 Task: Look for space in Oak Ridge, United States from 10th July, 2023 to 15th July, 2023 for 7 adults in price range Rs.10000 to Rs.15000. Place can be entire place or shared room with 4 bedrooms having 7 beds and 4 bathrooms. Property type can be house, flat, guest house. Amenities needed are: wifi, TV, free parkinig on premises, gym, breakfast. Booking option can be shelf check-in. Required host language is English.
Action: Mouse moved to (568, 114)
Screenshot: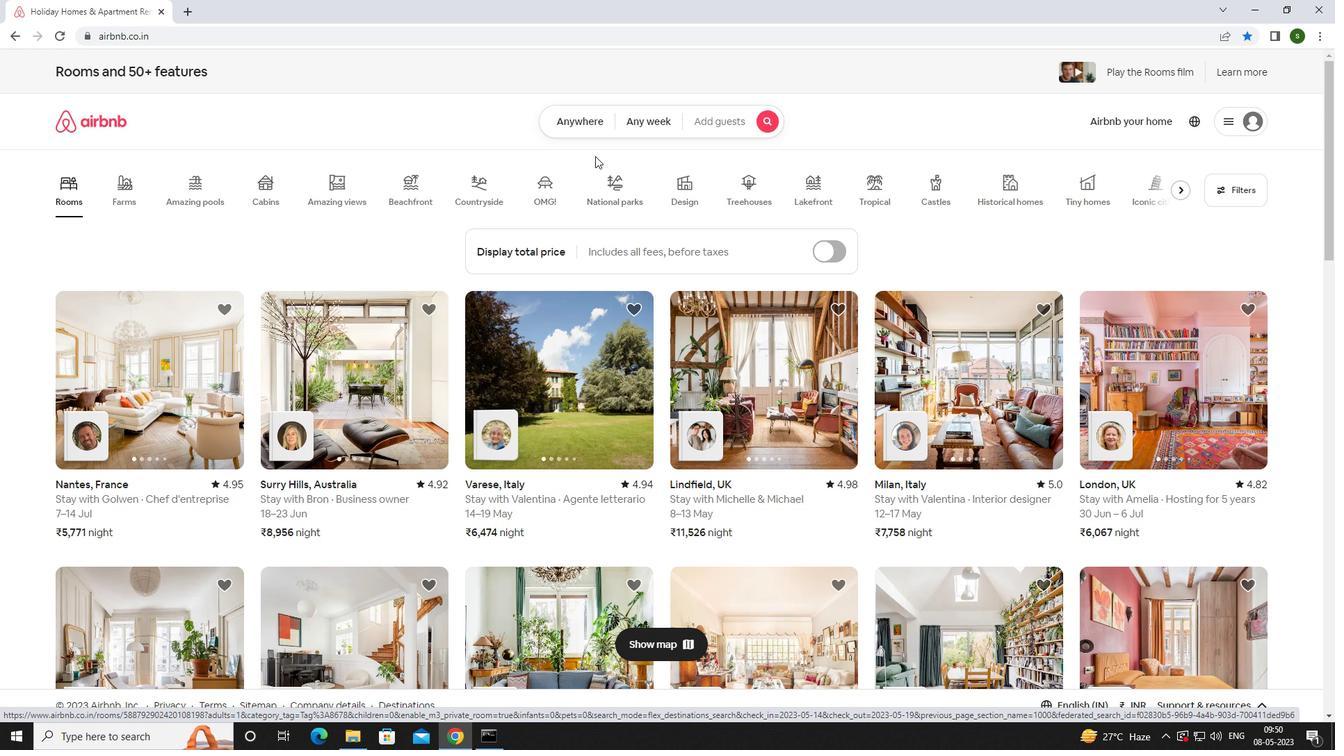 
Action: Mouse pressed left at (568, 114)
Screenshot: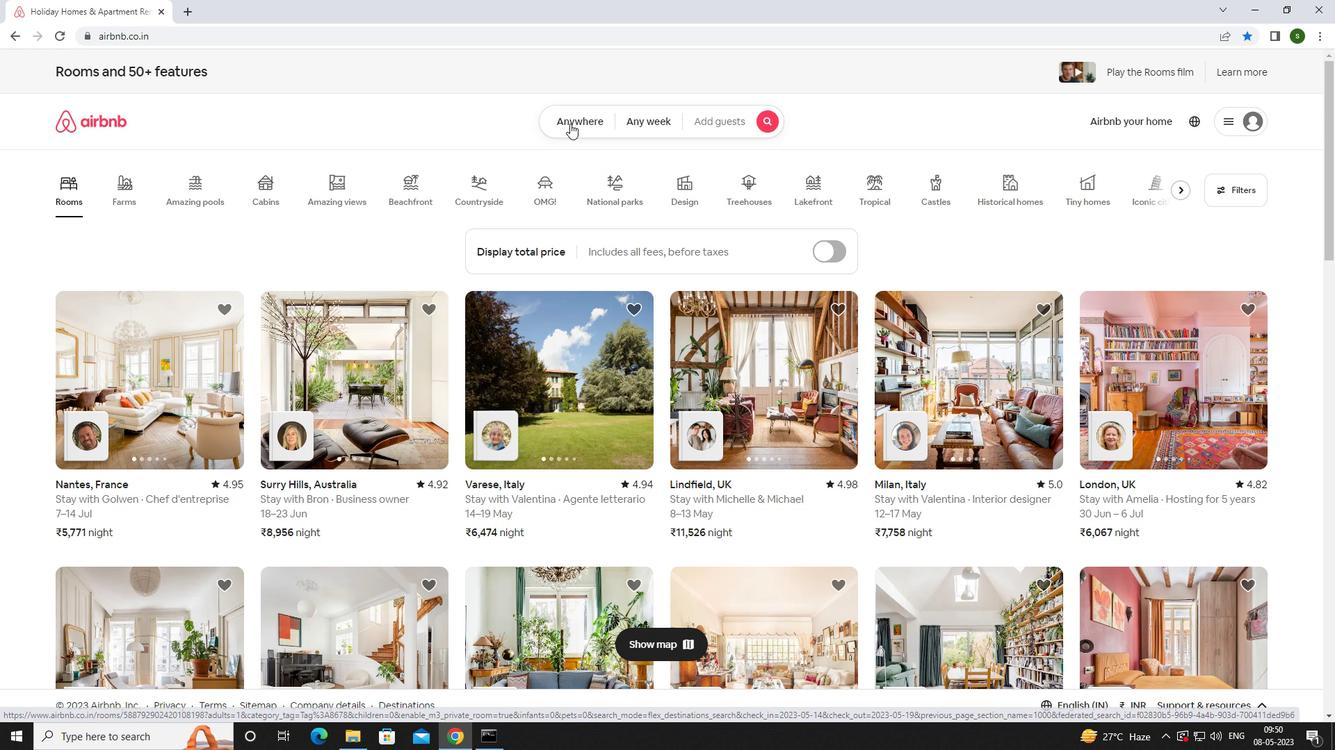 
Action: Mouse moved to (534, 168)
Screenshot: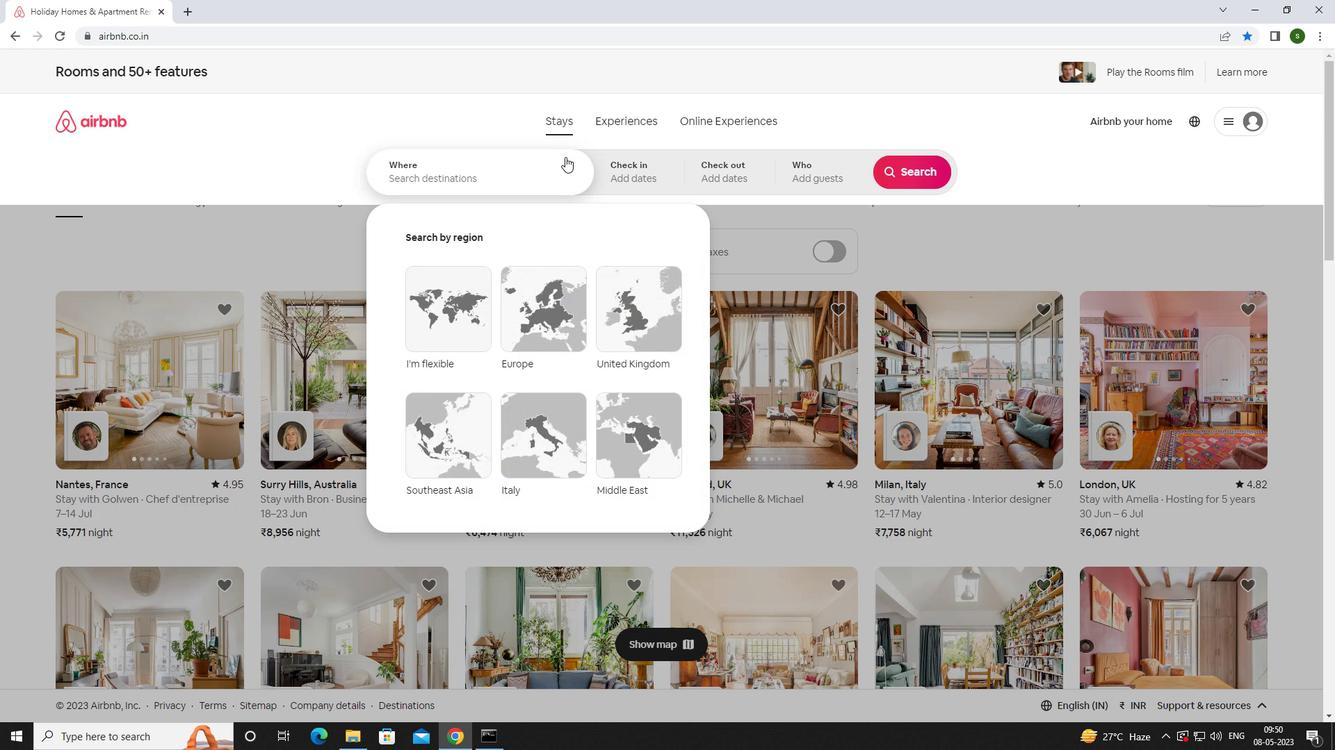 
Action: Mouse pressed left at (534, 168)
Screenshot: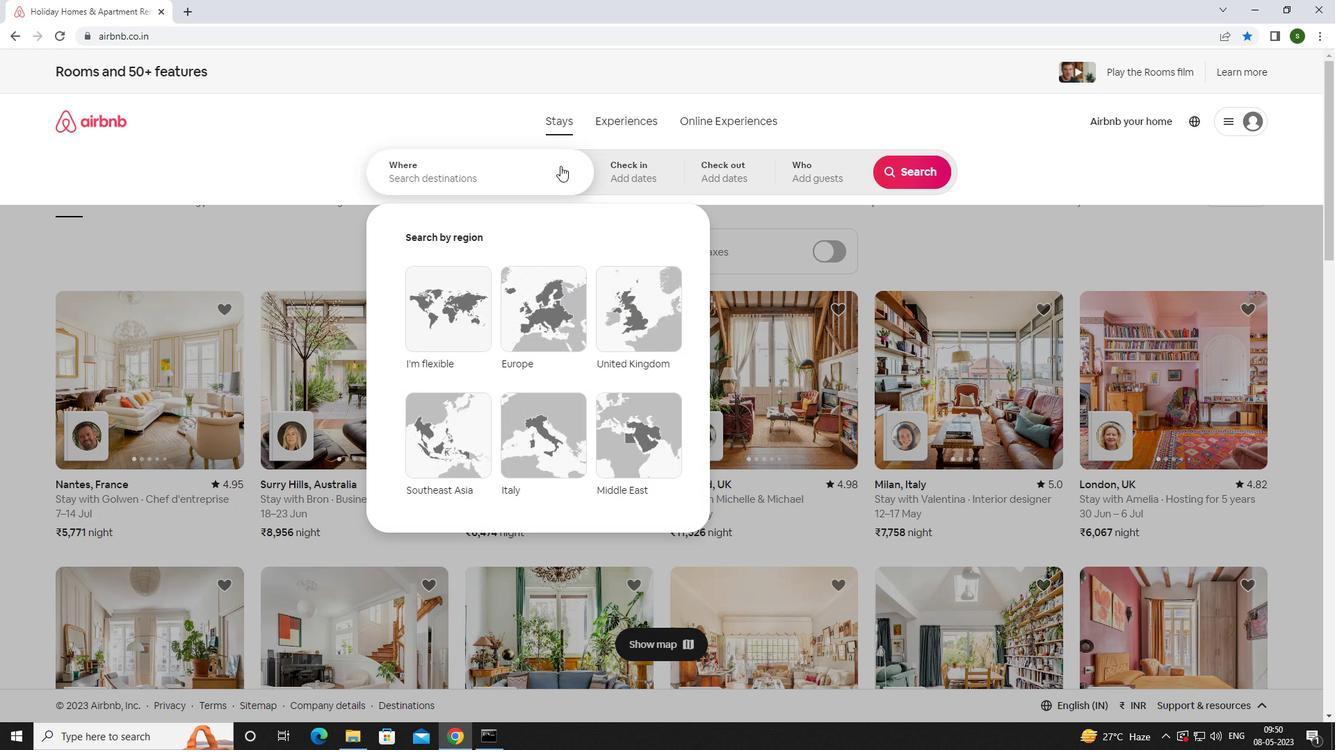 
Action: Mouse moved to (527, 171)
Screenshot: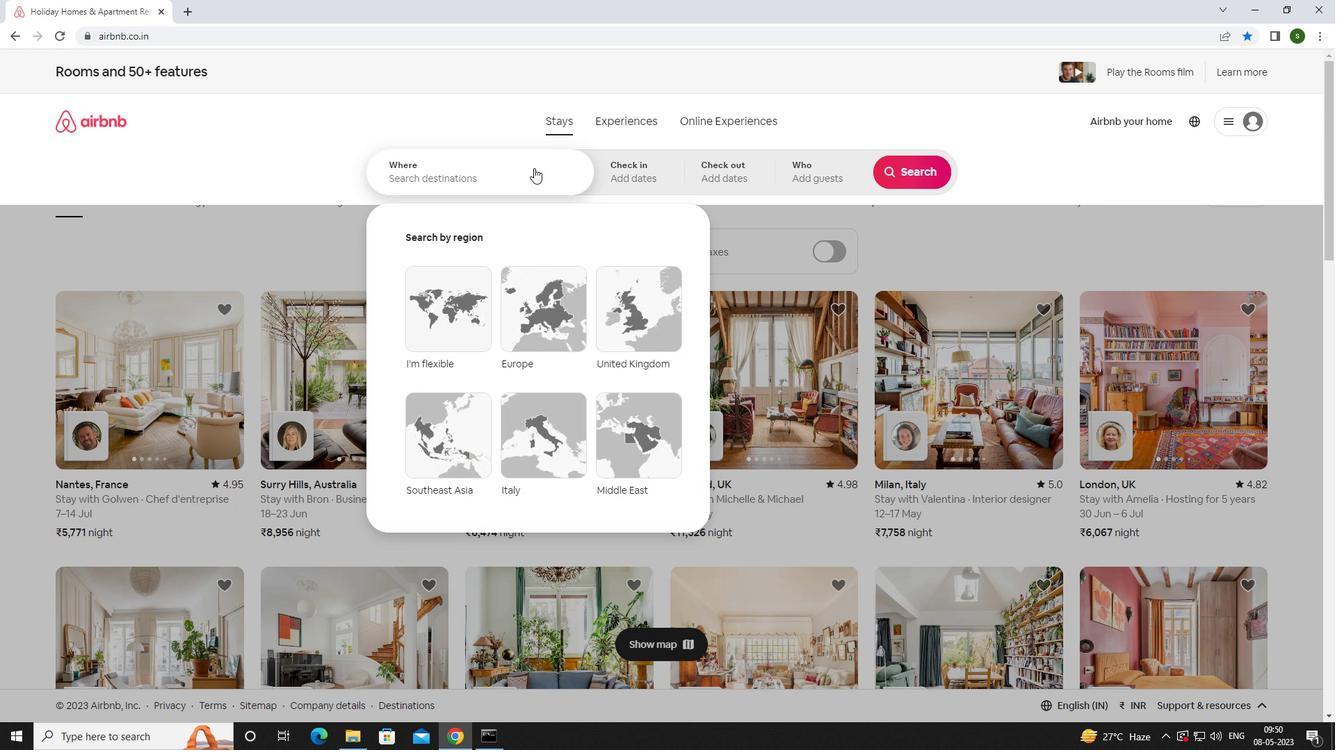 
Action: Key pressed <Key.caps_lock>o<Key.caps_lock>ak<Key.space><Key.caps_lock>r<Key.caps_lock>idge,<Key.space><Key.caps_lock>u<Key.caps_lock>nited<Key.space><Key.caps_lock>s<Key.caps_lock>tates<Key.enter>
Screenshot: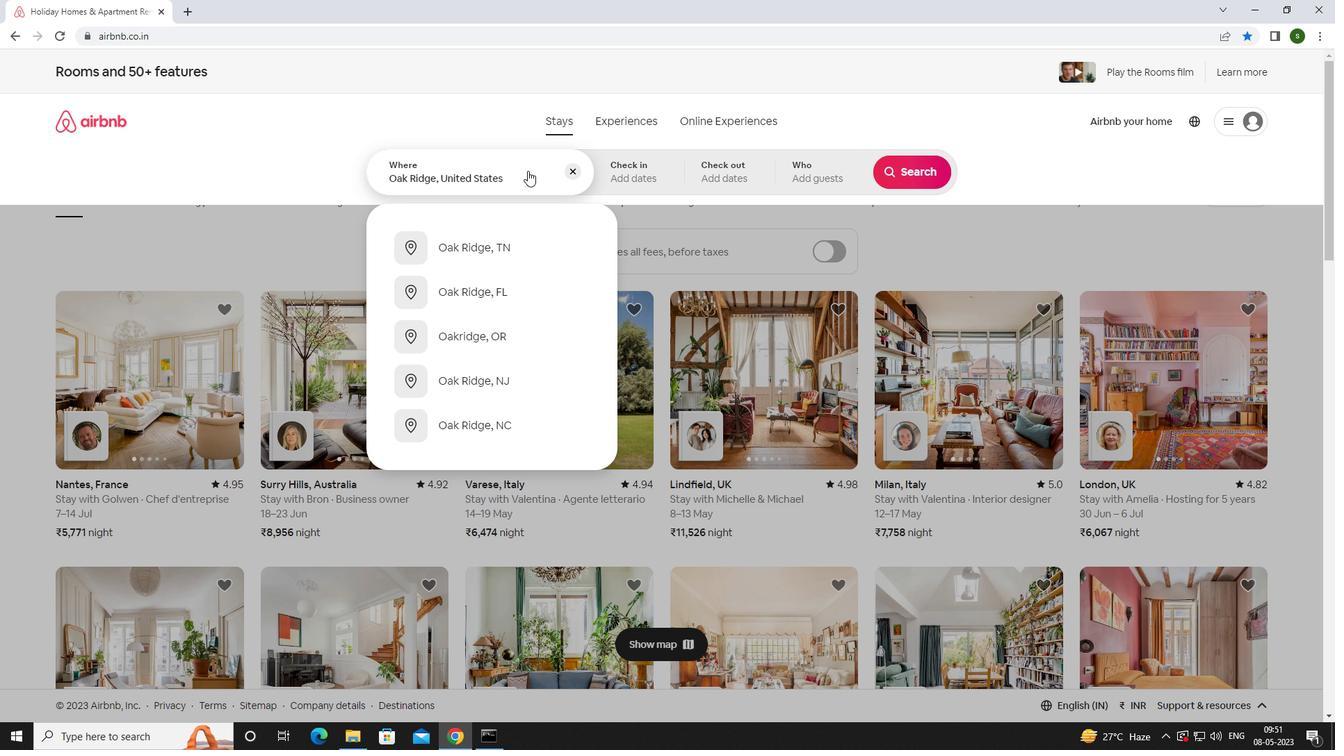
Action: Mouse moved to (906, 281)
Screenshot: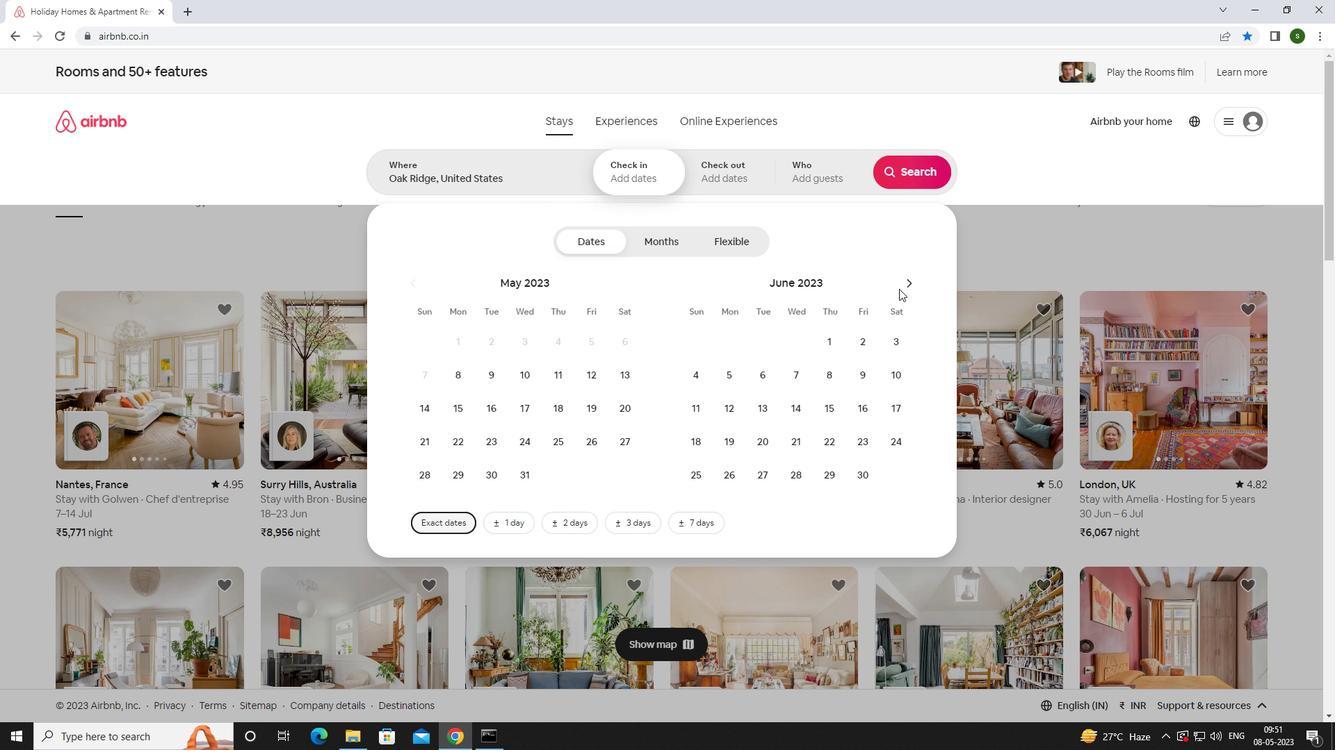 
Action: Mouse pressed left at (906, 281)
Screenshot: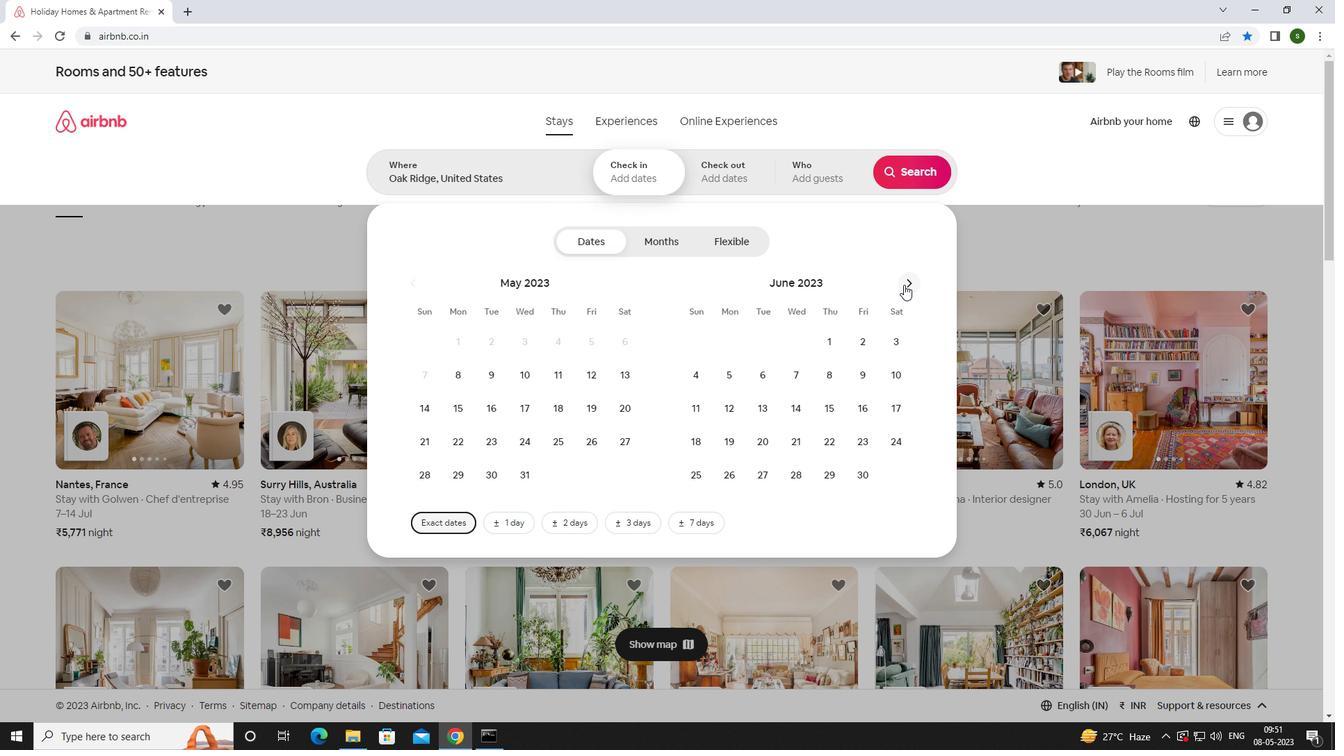
Action: Mouse moved to (732, 422)
Screenshot: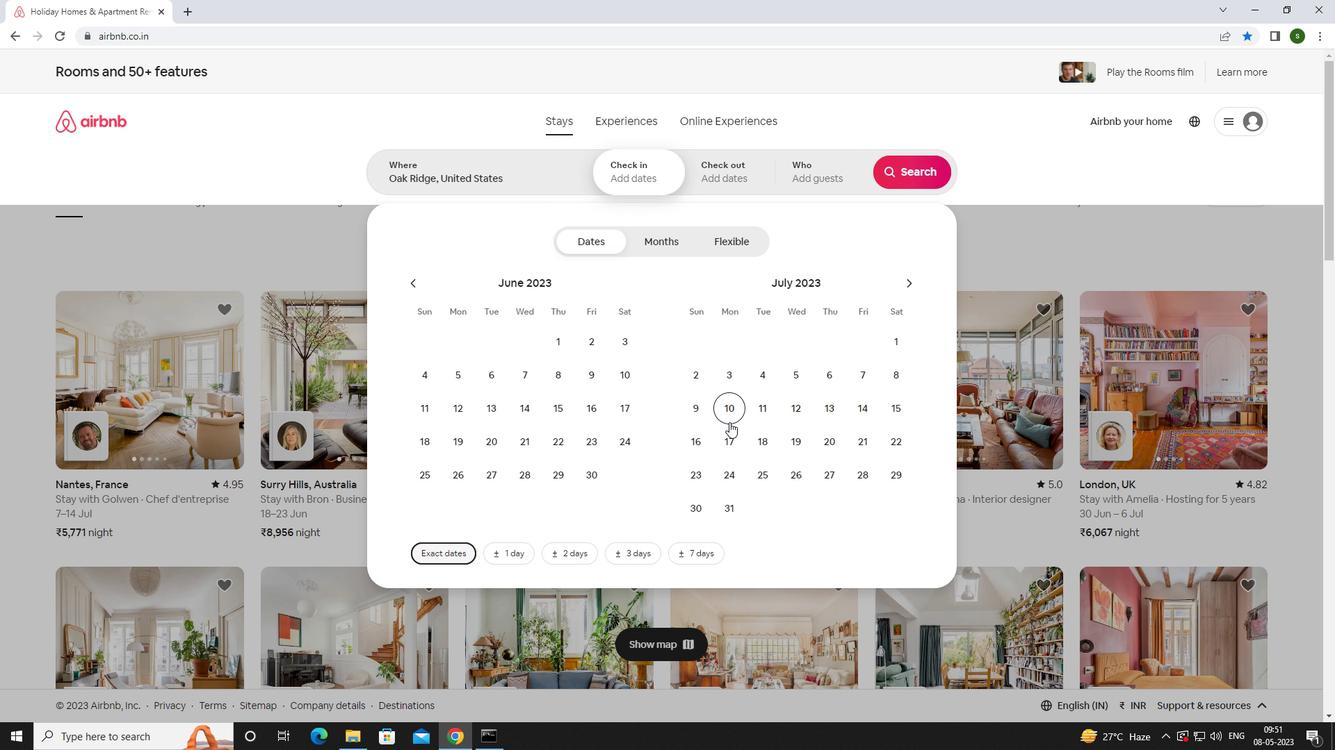 
Action: Mouse pressed left at (732, 422)
Screenshot: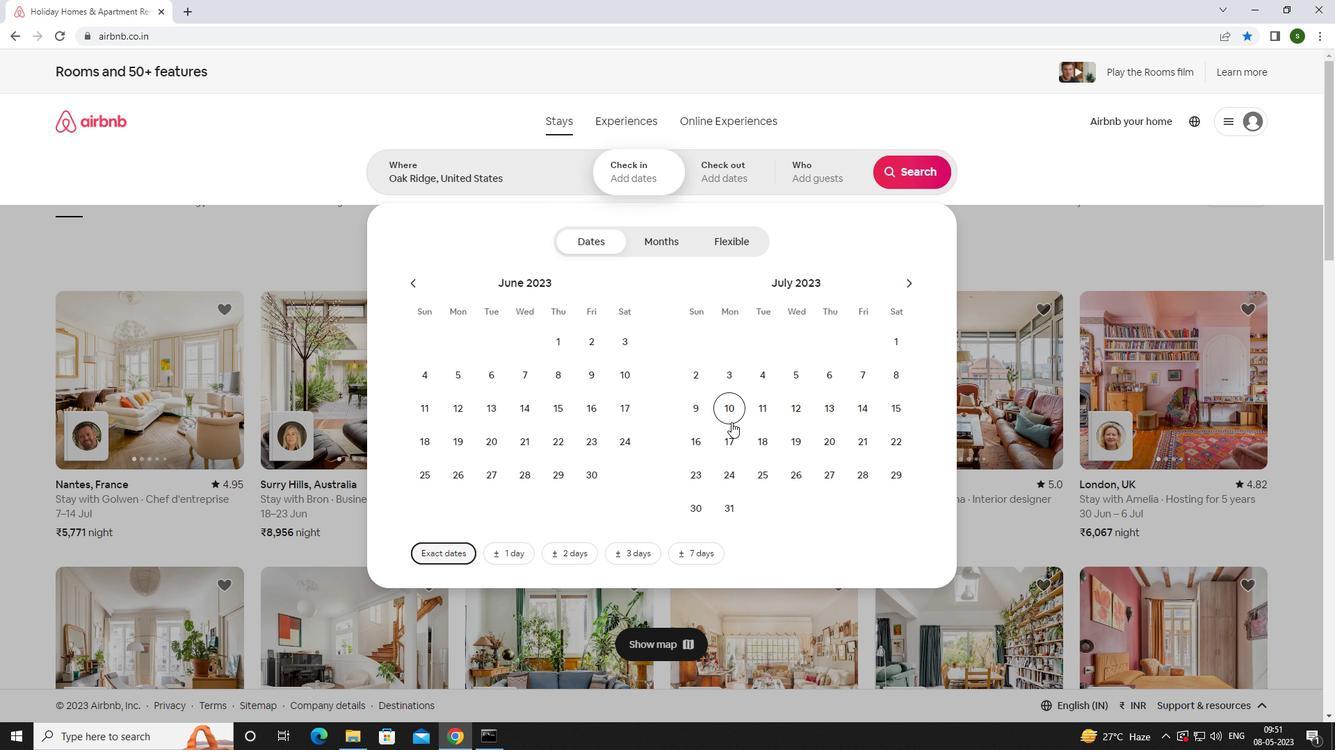 
Action: Mouse moved to (899, 414)
Screenshot: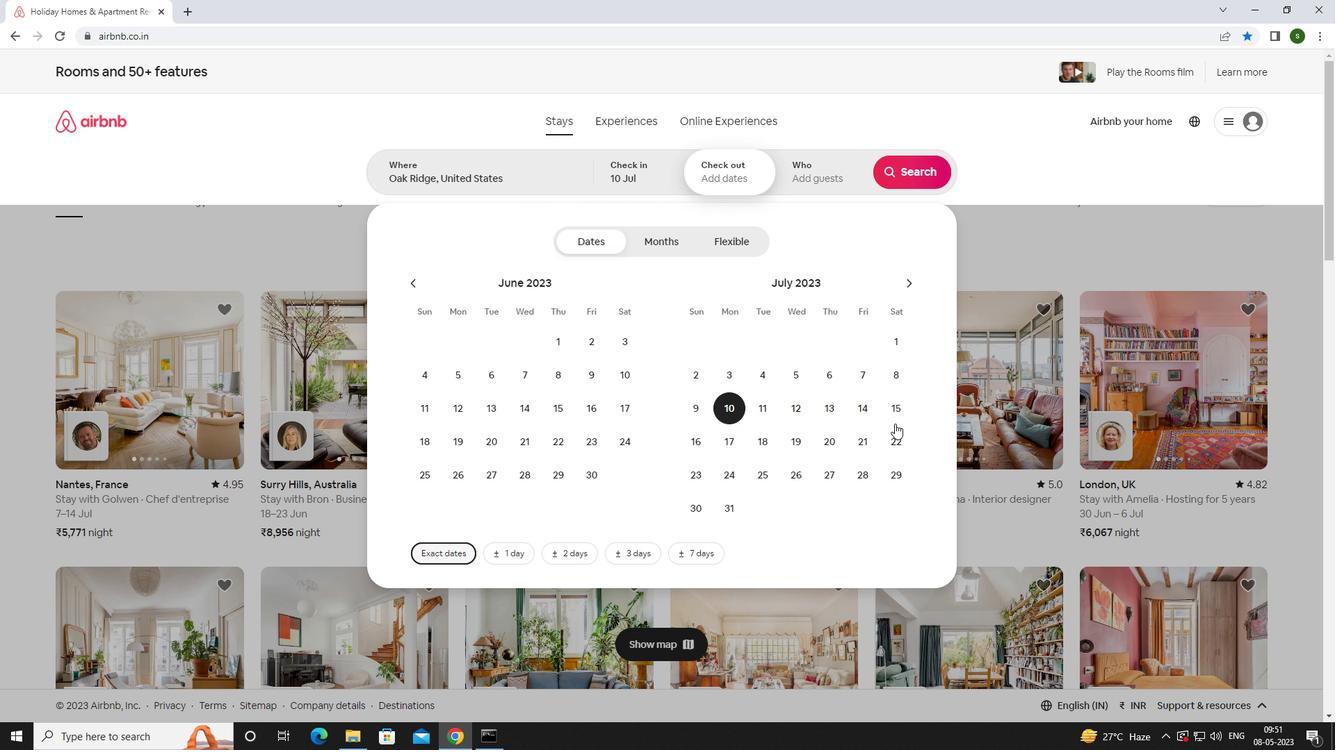 
Action: Mouse pressed left at (899, 414)
Screenshot: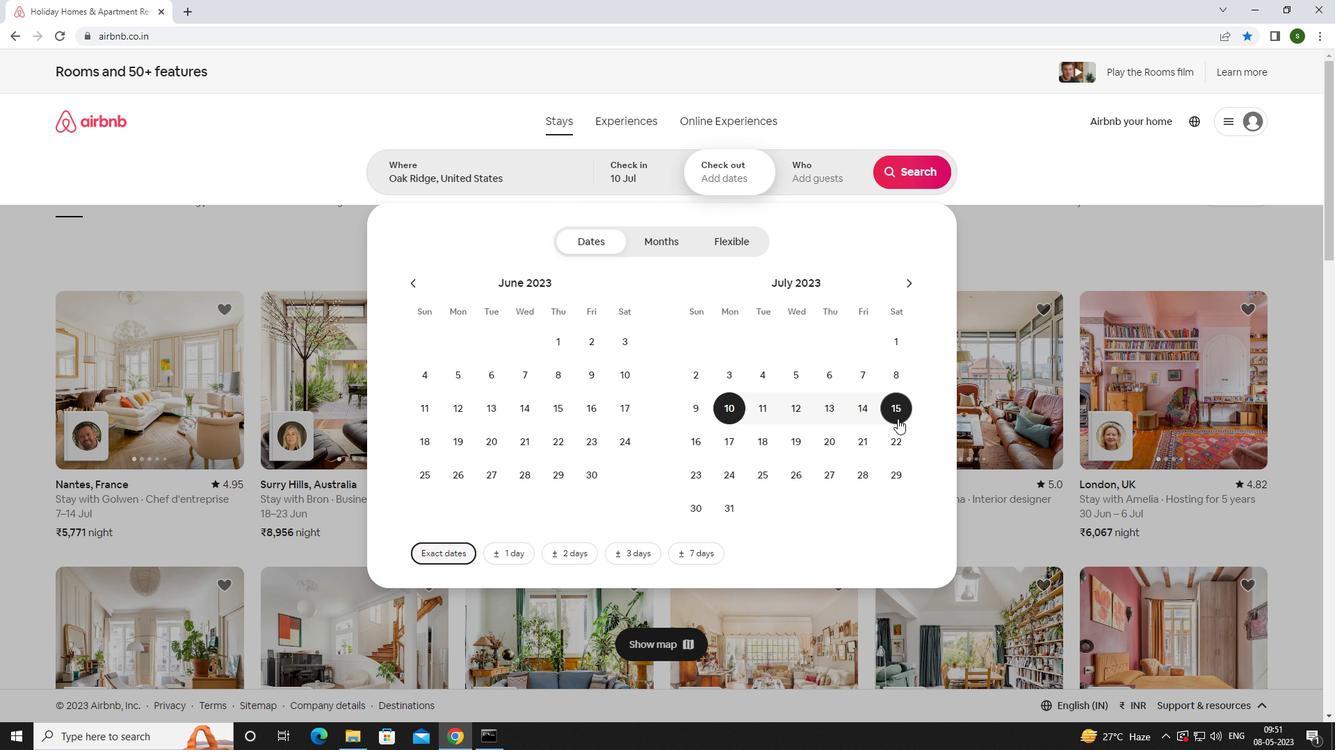 
Action: Mouse moved to (828, 174)
Screenshot: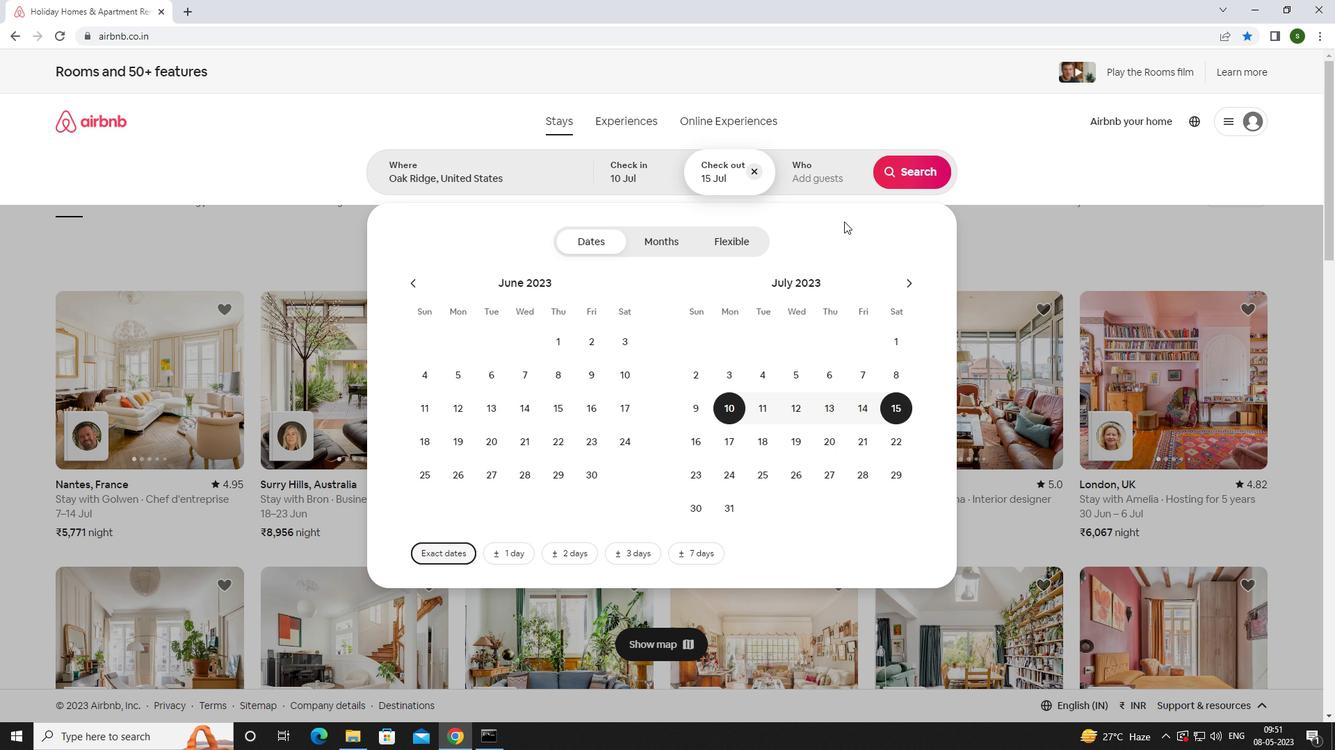 
Action: Mouse pressed left at (828, 174)
Screenshot: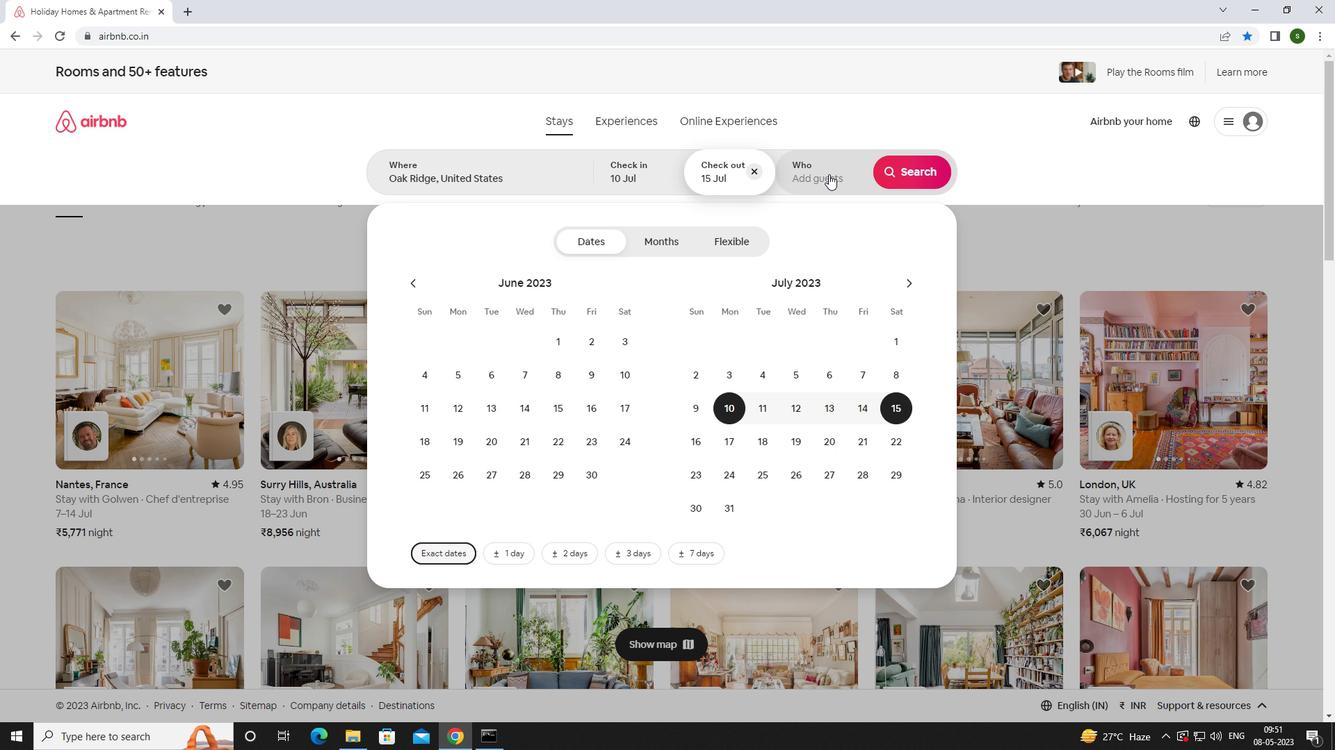 
Action: Mouse moved to (919, 245)
Screenshot: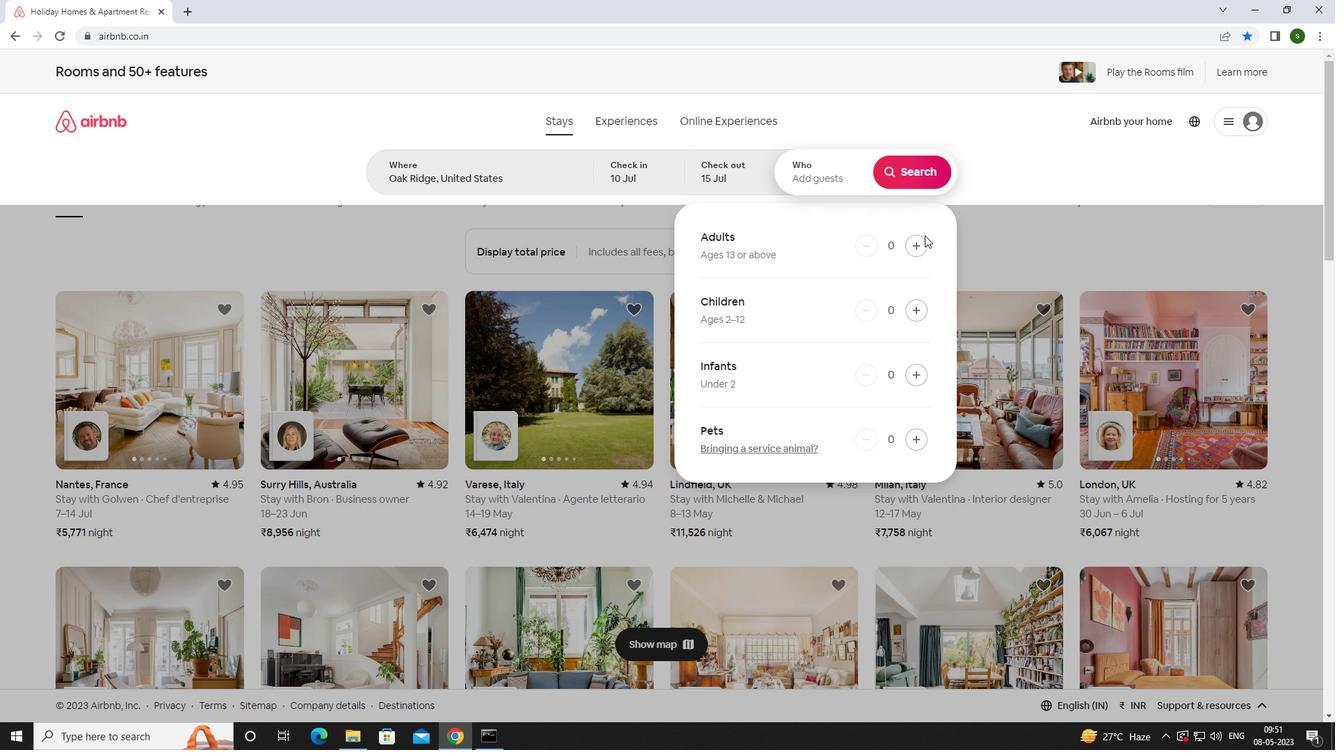 
Action: Mouse pressed left at (919, 245)
Screenshot: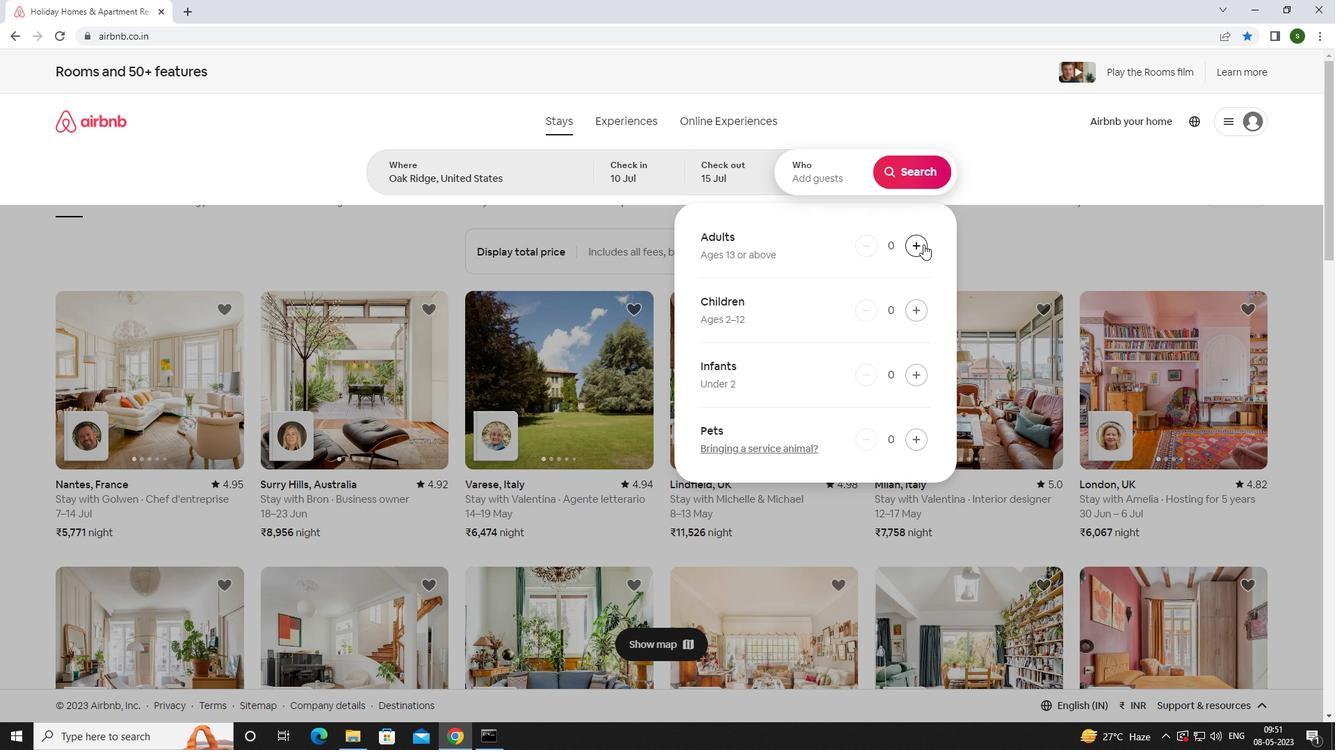 
Action: Mouse pressed left at (919, 245)
Screenshot: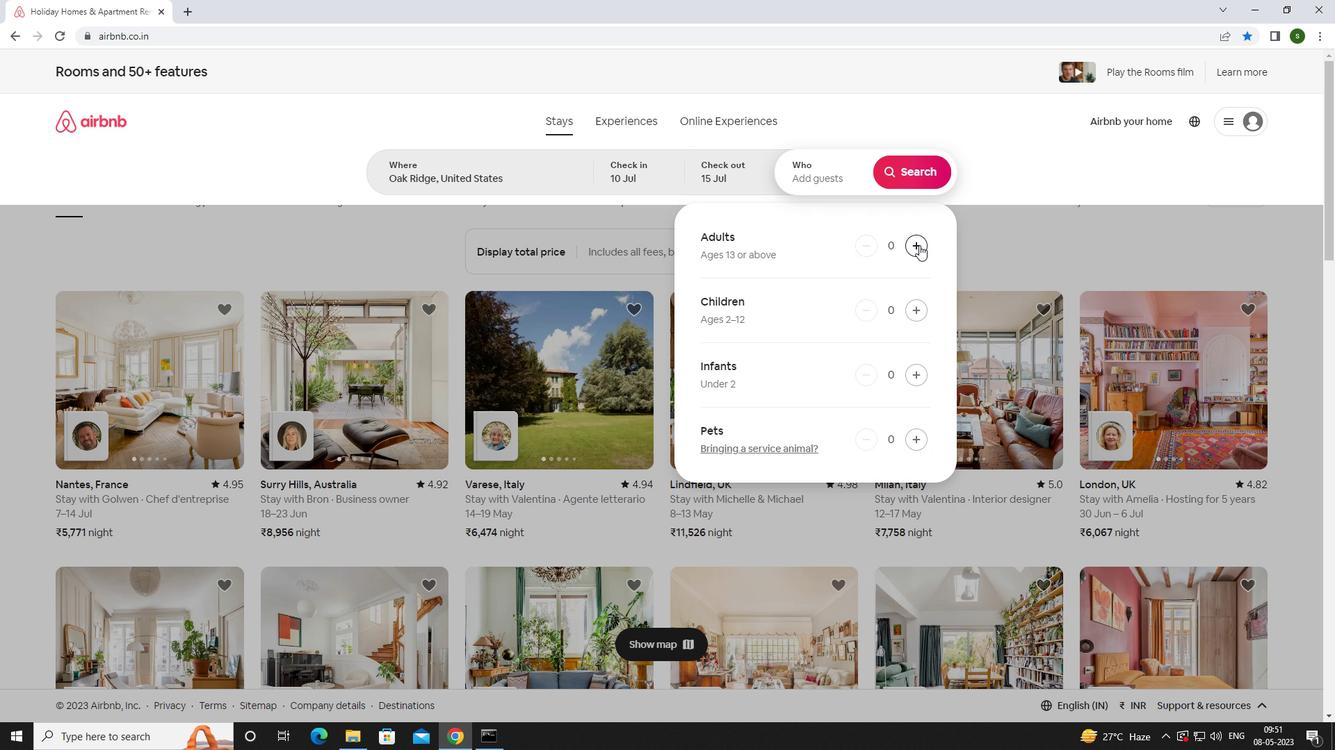 
Action: Mouse pressed left at (919, 245)
Screenshot: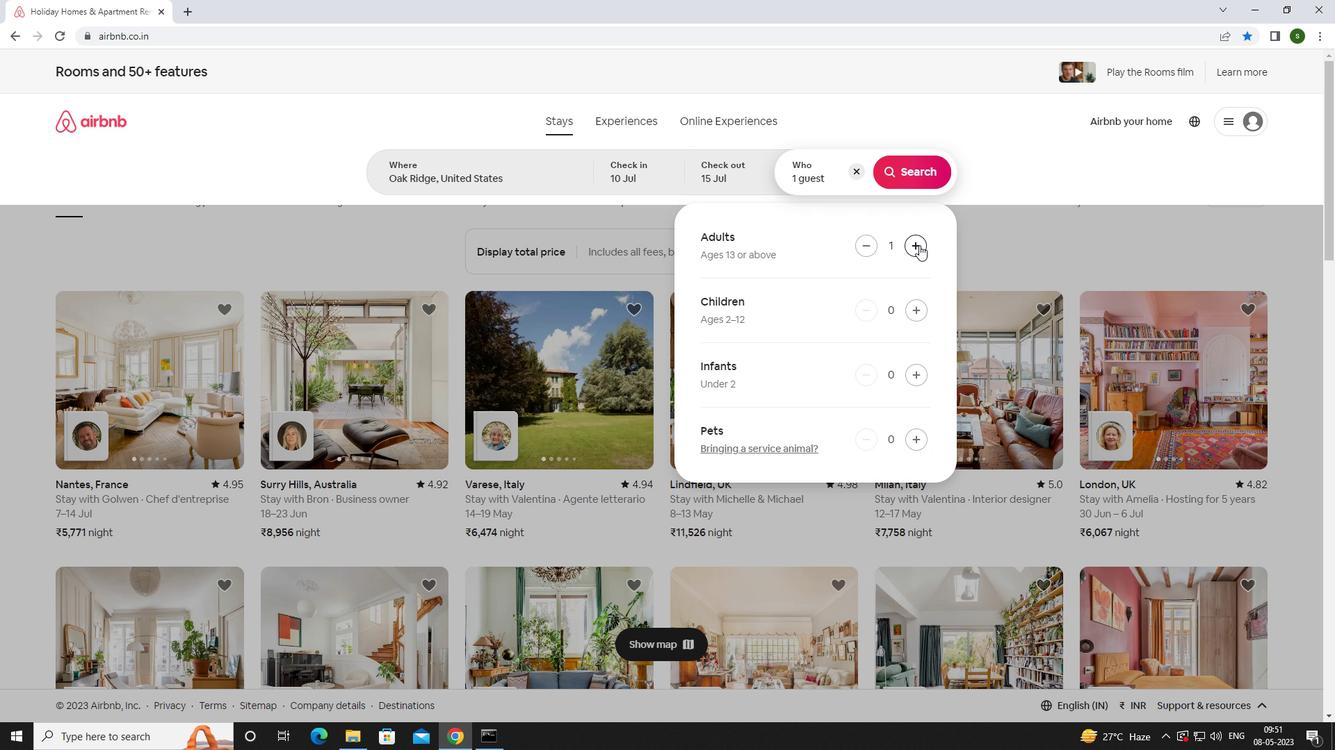
Action: Mouse pressed left at (919, 245)
Screenshot: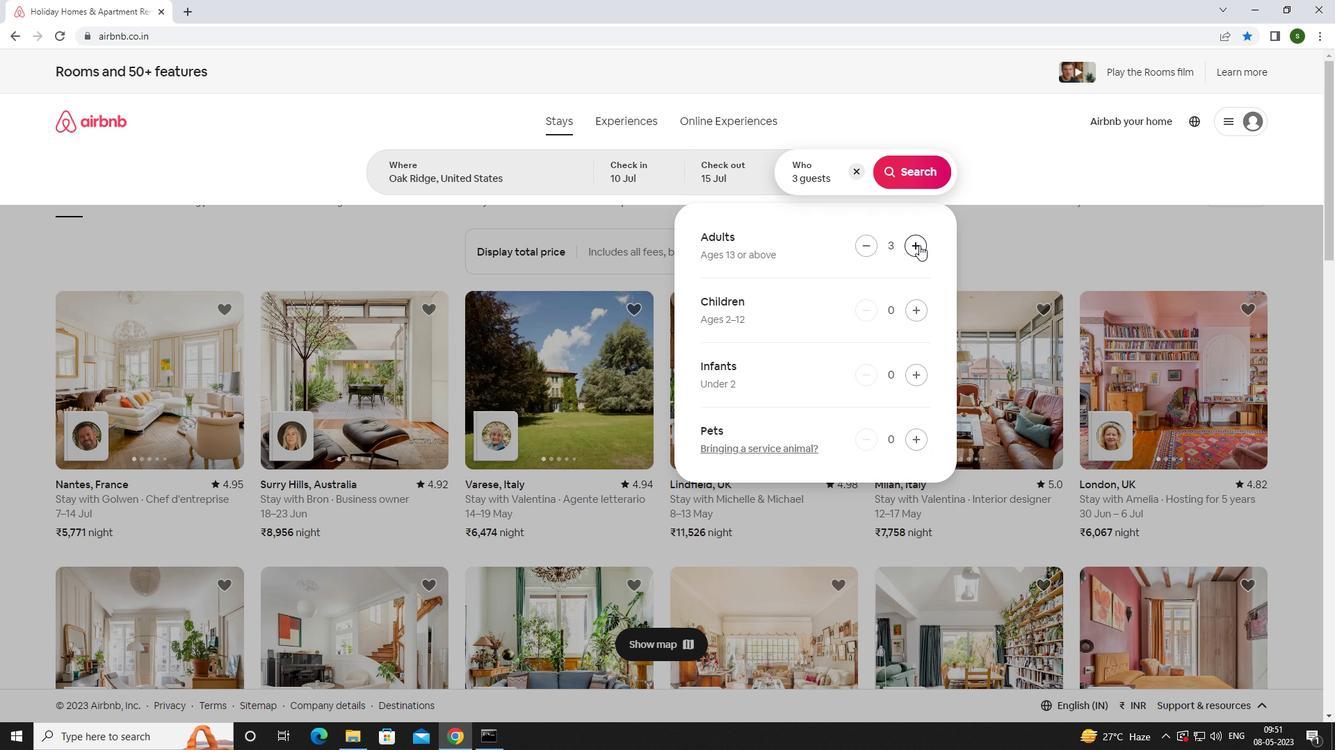 
Action: Mouse pressed left at (919, 245)
Screenshot: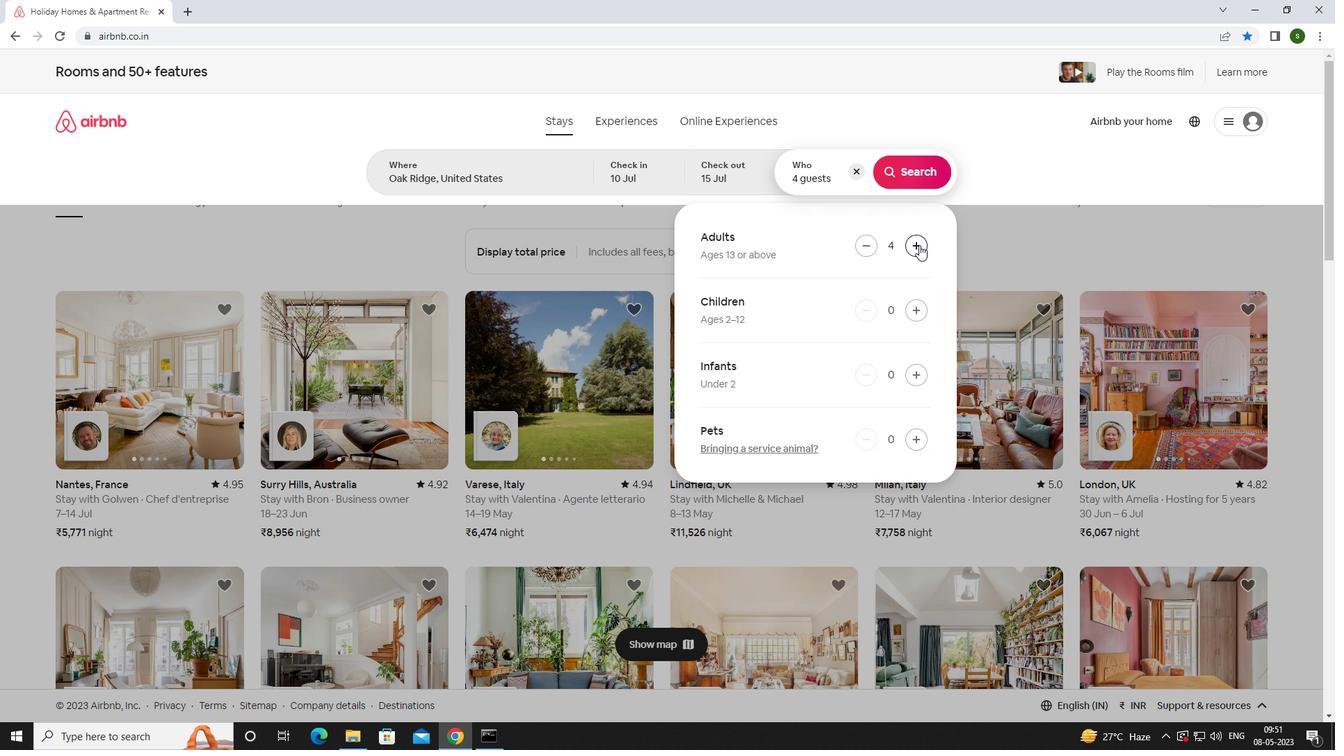 
Action: Mouse pressed left at (919, 245)
Screenshot: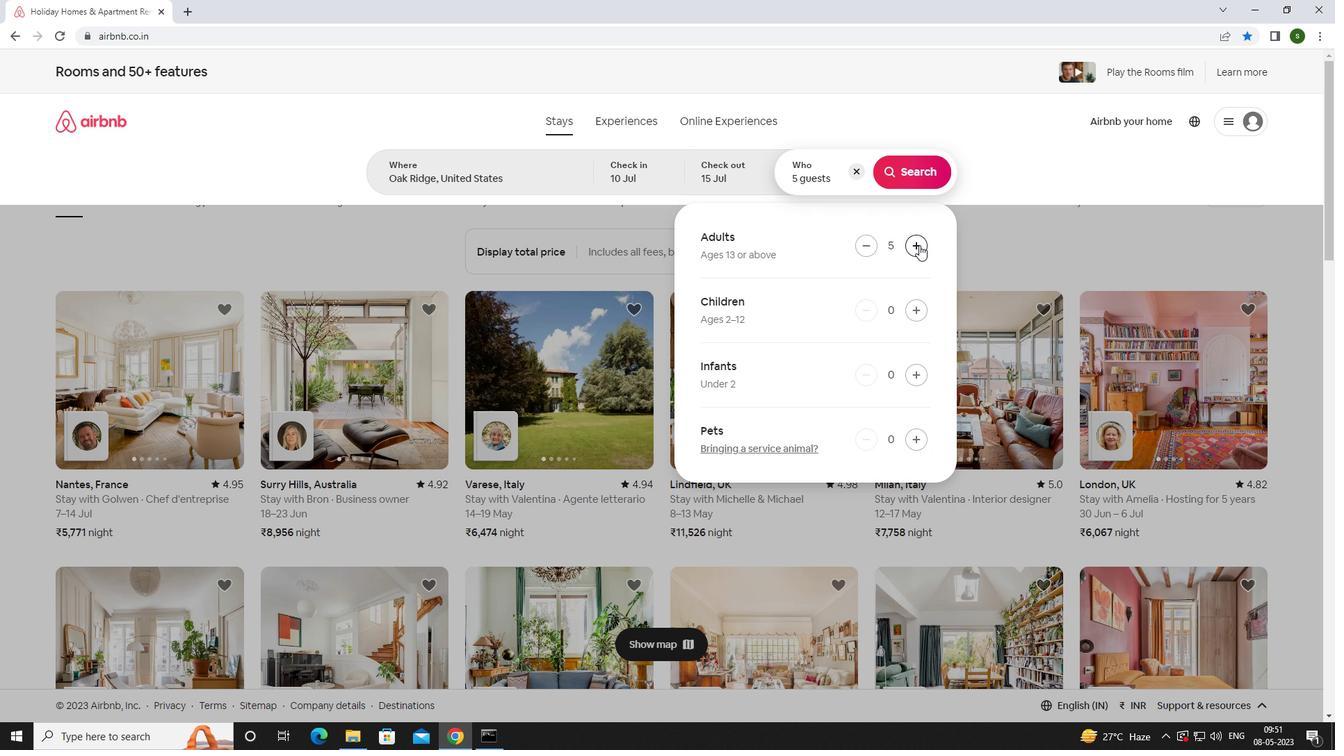 
Action: Mouse pressed left at (919, 245)
Screenshot: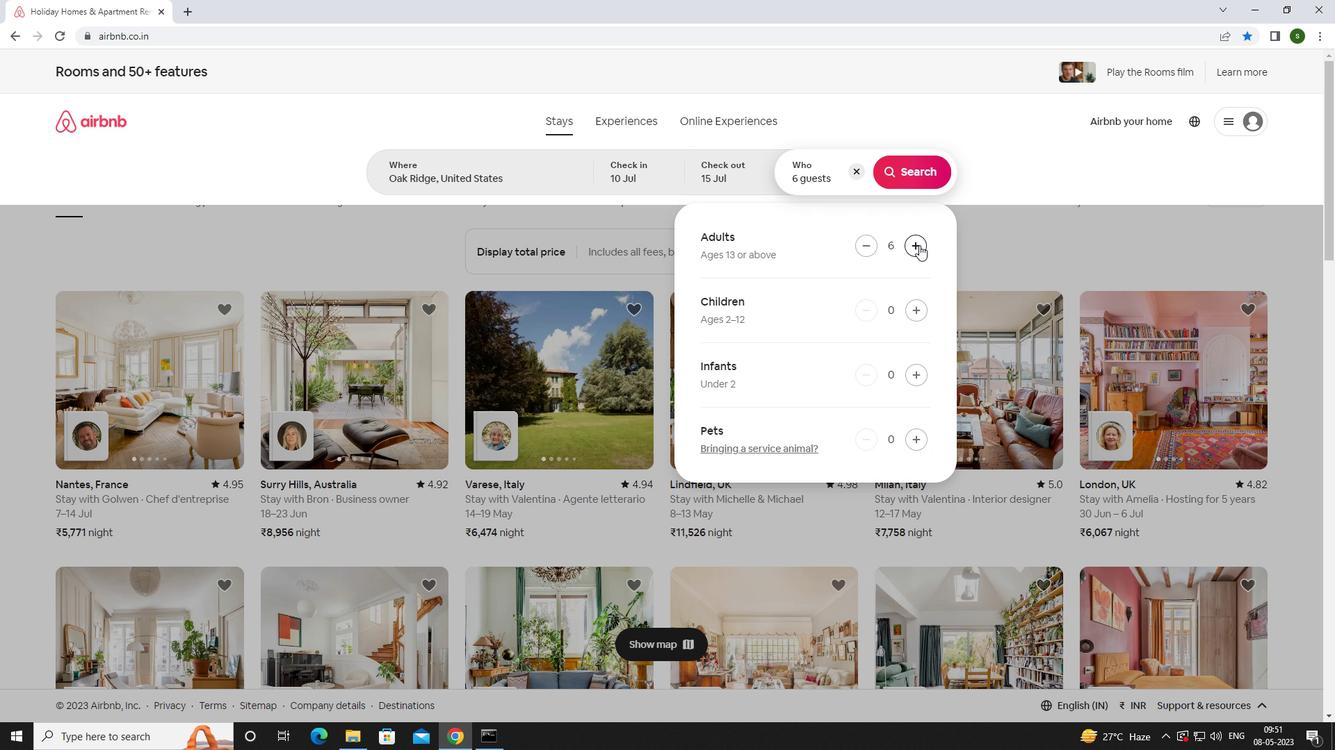 
Action: Mouse moved to (910, 176)
Screenshot: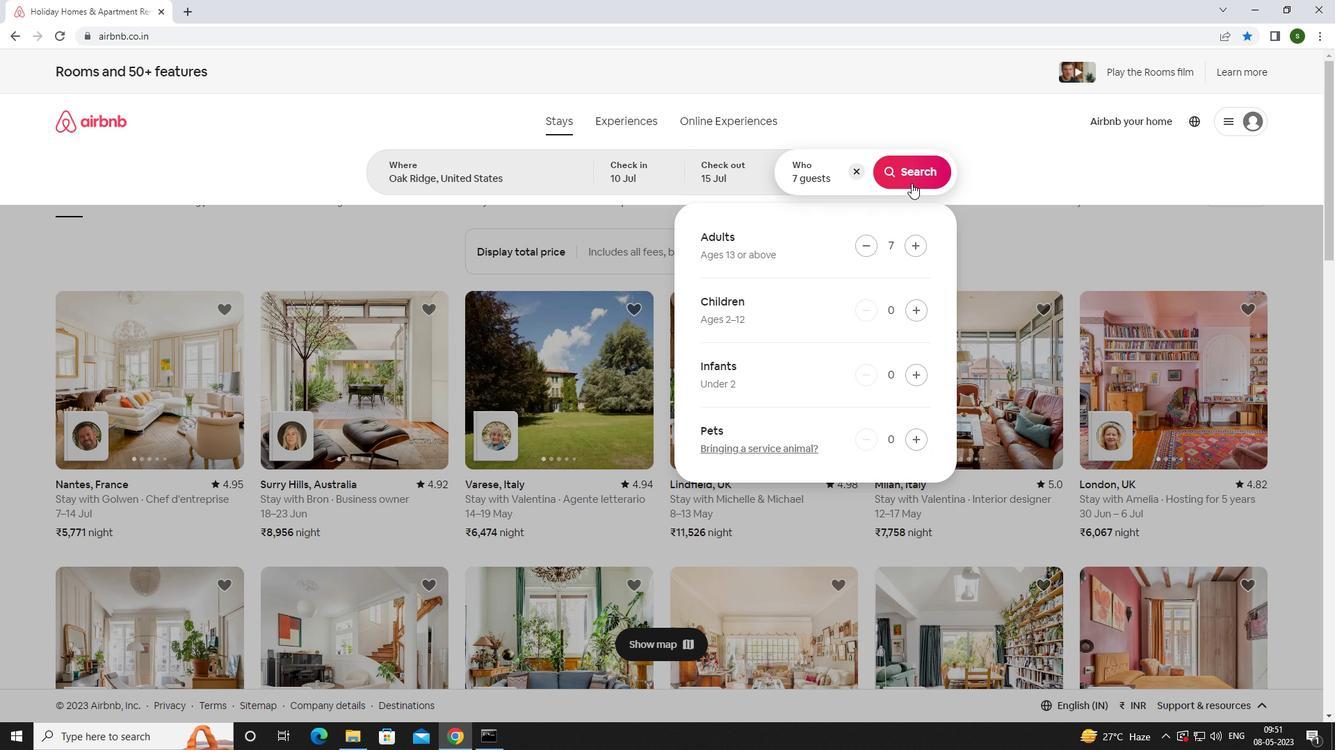 
Action: Mouse pressed left at (910, 176)
Screenshot: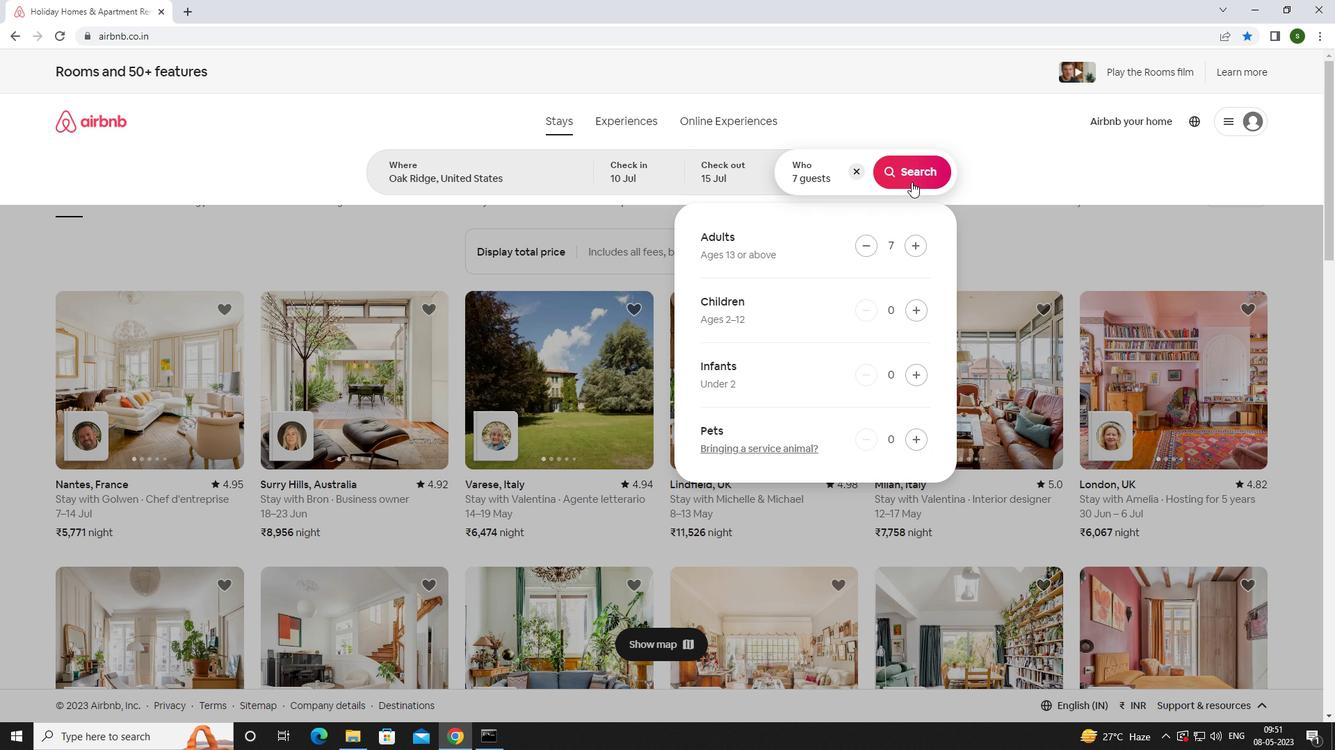 
Action: Mouse moved to (1253, 130)
Screenshot: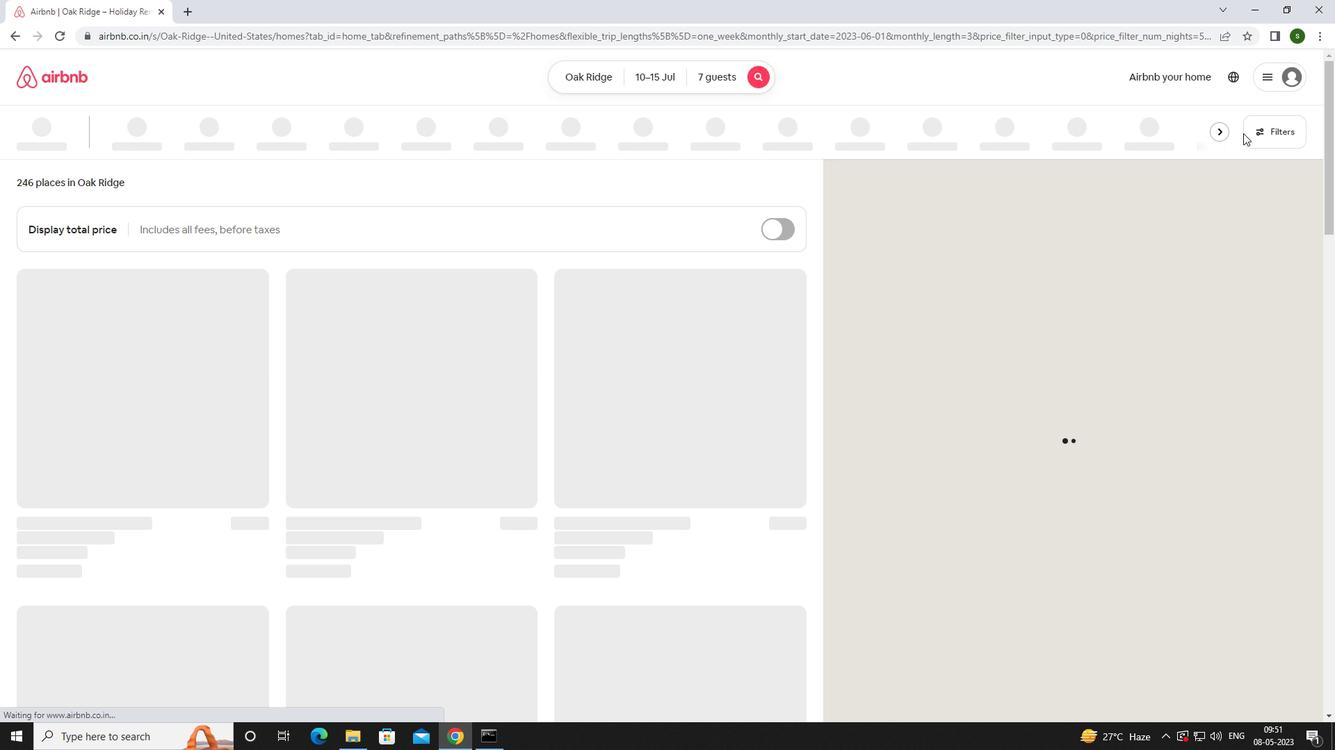 
Action: Mouse pressed left at (1253, 130)
Screenshot: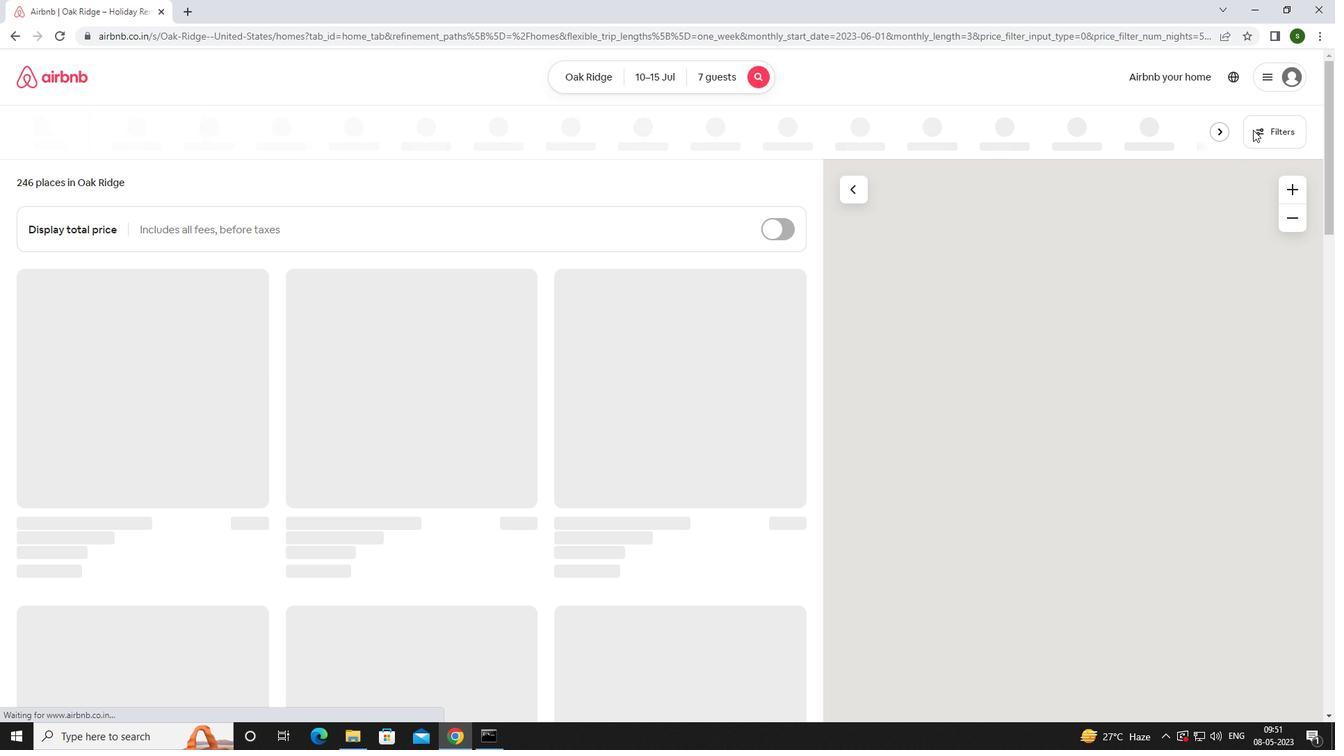 
Action: Mouse moved to (547, 477)
Screenshot: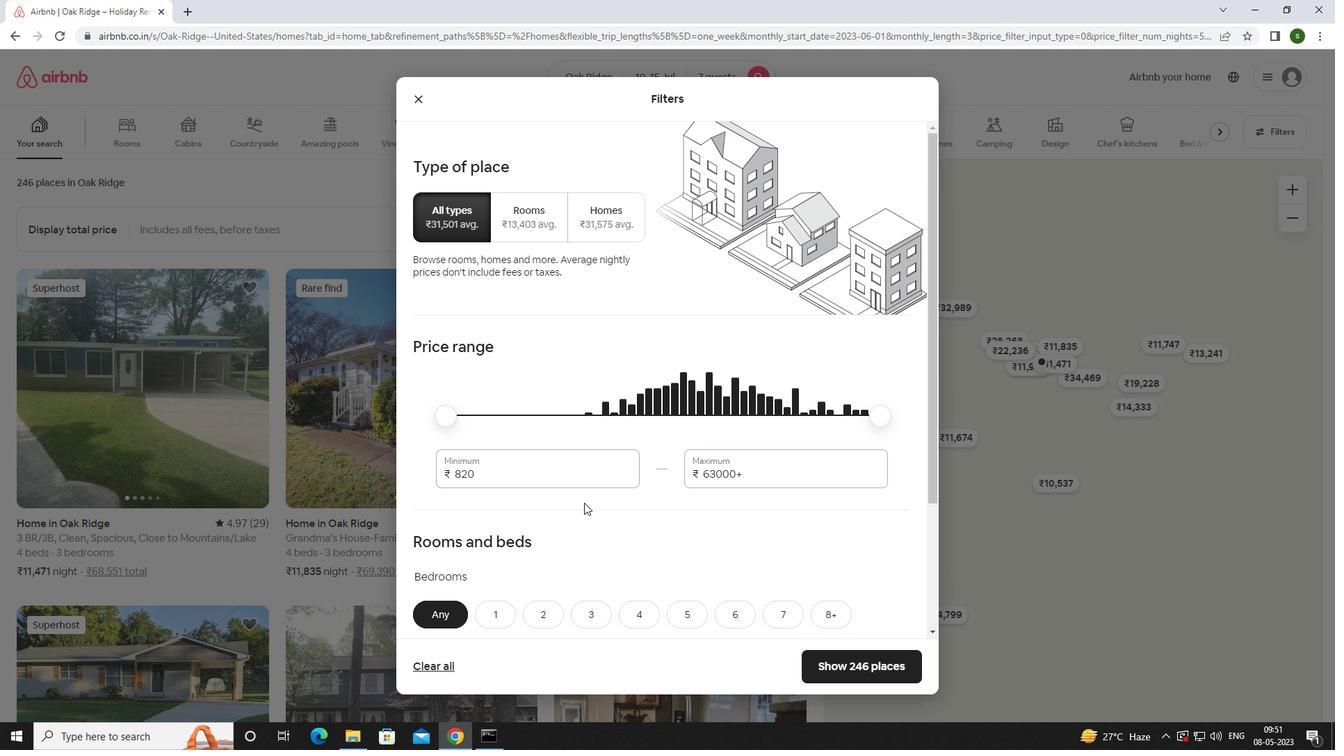 
Action: Mouse pressed left at (547, 477)
Screenshot: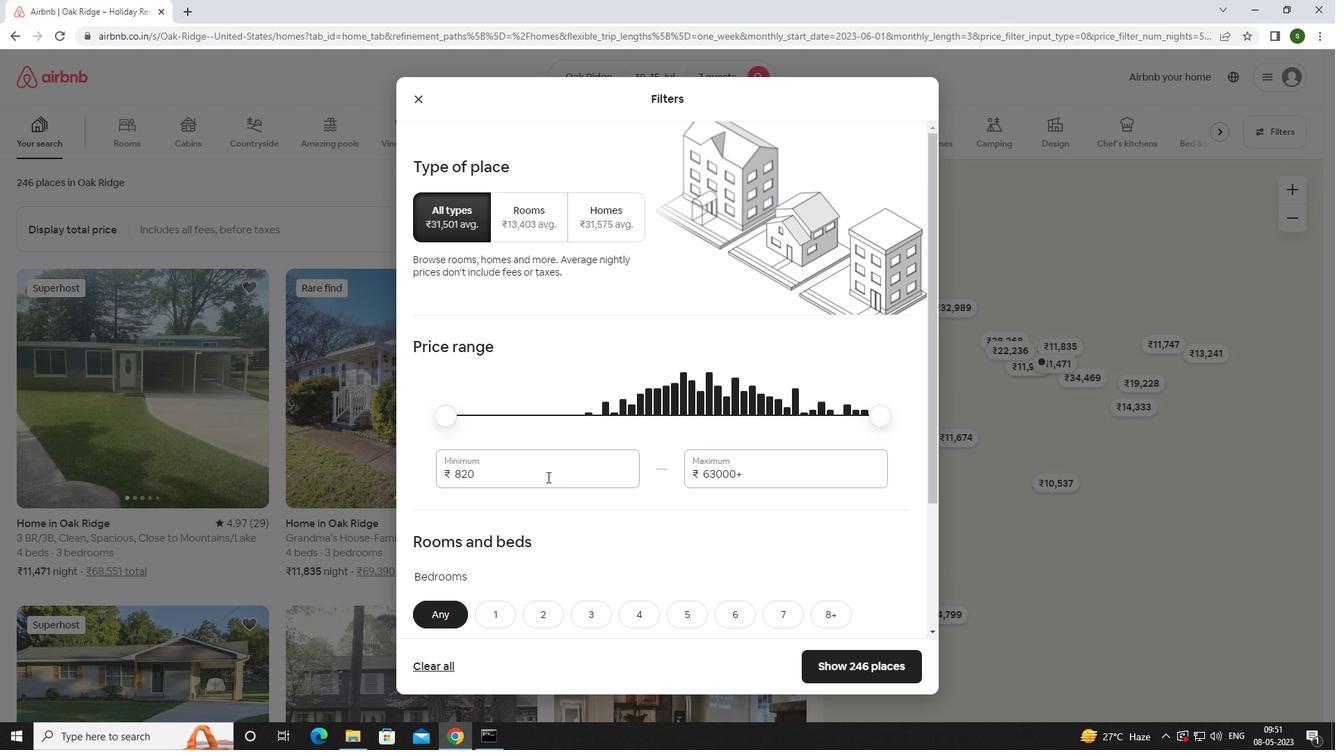
Action: Key pressed <Key.backspace><Key.backspace><Key.backspace><Key.backspace><Key.backspace>10000
Screenshot: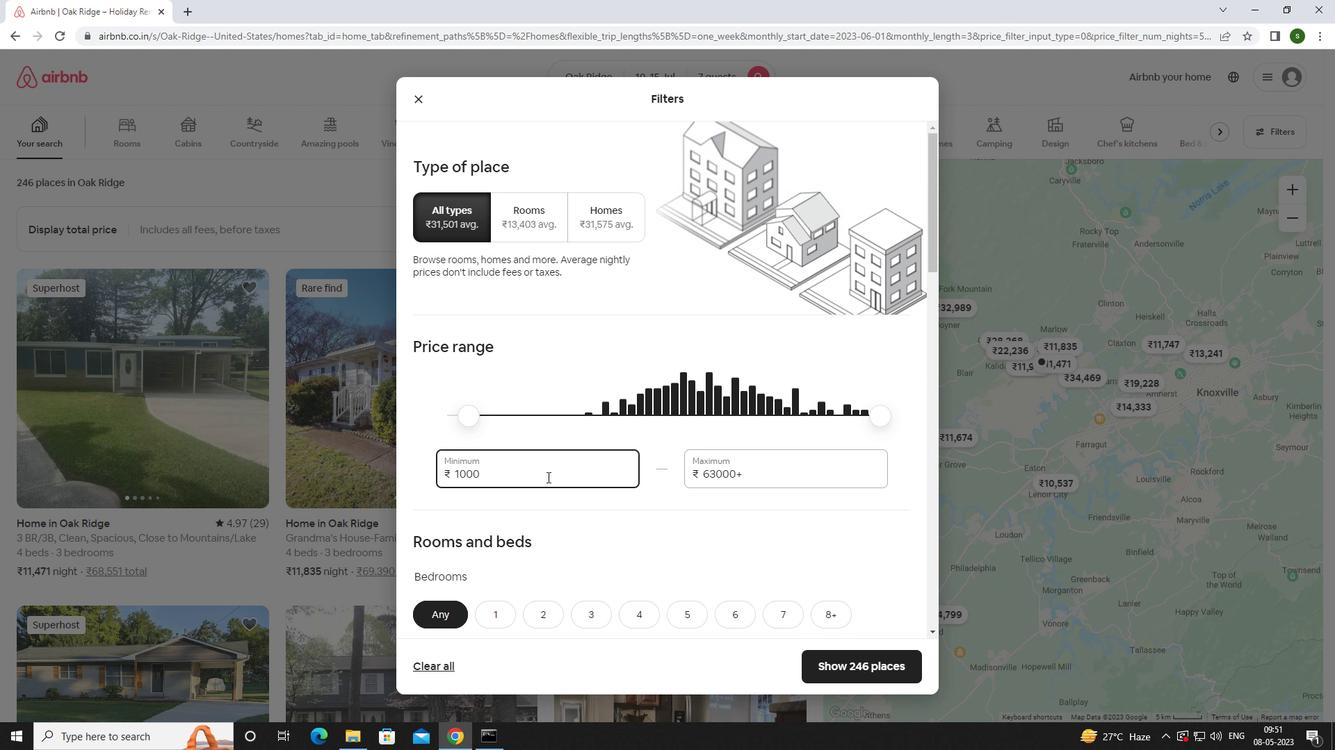 
Action: Mouse moved to (799, 478)
Screenshot: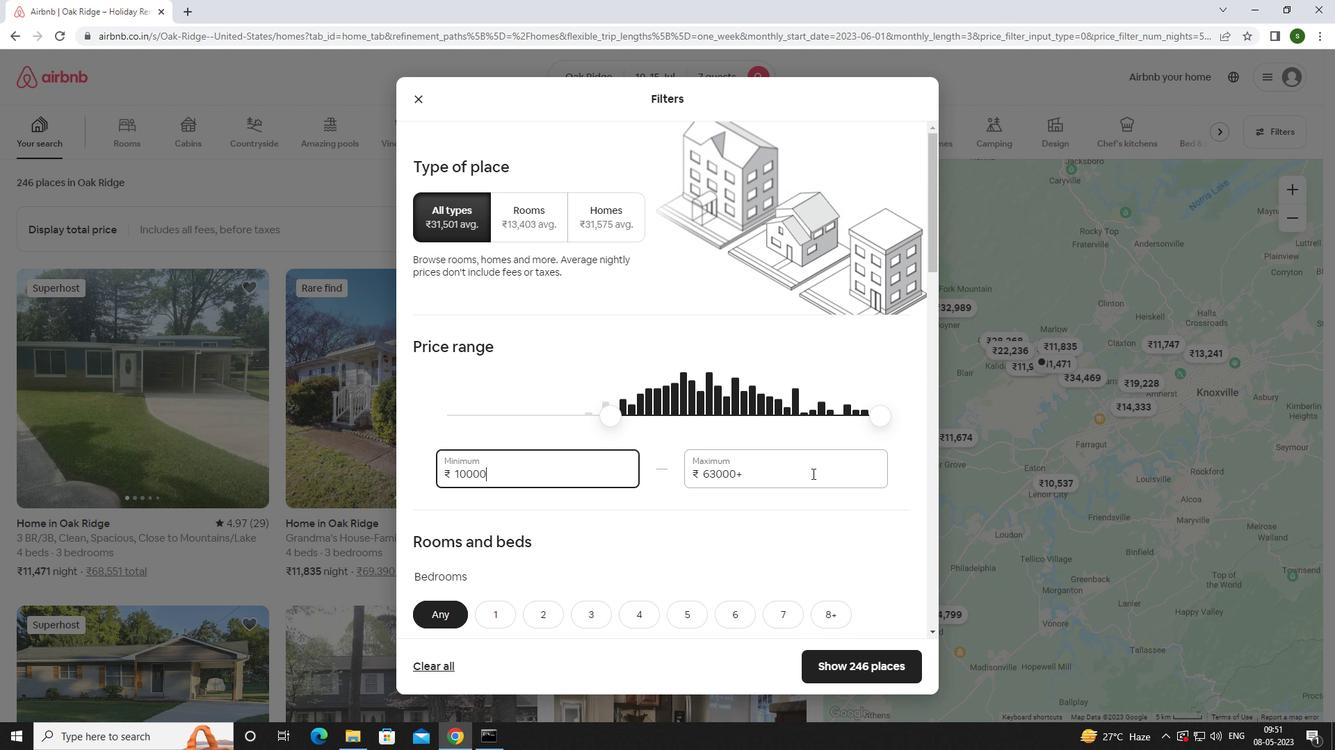 
Action: Mouse pressed left at (799, 478)
Screenshot: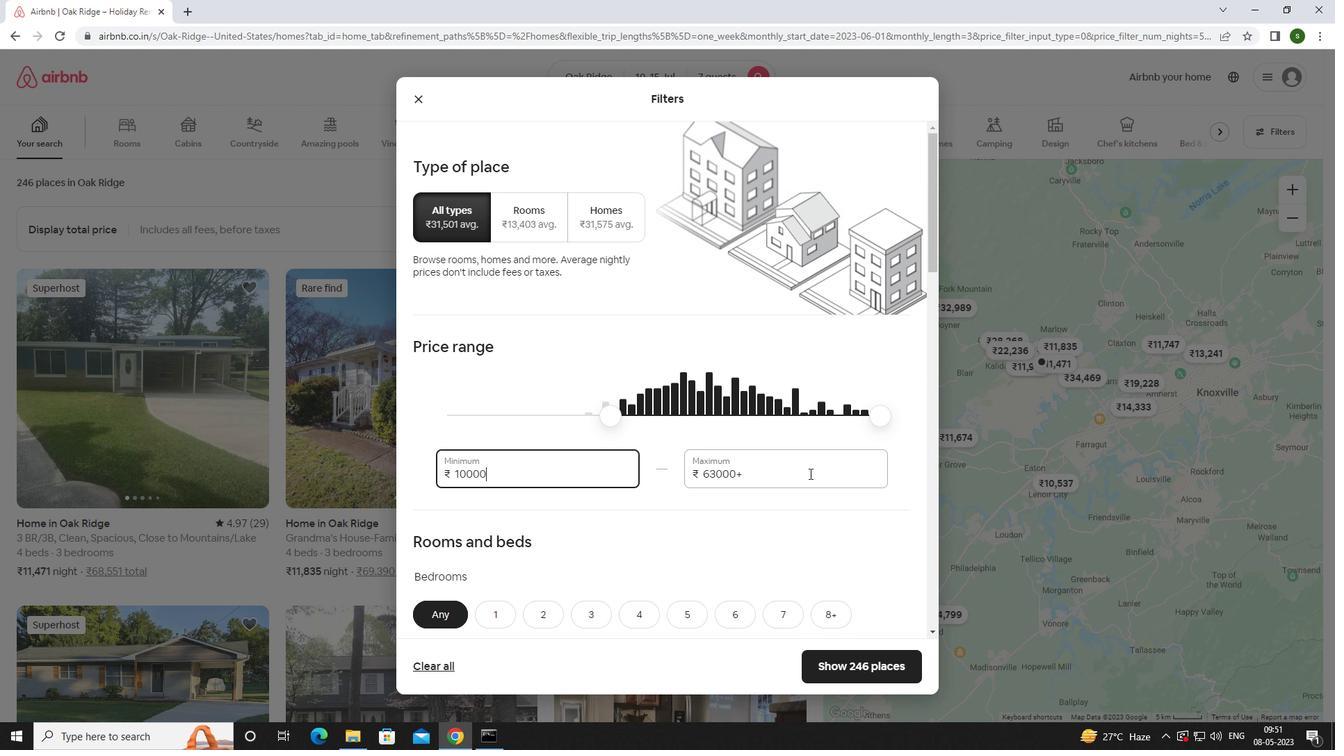 
Action: Key pressed <Key.backspace><Key.backspace><Key.backspace><Key.backspace><Key.backspace><Key.backspace><Key.backspace><Key.backspace><Key.backspace><Key.backspace>15000
Screenshot: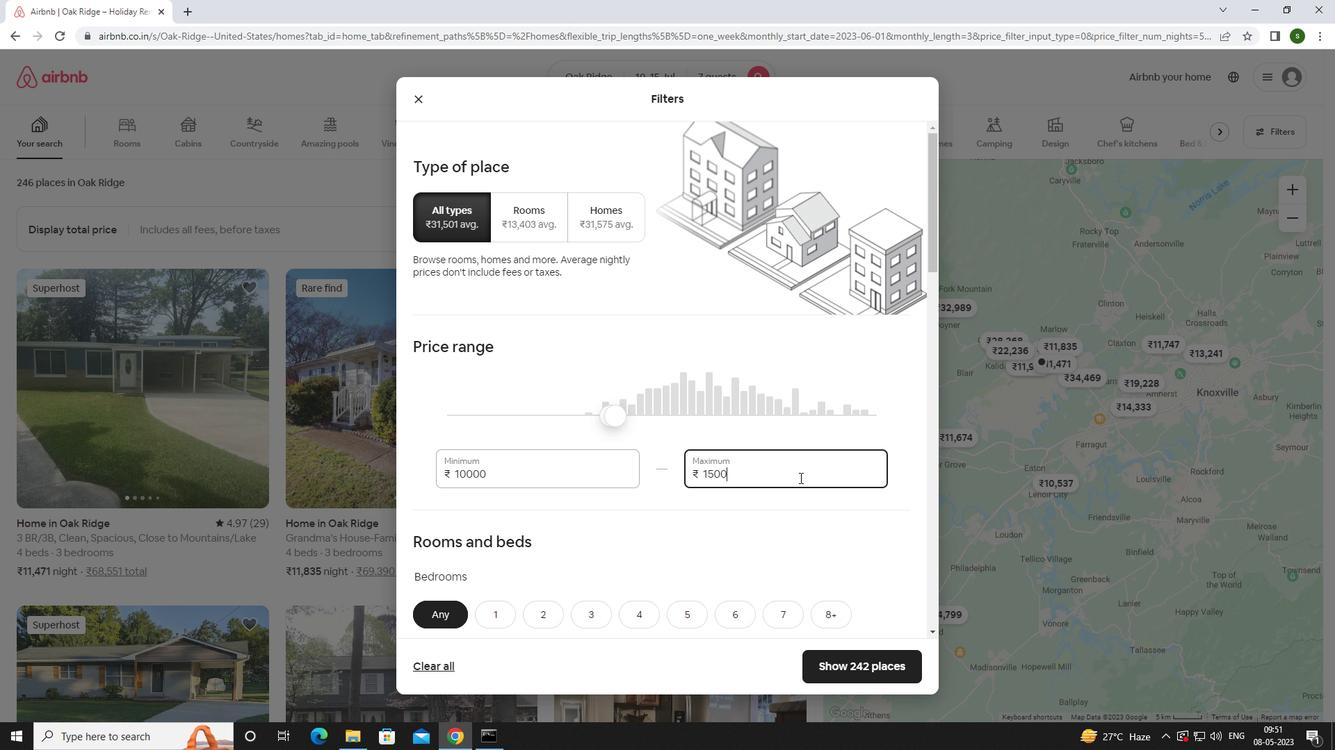 
Action: Mouse moved to (736, 461)
Screenshot: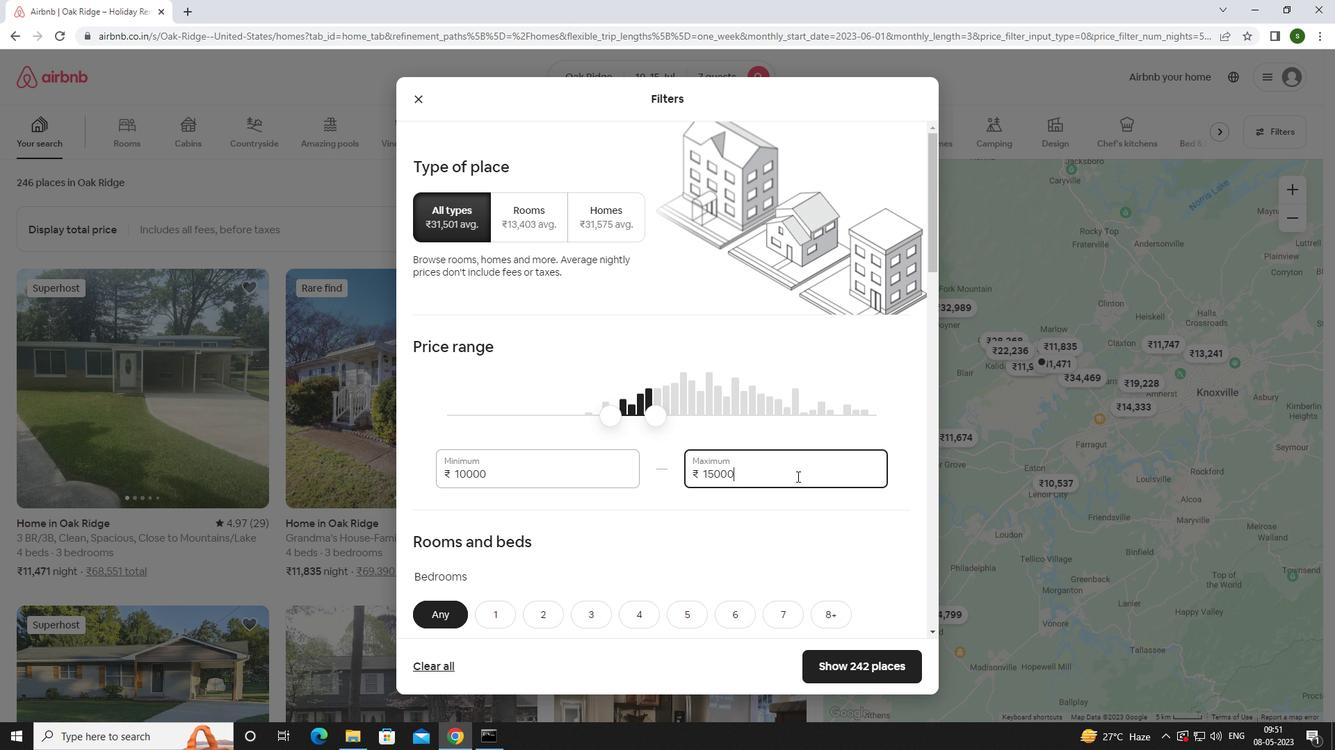 
Action: Mouse scrolled (736, 460) with delta (0, 0)
Screenshot: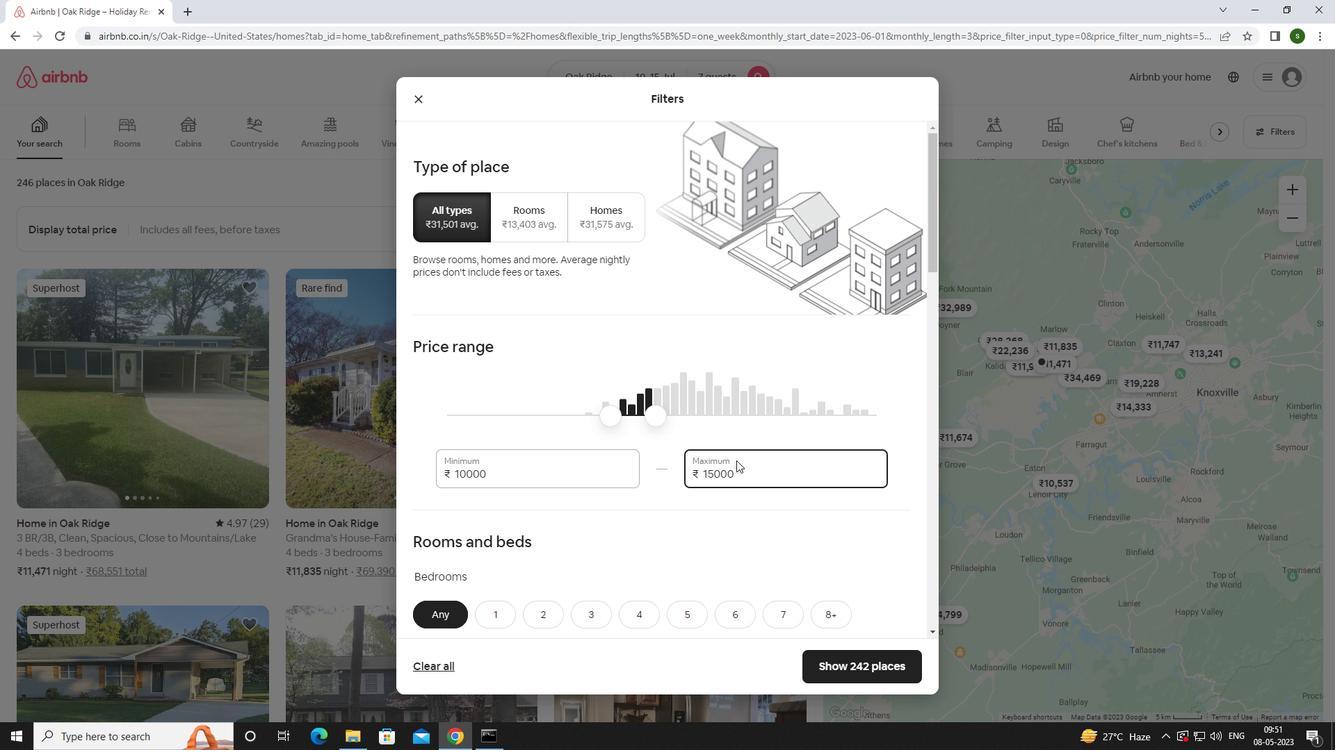 
Action: Mouse scrolled (736, 460) with delta (0, 0)
Screenshot: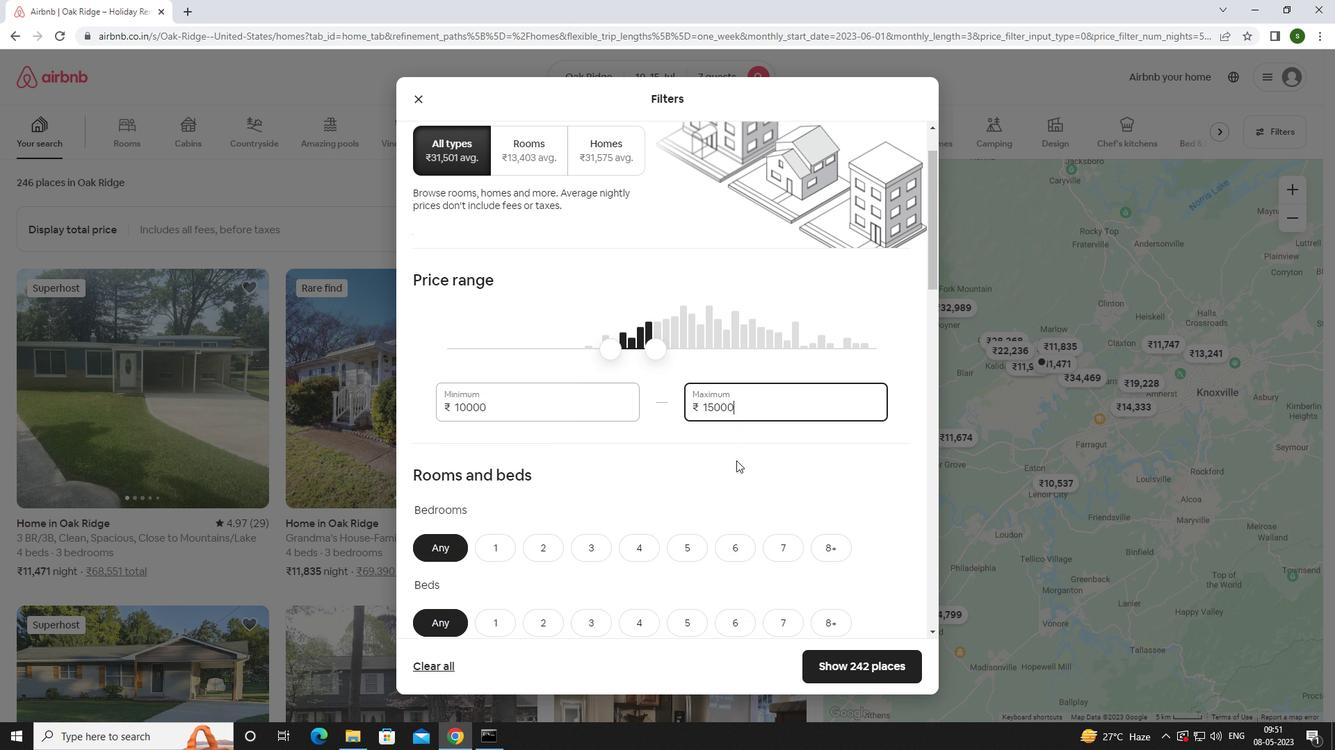 
Action: Mouse moved to (636, 472)
Screenshot: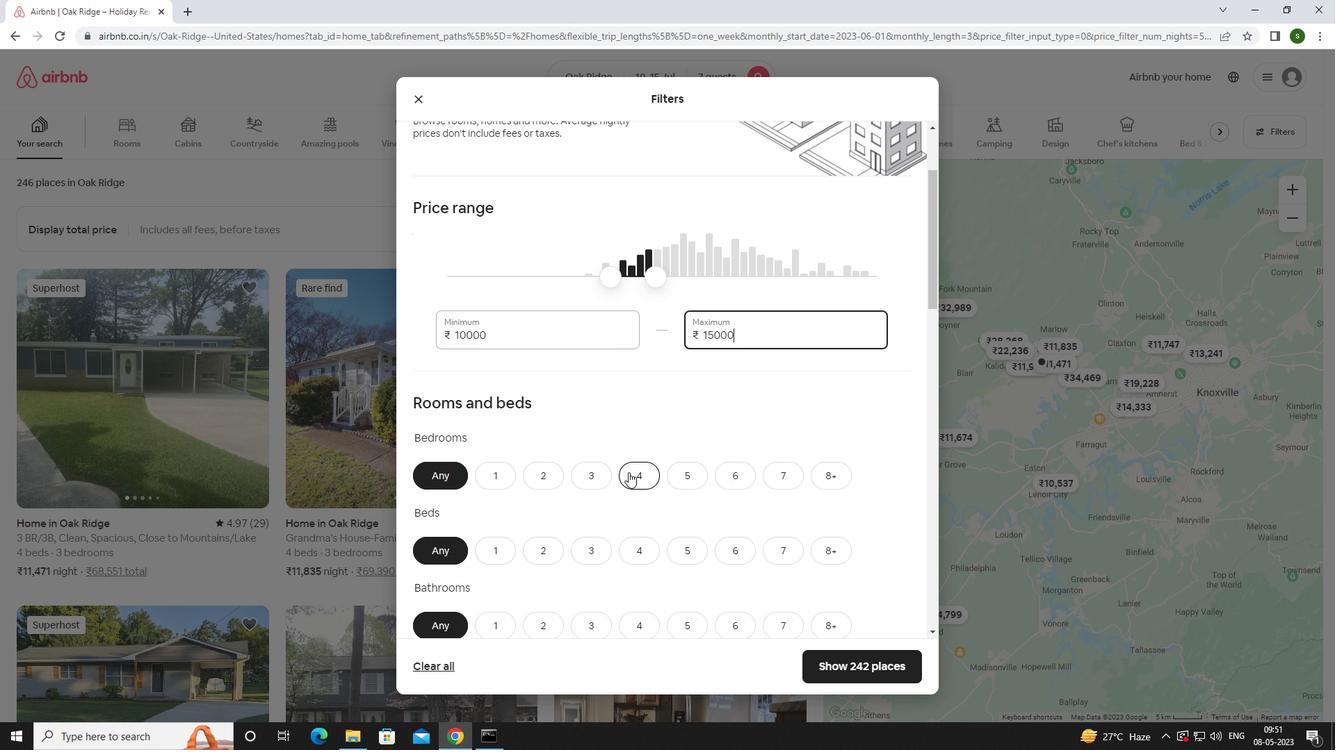 
Action: Mouse pressed left at (636, 472)
Screenshot: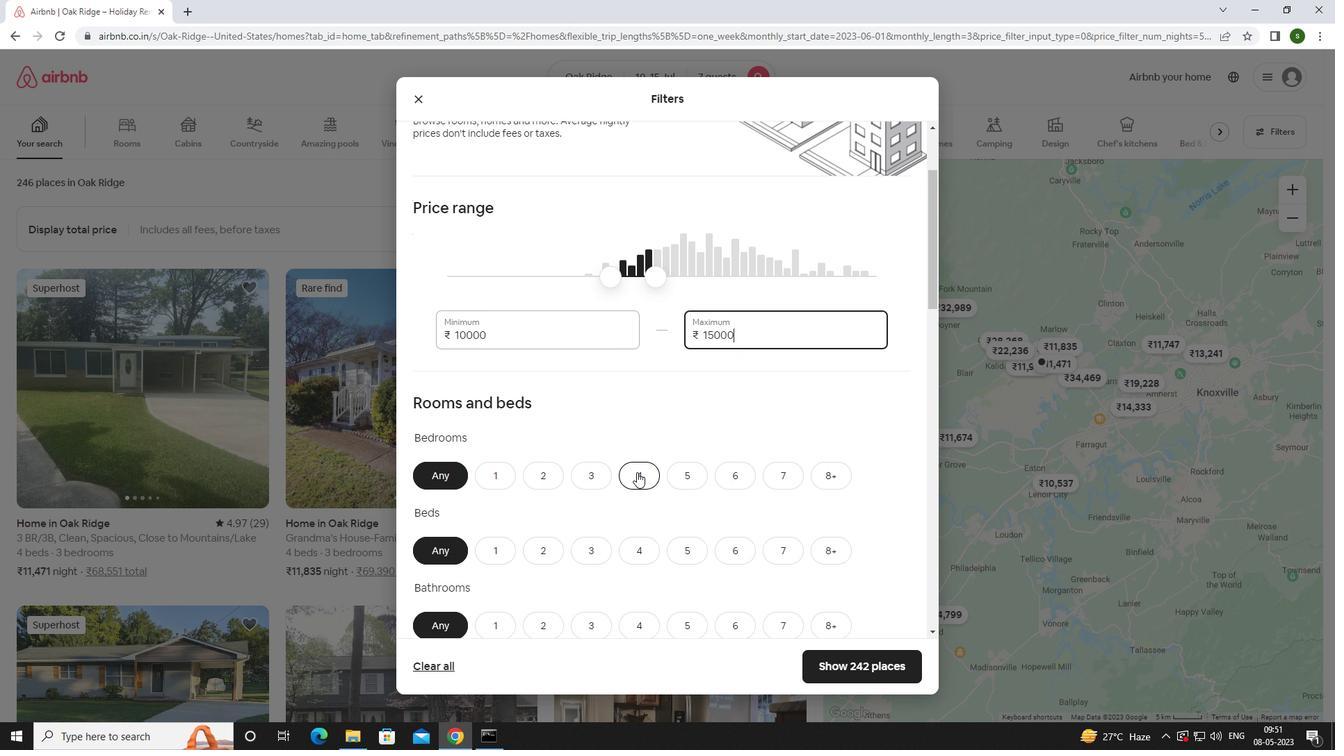 
Action: Mouse moved to (774, 548)
Screenshot: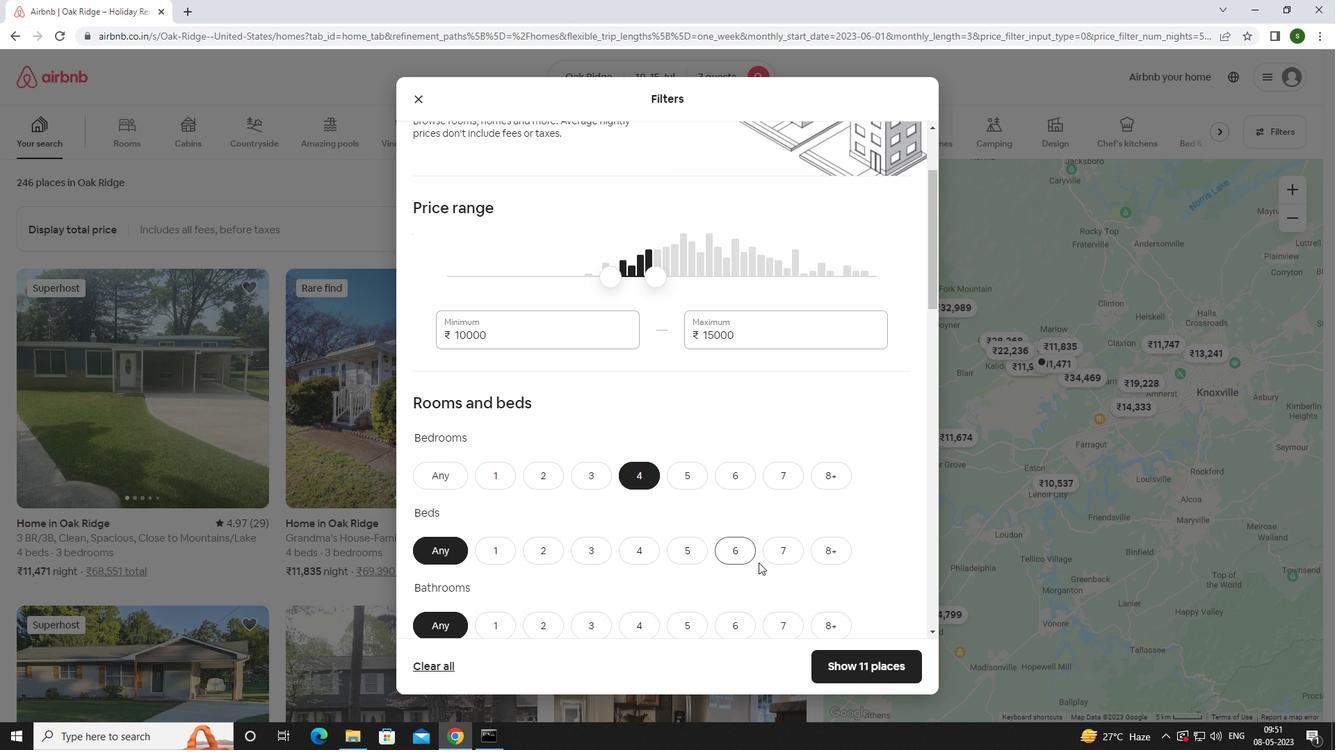
Action: Mouse pressed left at (774, 548)
Screenshot: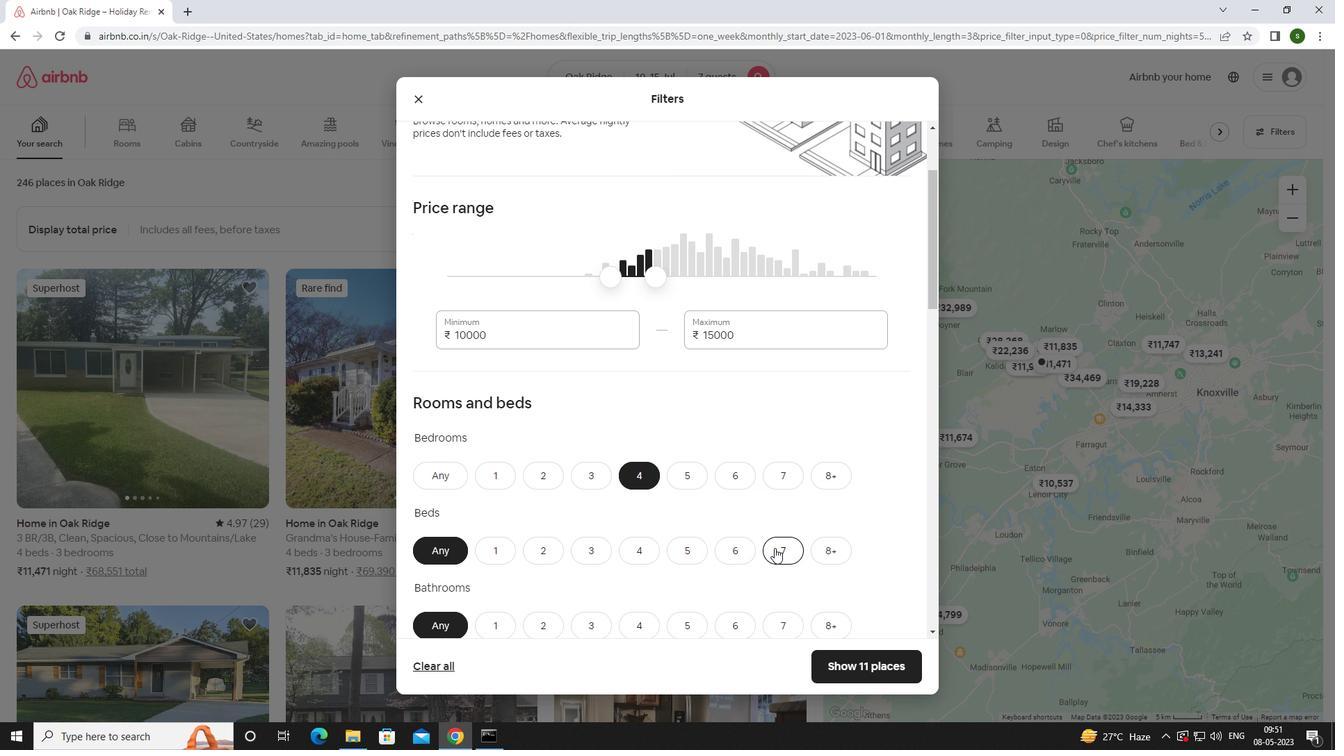 
Action: Mouse scrolled (774, 547) with delta (0, 0)
Screenshot: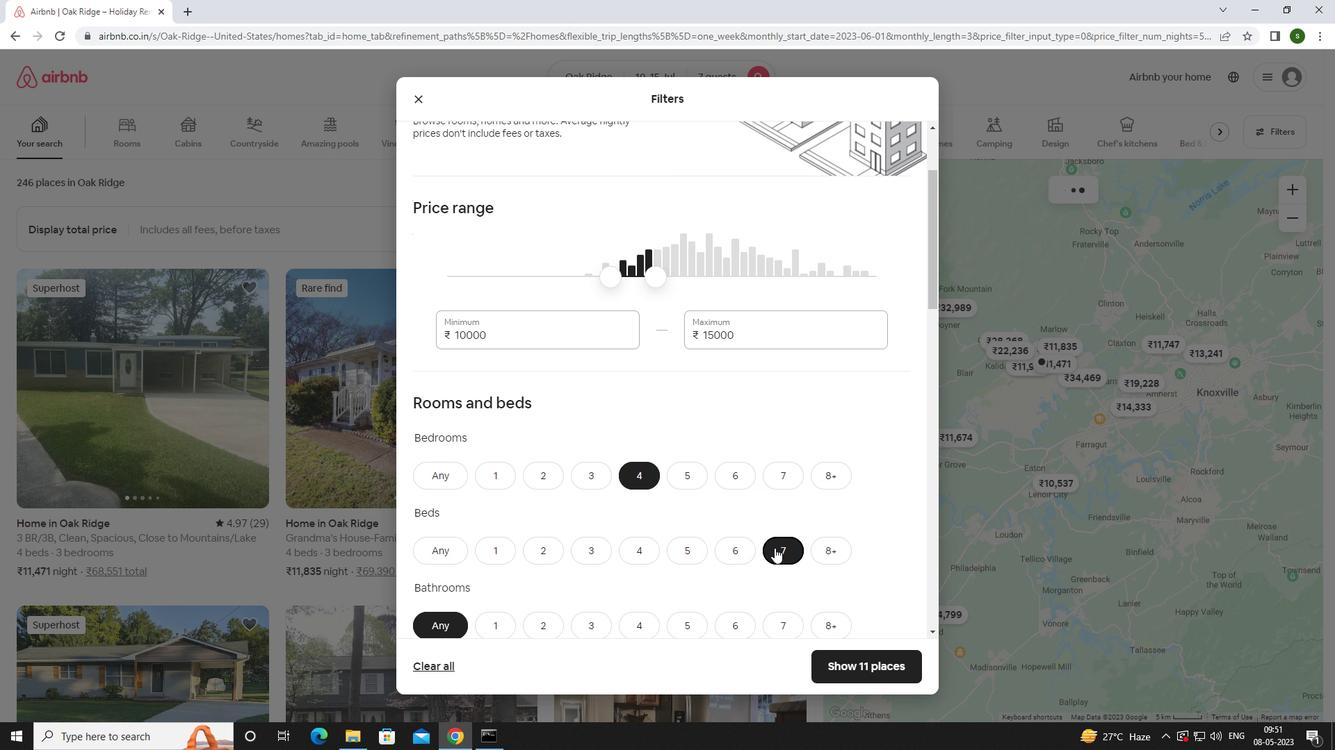 
Action: Mouse scrolled (774, 547) with delta (0, 0)
Screenshot: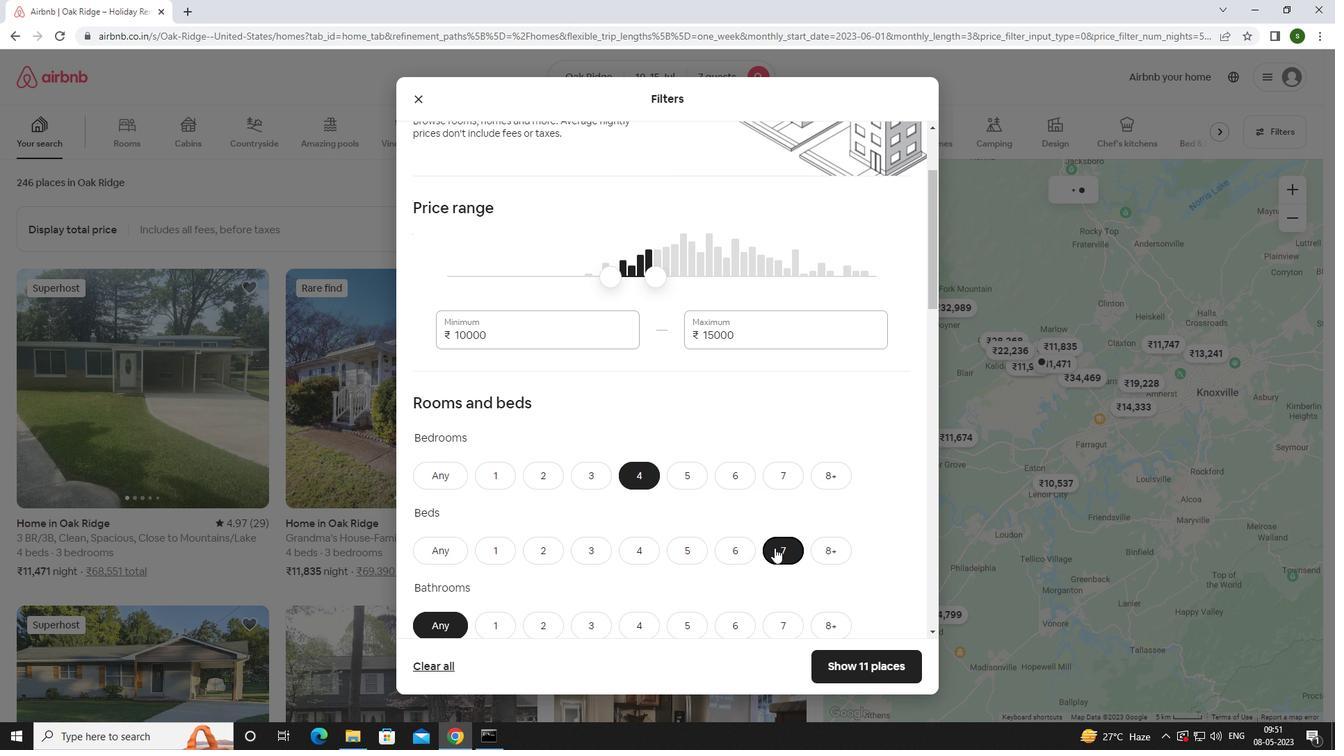 
Action: Mouse moved to (643, 489)
Screenshot: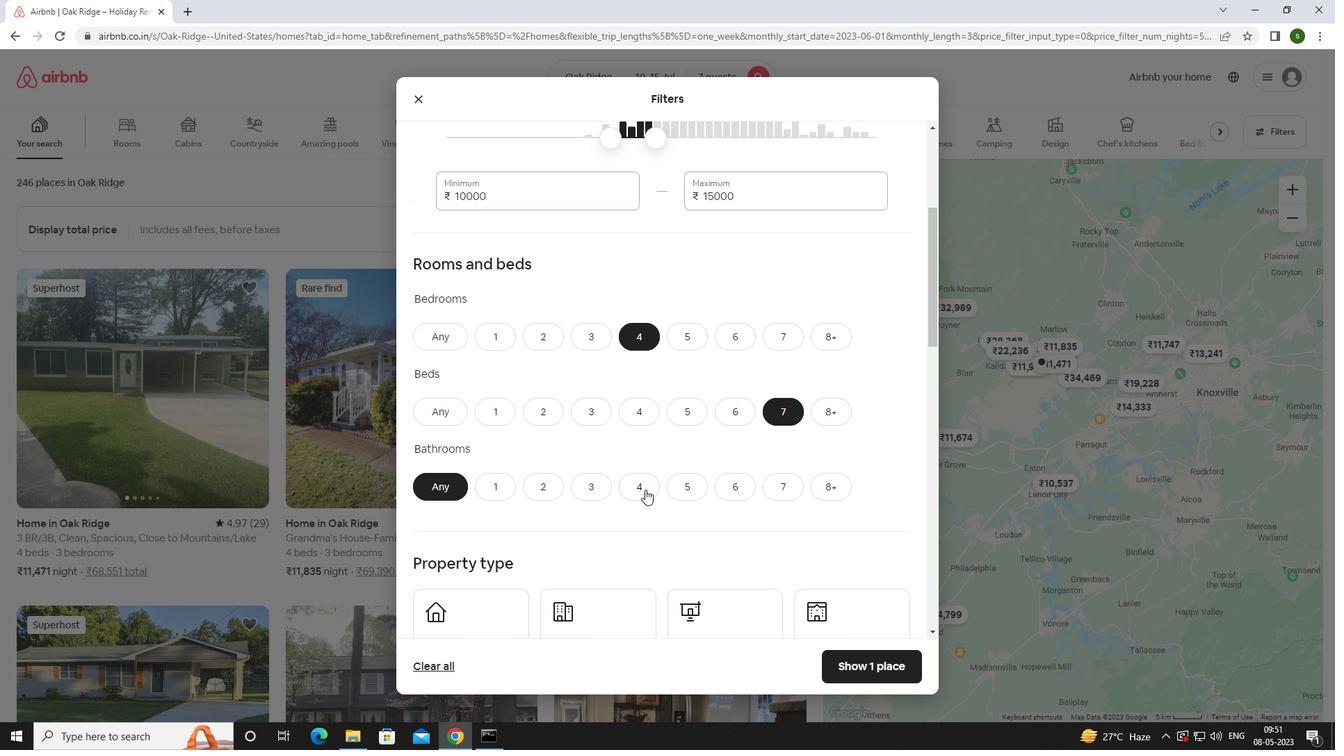 
Action: Mouse pressed left at (643, 489)
Screenshot: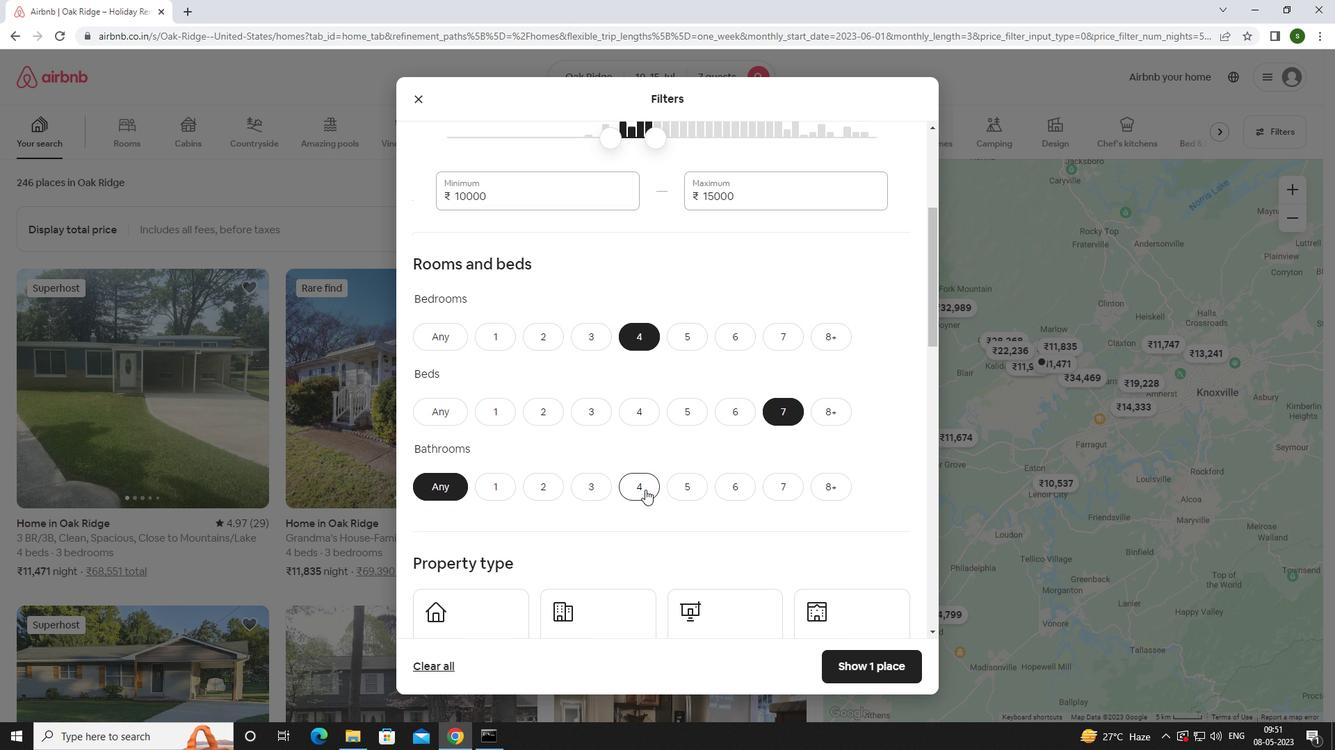 
Action: Mouse scrolled (643, 488) with delta (0, 0)
Screenshot: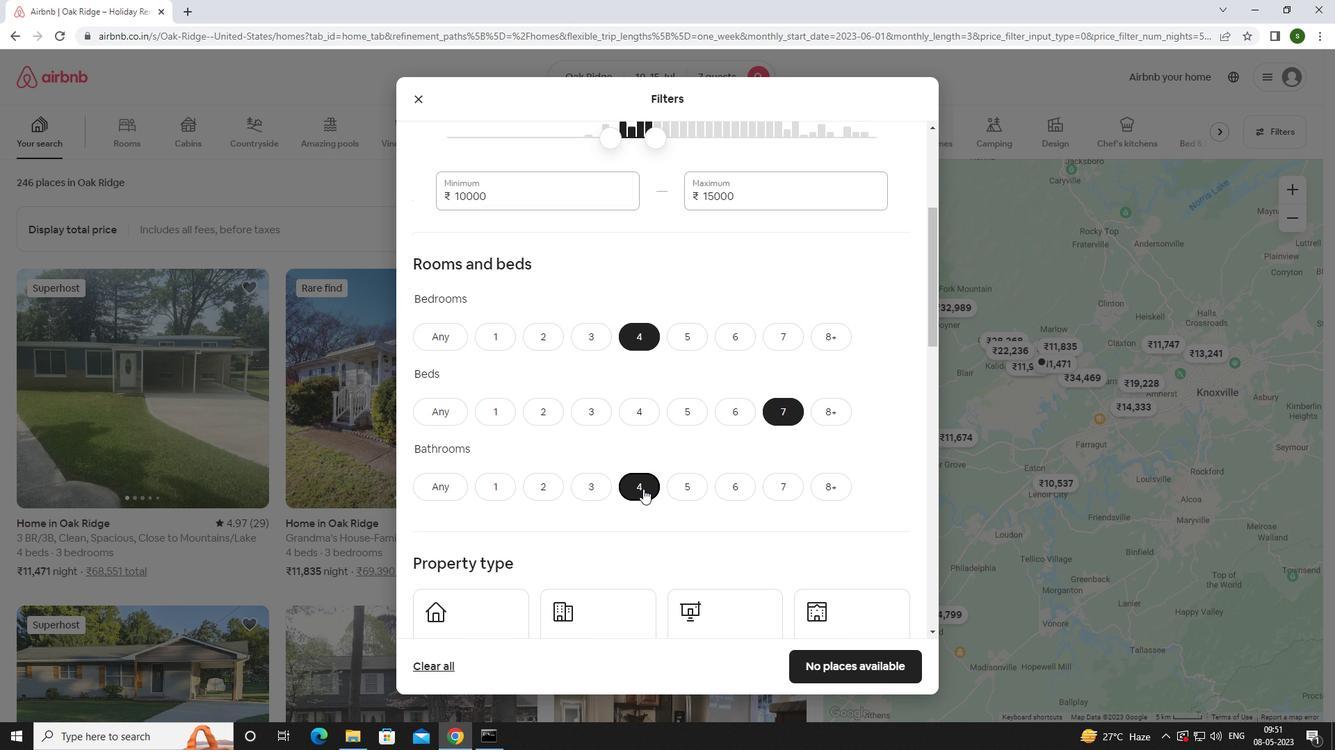 
Action: Mouse scrolled (643, 488) with delta (0, 0)
Screenshot: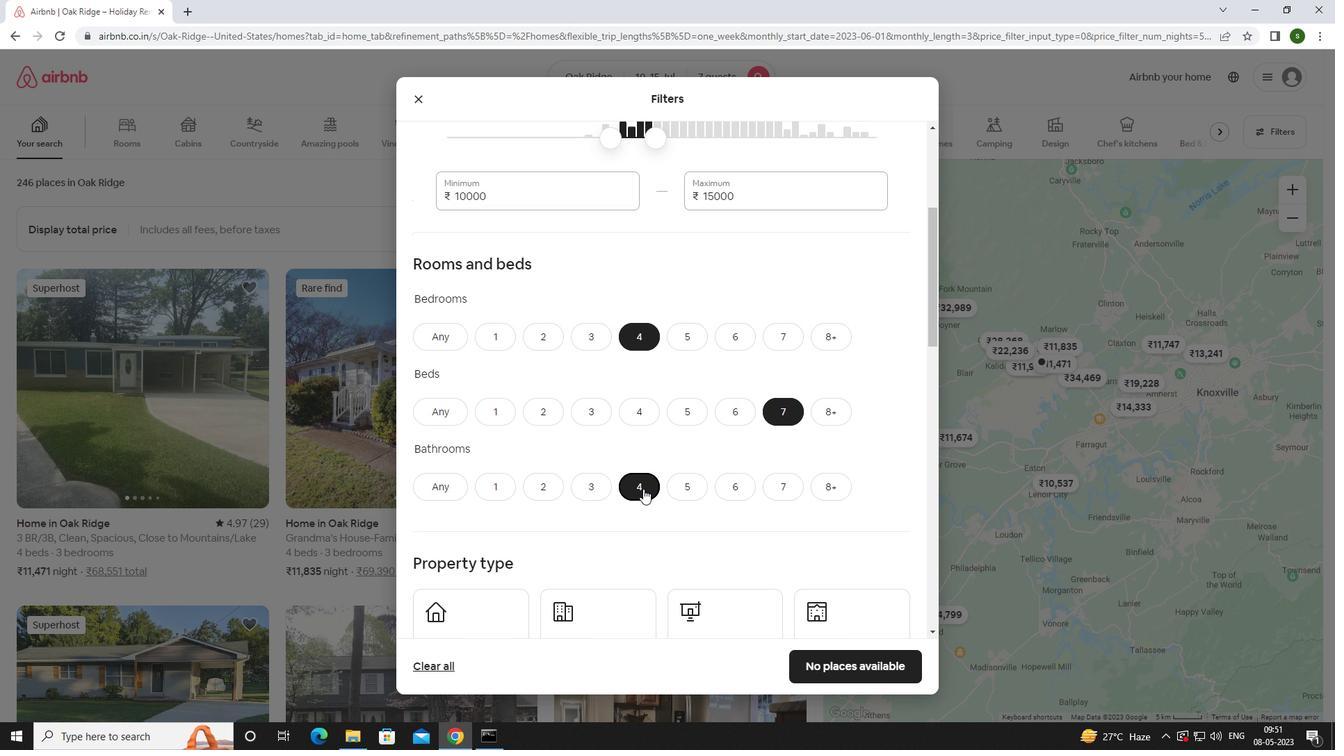 
Action: Mouse moved to (501, 487)
Screenshot: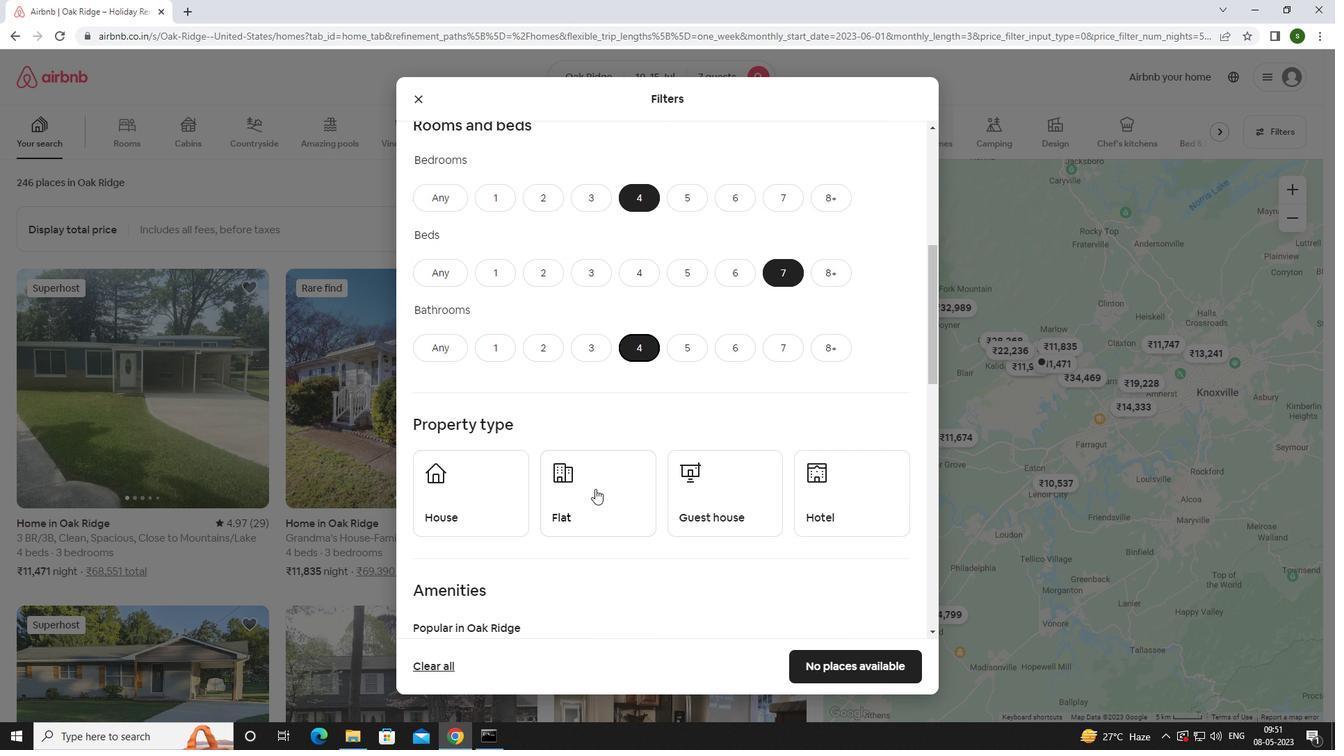 
Action: Mouse pressed left at (501, 487)
Screenshot: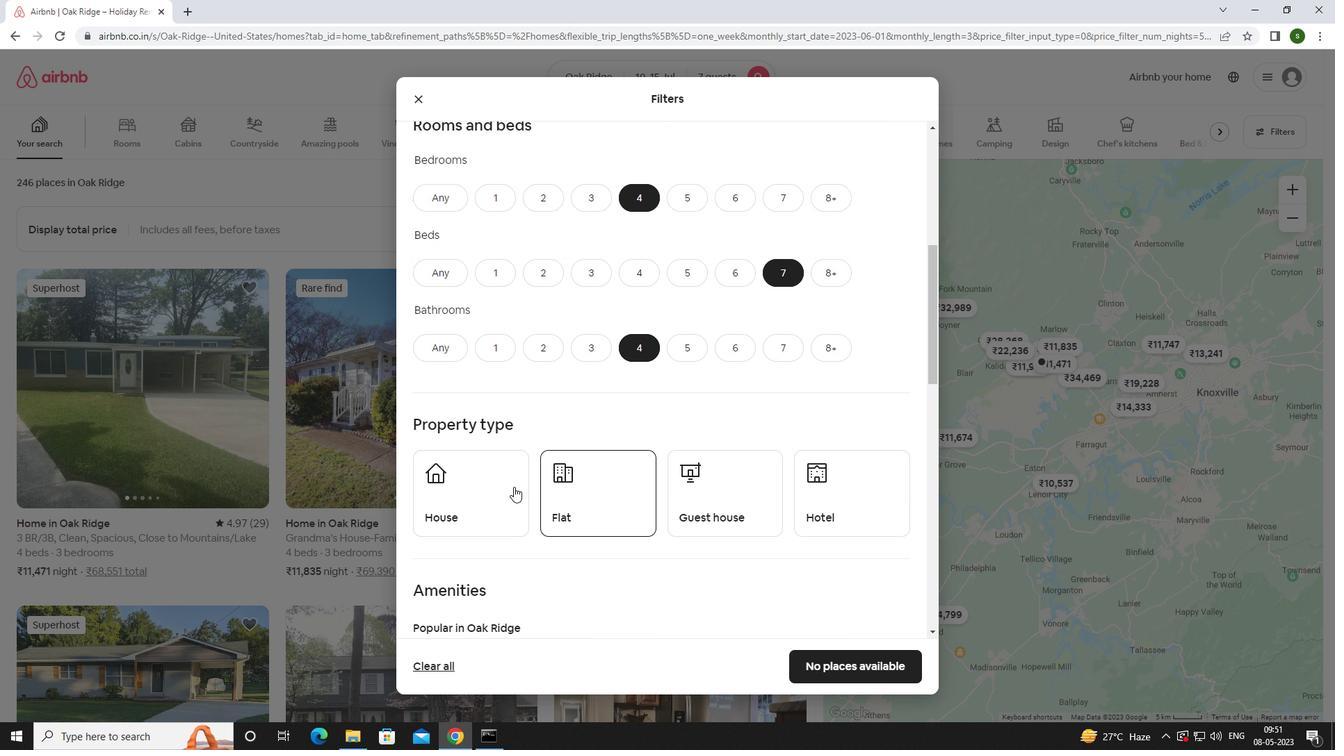 
Action: Mouse moved to (571, 480)
Screenshot: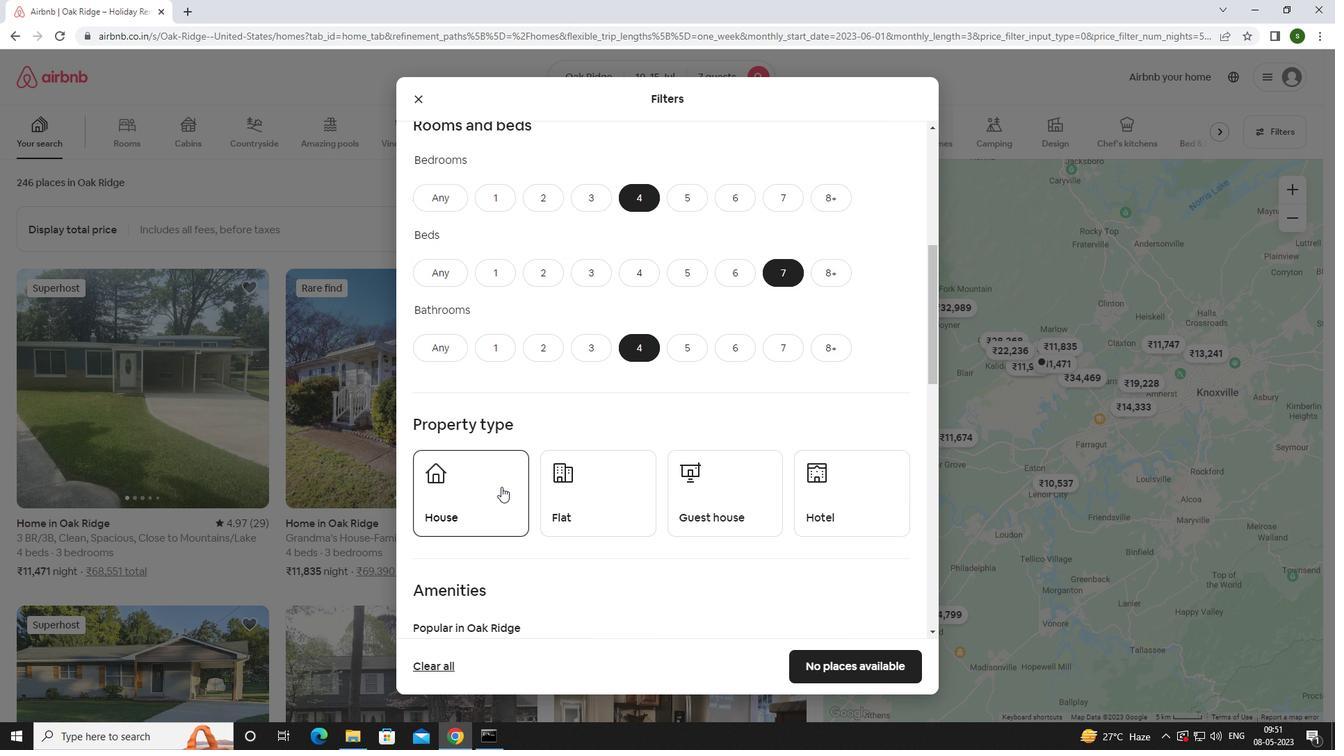 
Action: Mouse pressed left at (571, 480)
Screenshot: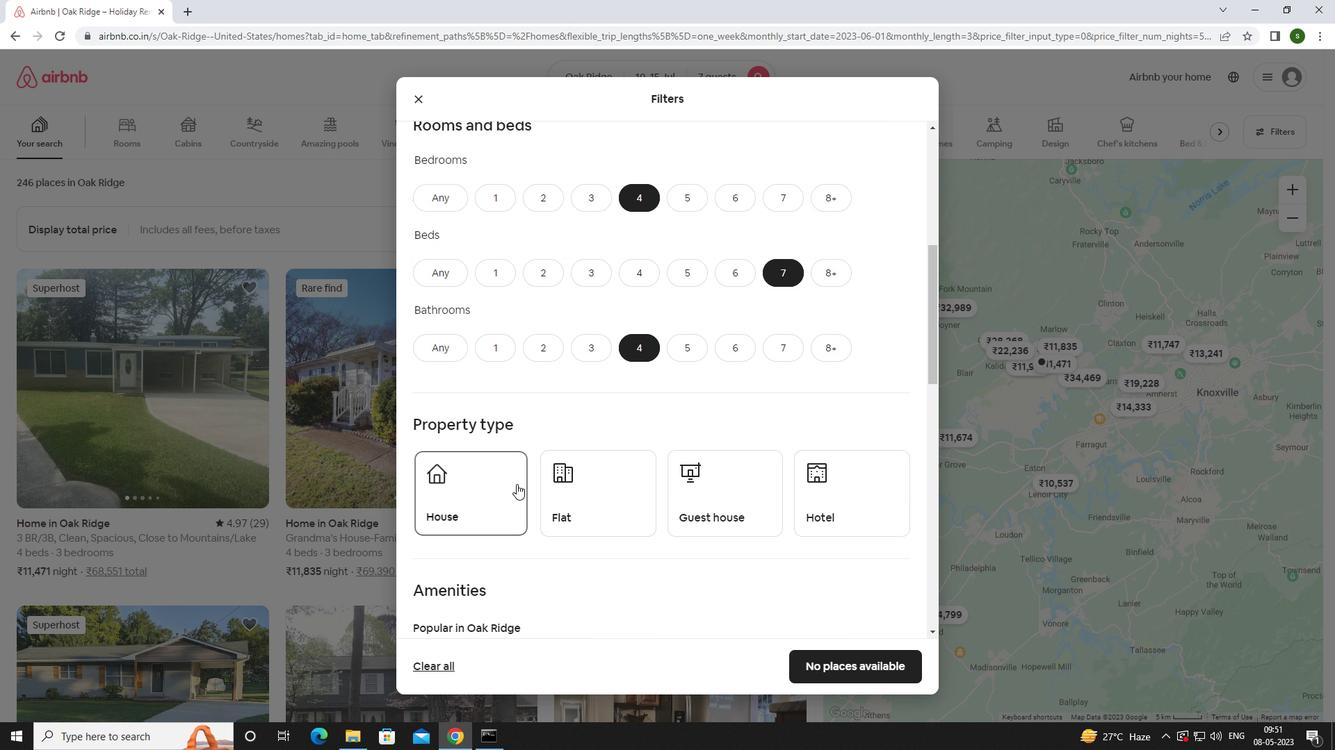 
Action: Mouse moved to (683, 483)
Screenshot: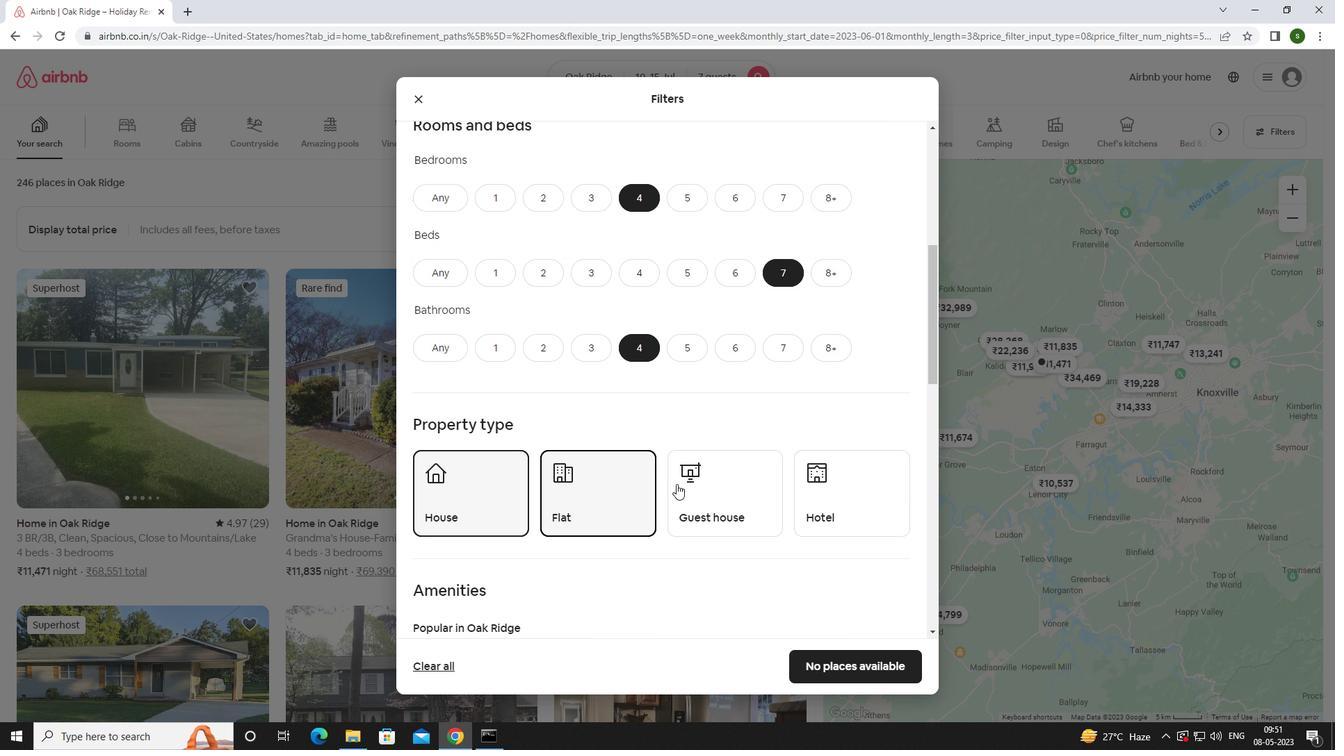 
Action: Mouse pressed left at (683, 483)
Screenshot: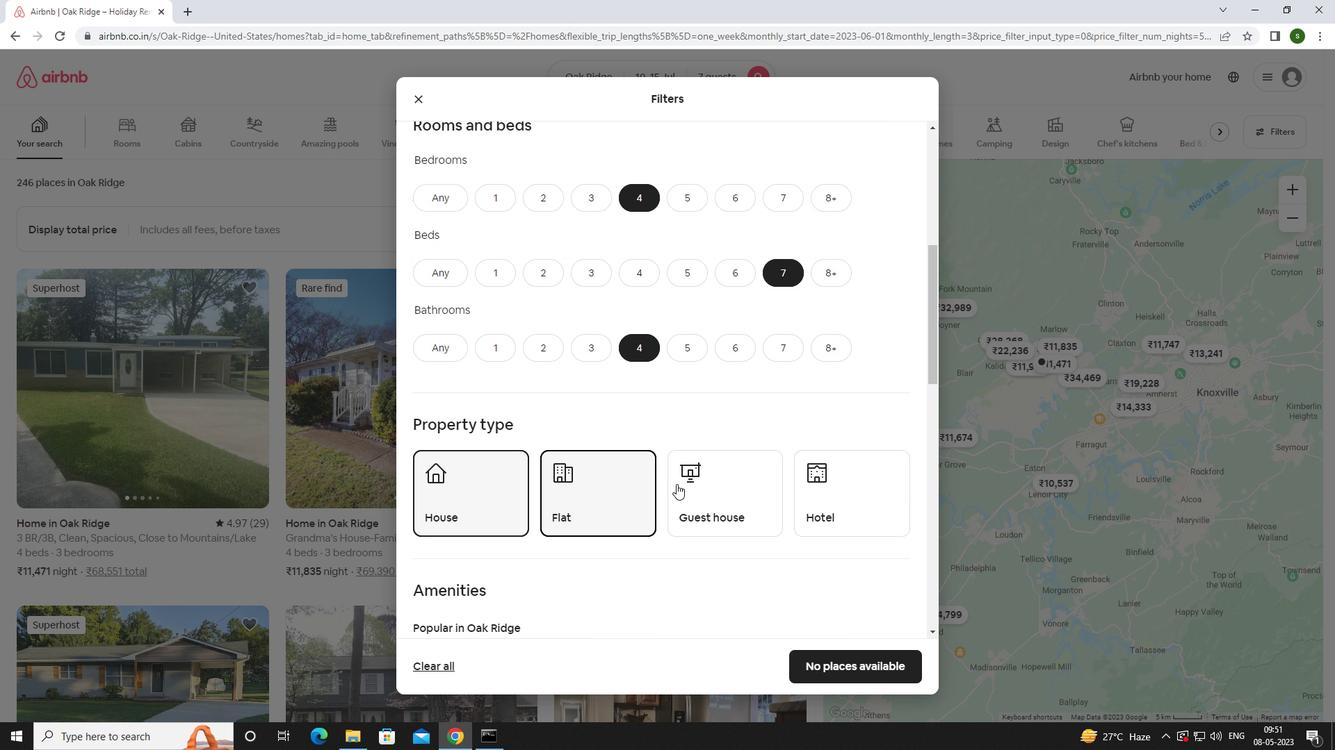 
Action: Mouse scrolled (683, 482) with delta (0, 0)
Screenshot: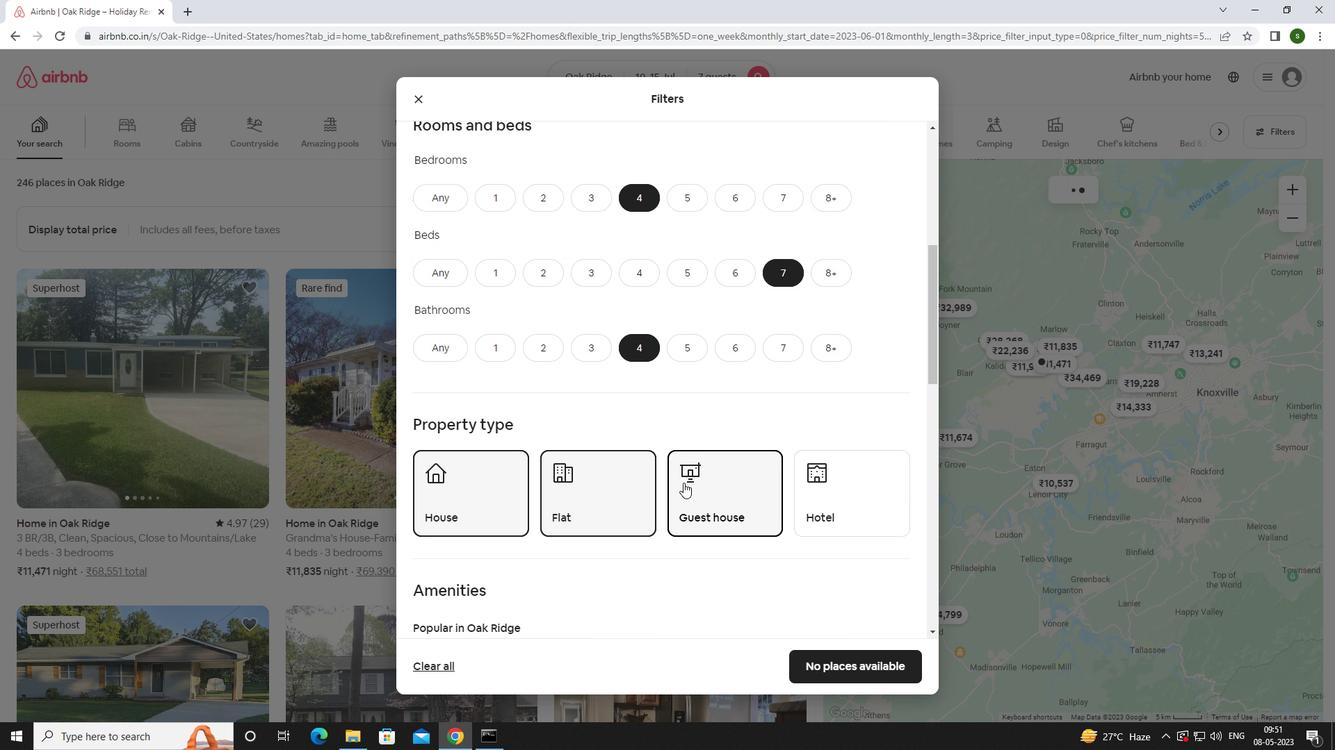 
Action: Mouse scrolled (683, 482) with delta (0, 0)
Screenshot: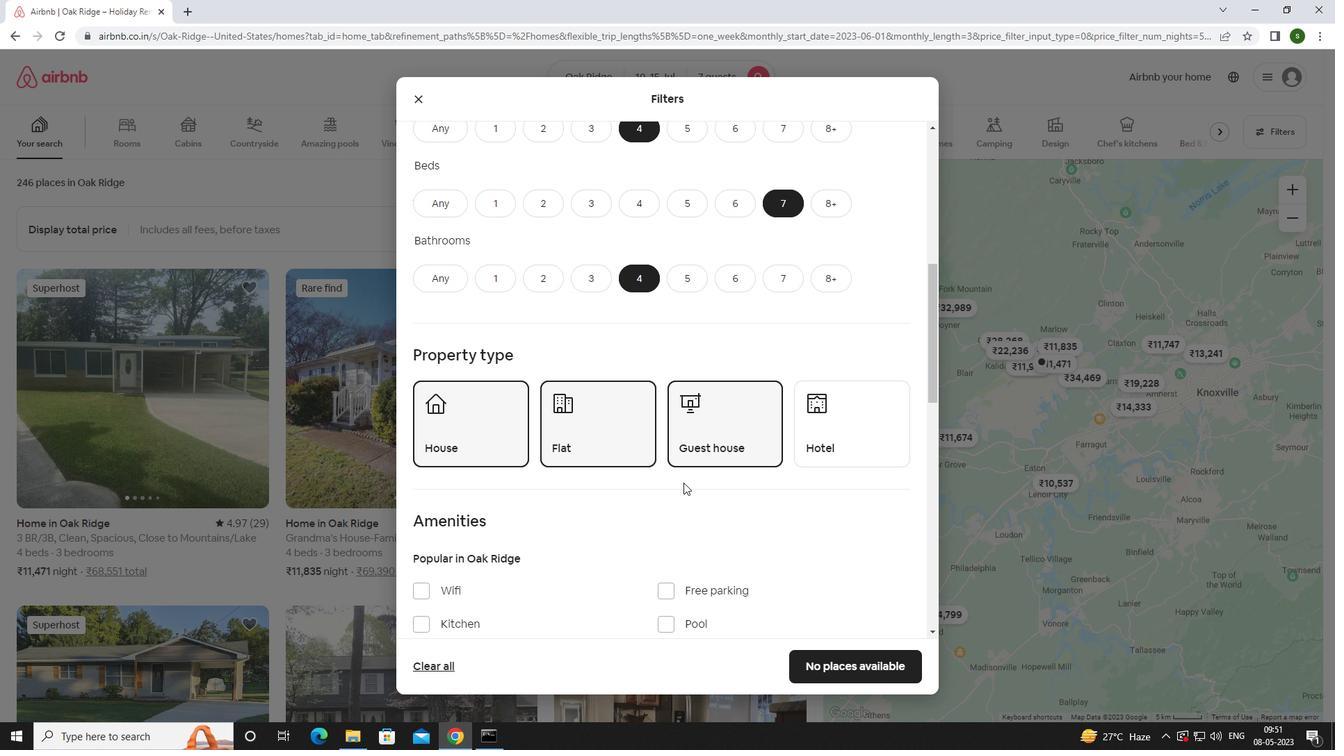 
Action: Mouse scrolled (683, 482) with delta (0, 0)
Screenshot: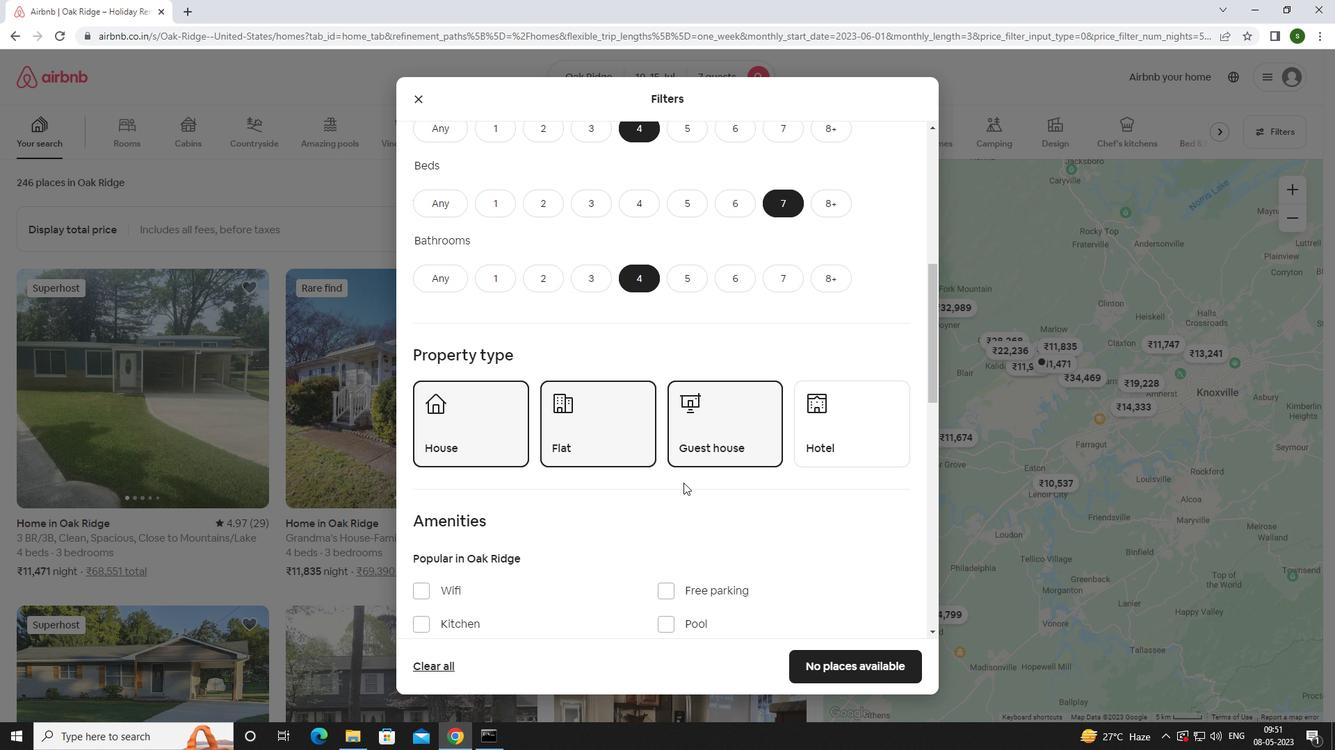 
Action: Mouse moved to (442, 451)
Screenshot: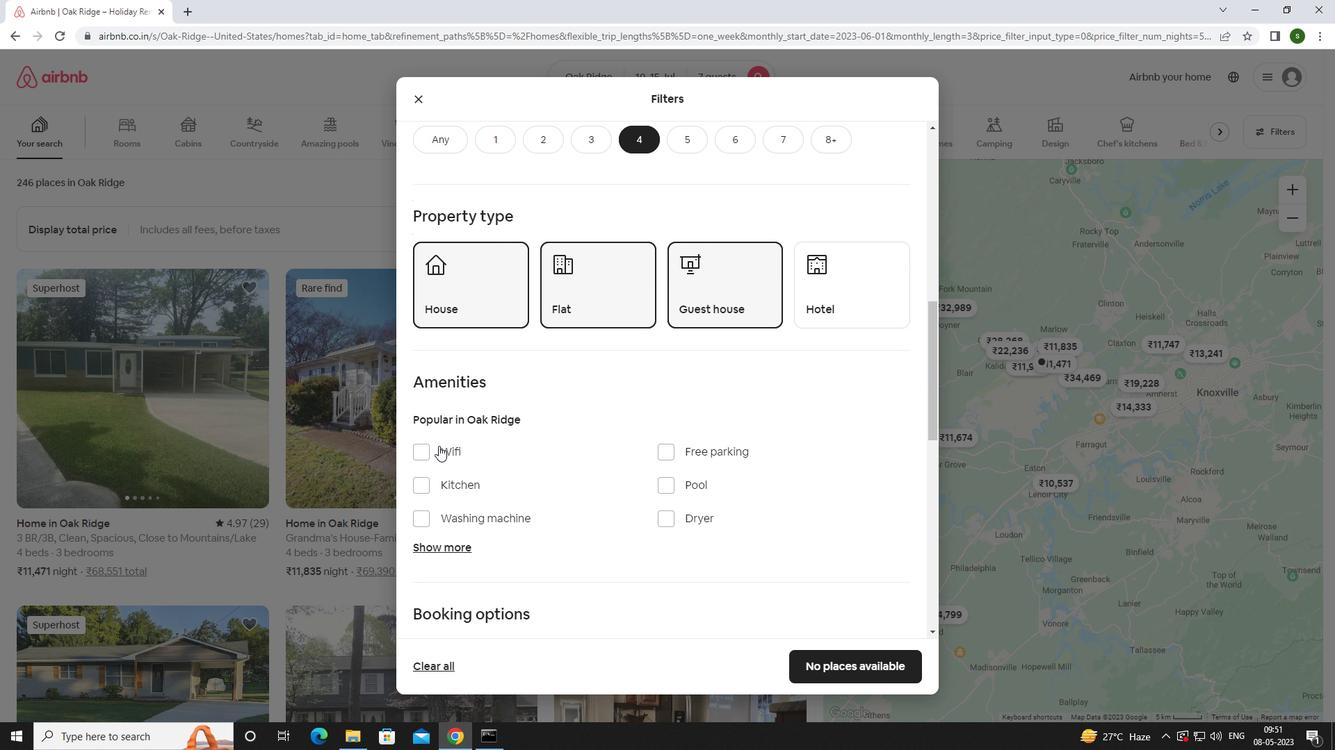 
Action: Mouse pressed left at (442, 451)
Screenshot: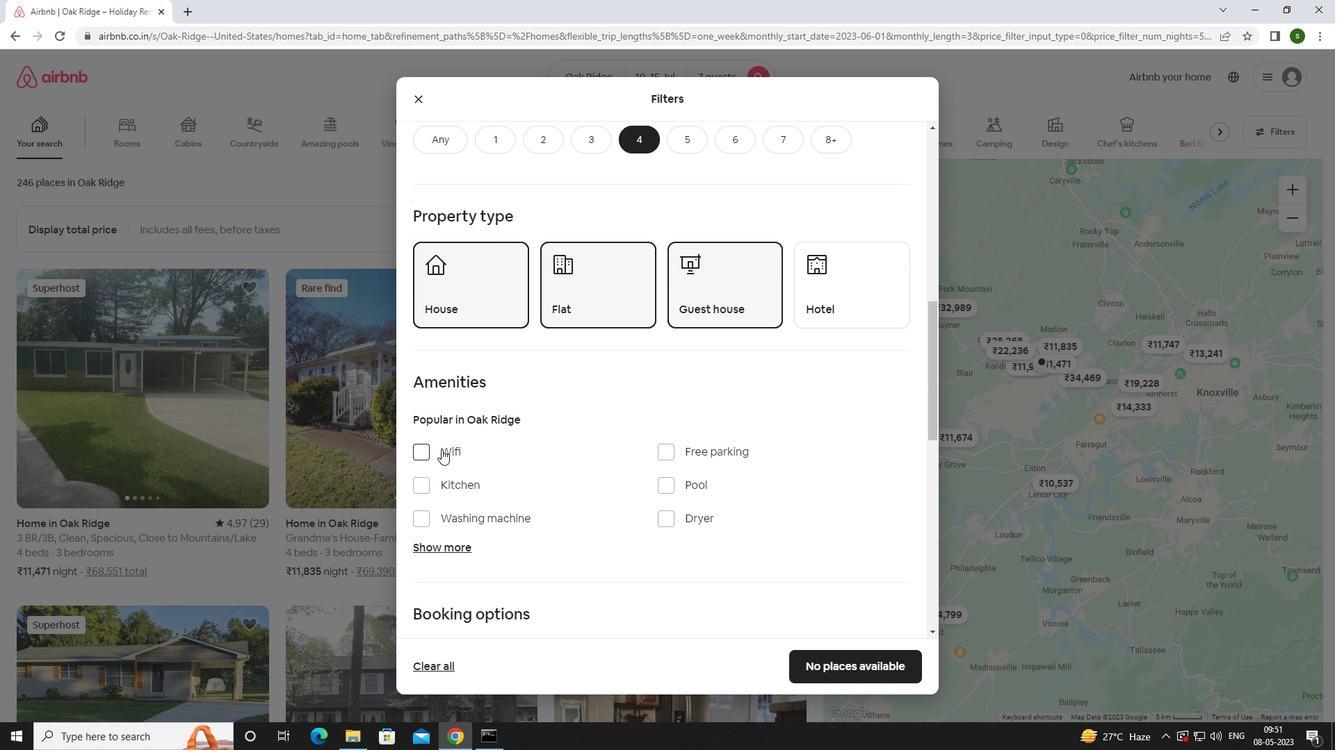 
Action: Mouse moved to (667, 458)
Screenshot: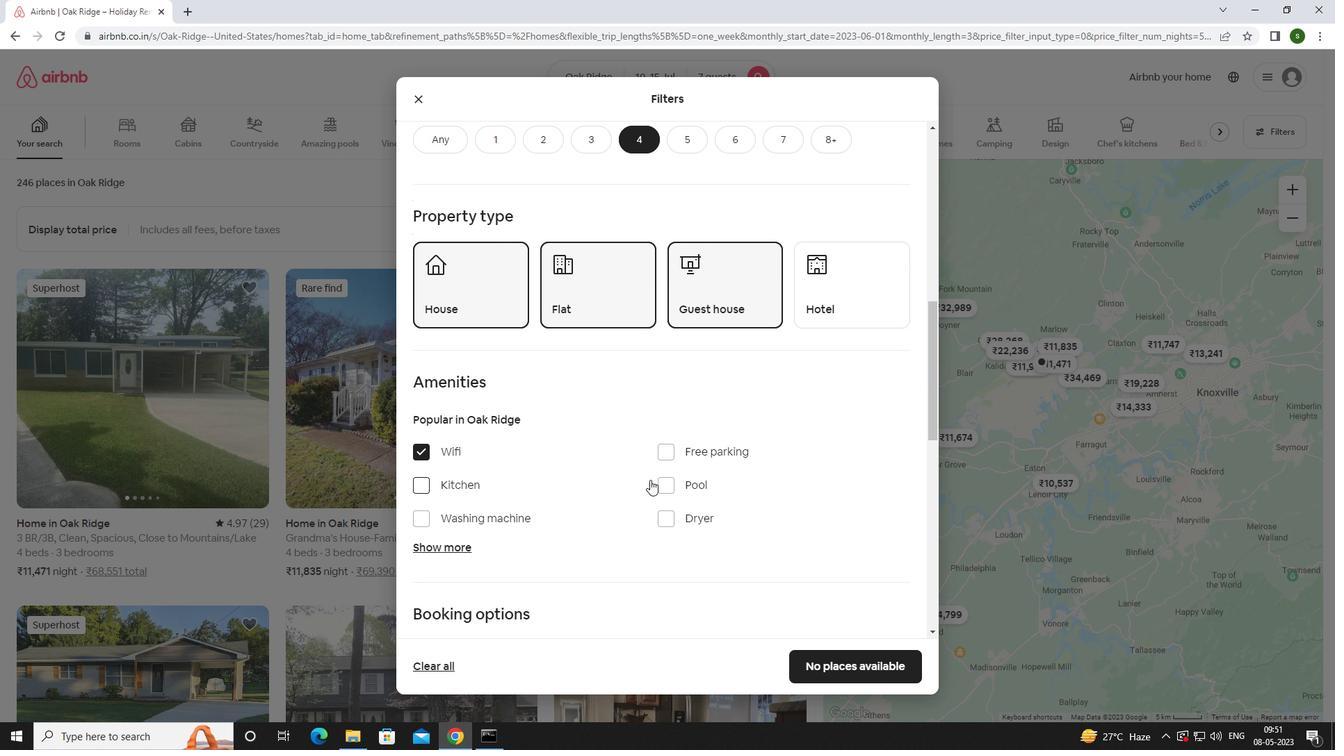 
Action: Mouse pressed left at (667, 458)
Screenshot: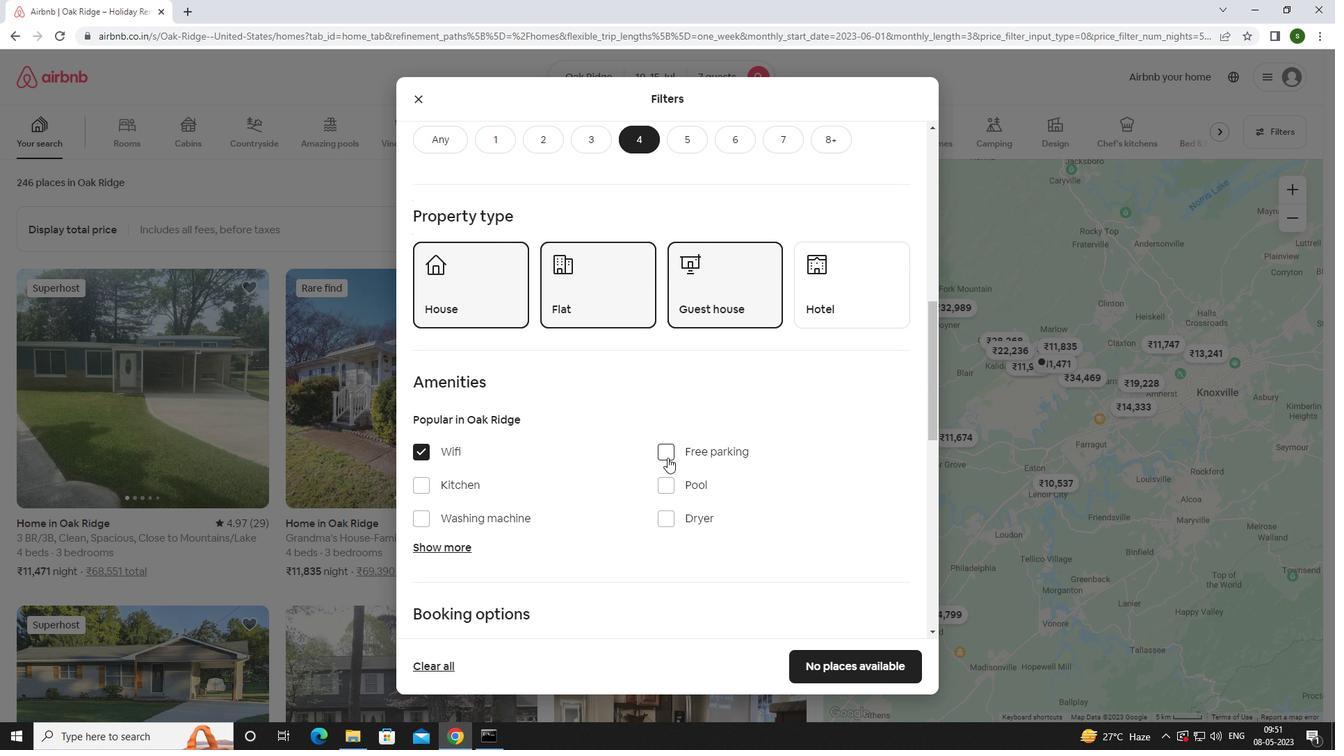 
Action: Mouse moved to (449, 541)
Screenshot: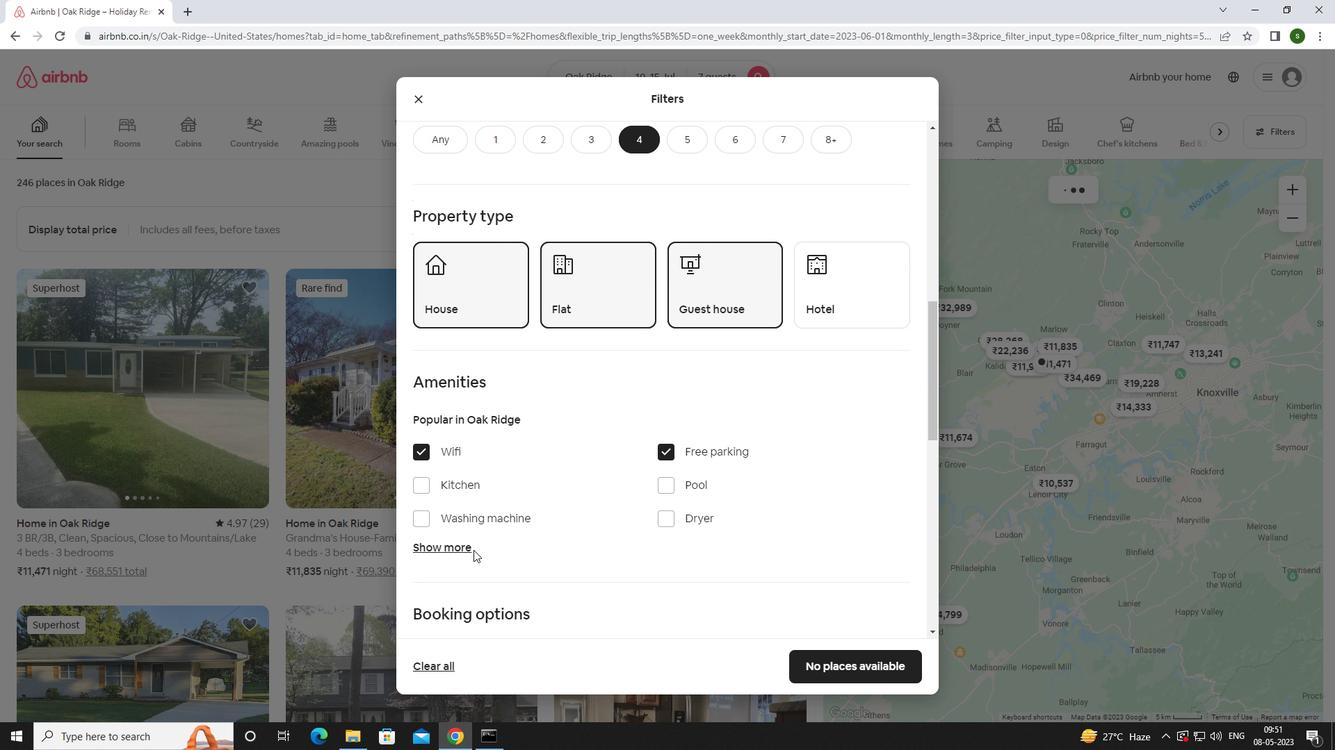 
Action: Mouse pressed left at (449, 541)
Screenshot: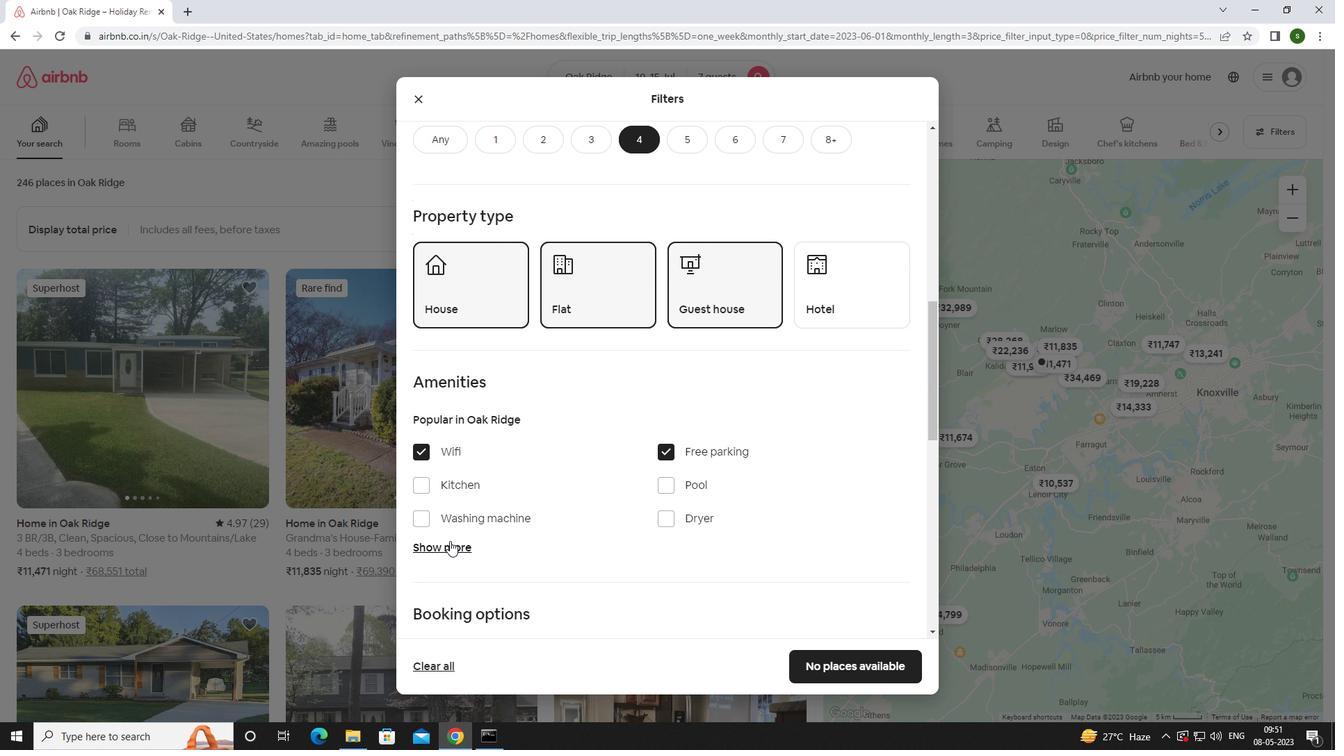 
Action: Mouse moved to (582, 545)
Screenshot: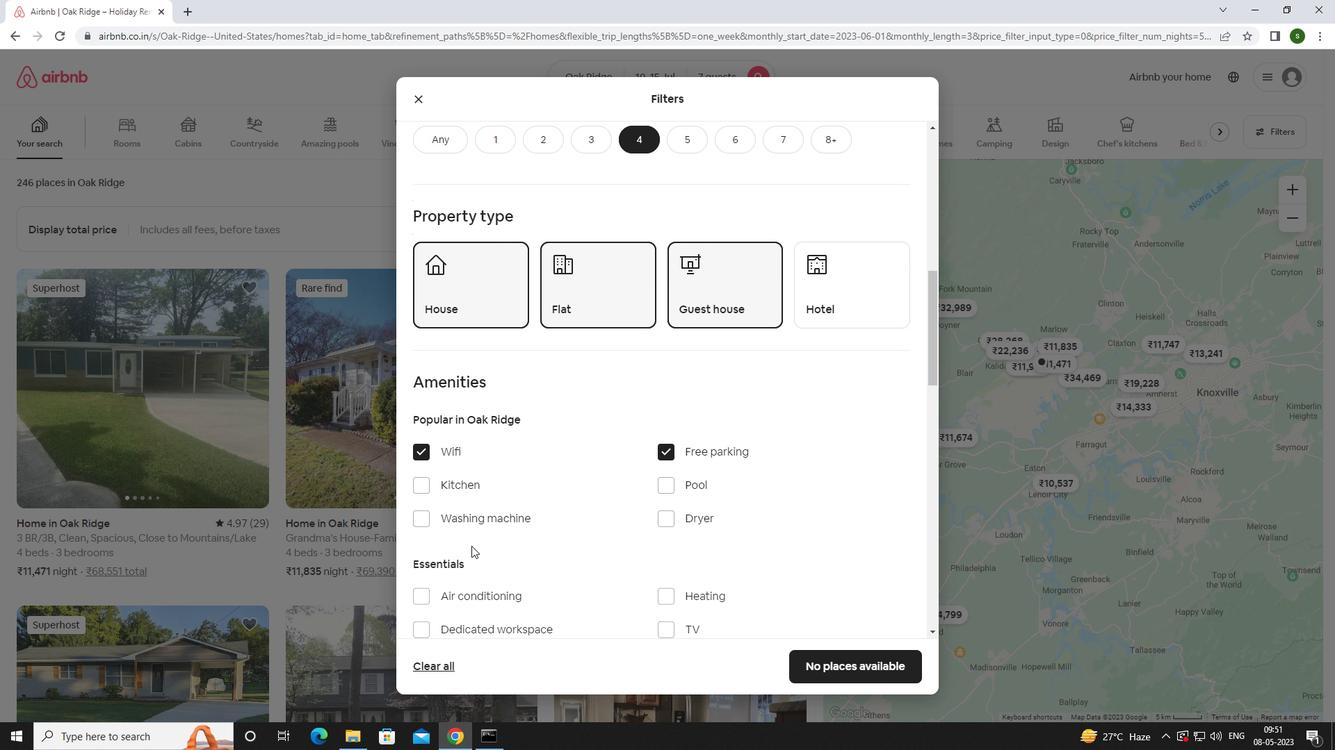 
Action: Mouse scrolled (582, 545) with delta (0, 0)
Screenshot: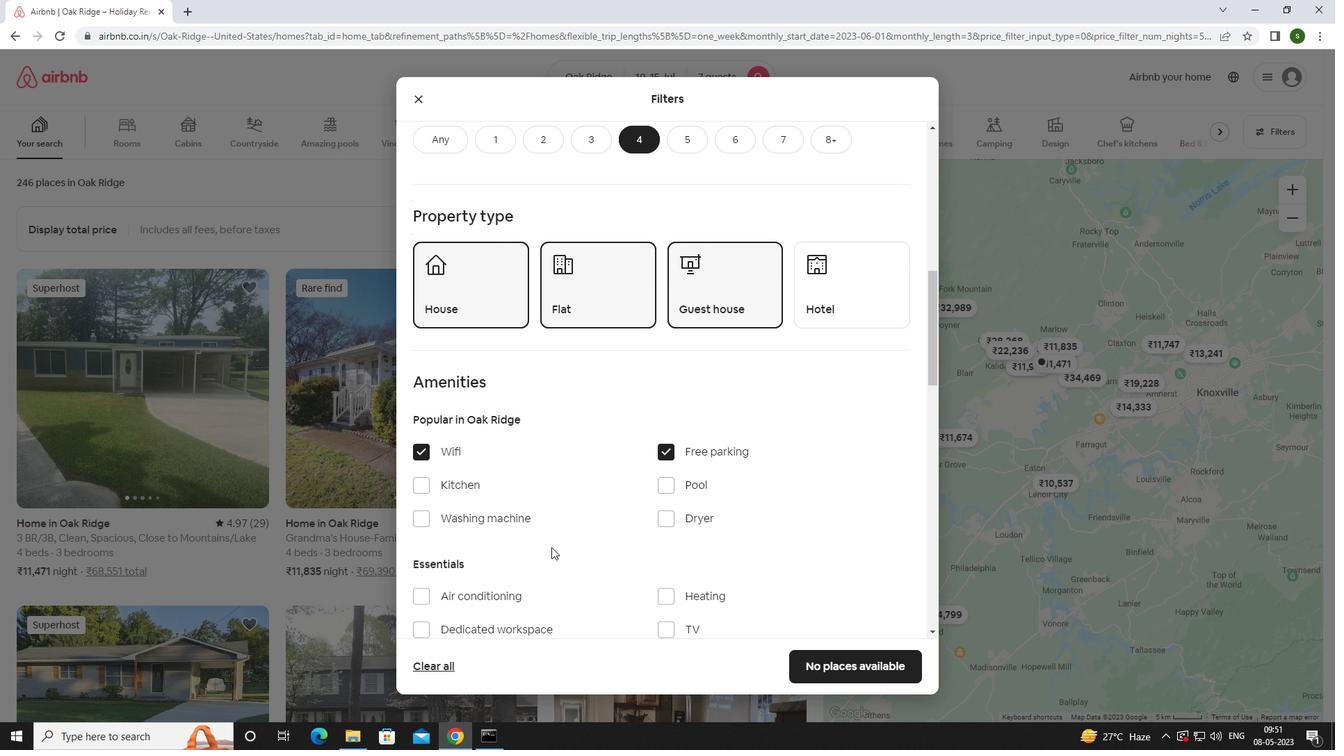 
Action: Mouse scrolled (582, 545) with delta (0, 0)
Screenshot: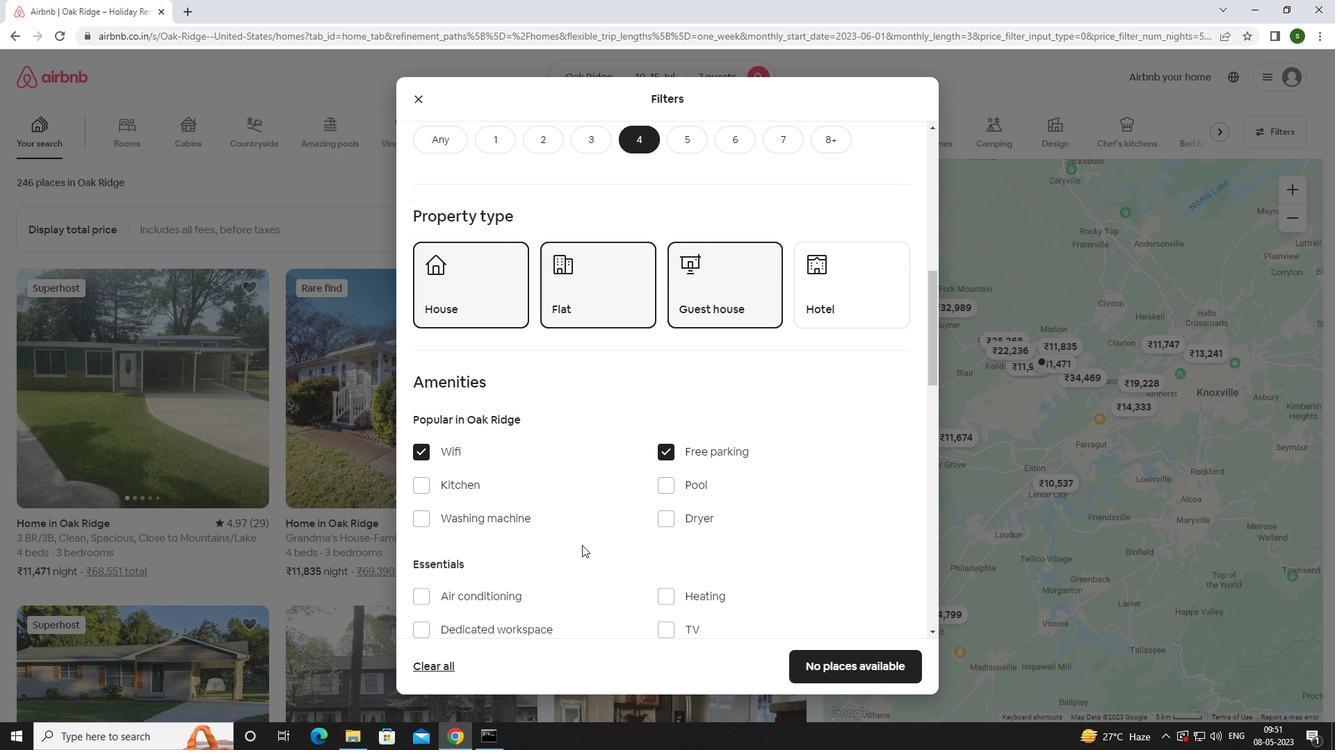 
Action: Mouse moved to (668, 487)
Screenshot: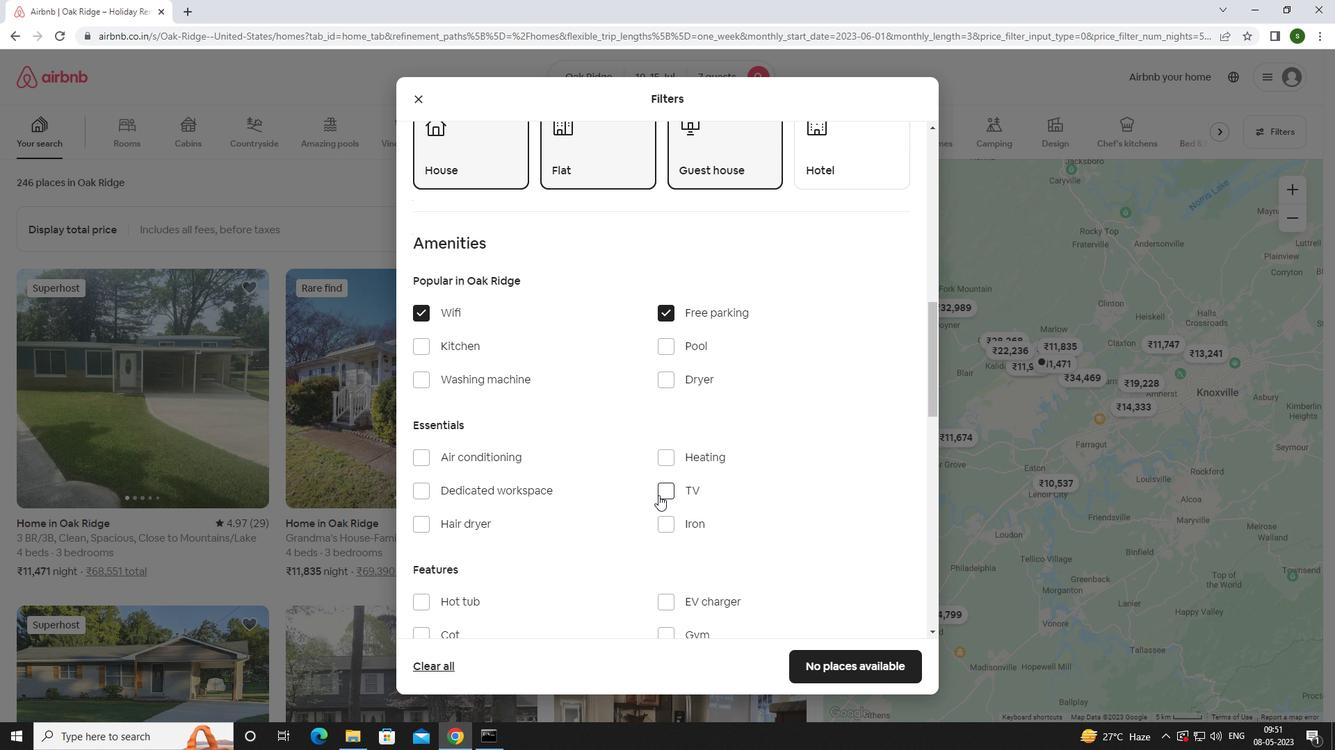 
Action: Mouse pressed left at (668, 487)
Screenshot: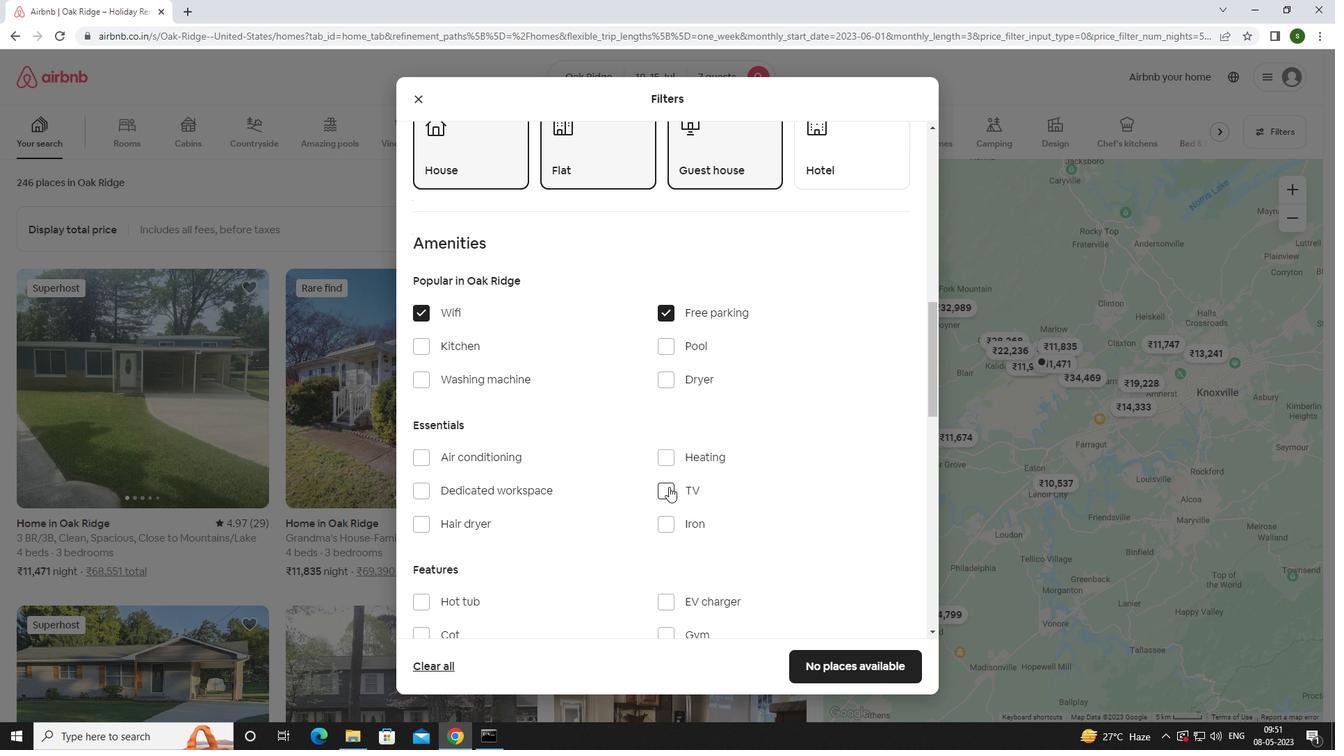 
Action: Mouse moved to (668, 487)
Screenshot: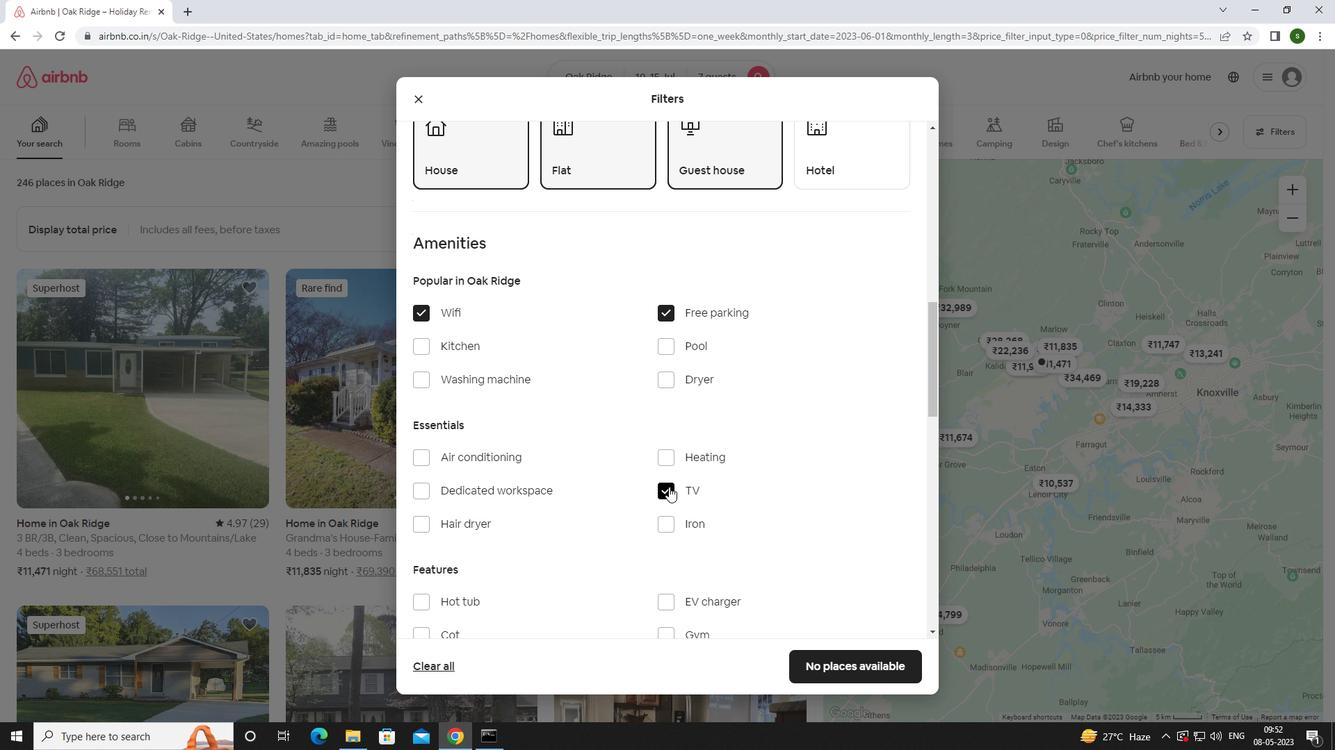 
Action: Mouse scrolled (668, 486) with delta (0, 0)
Screenshot: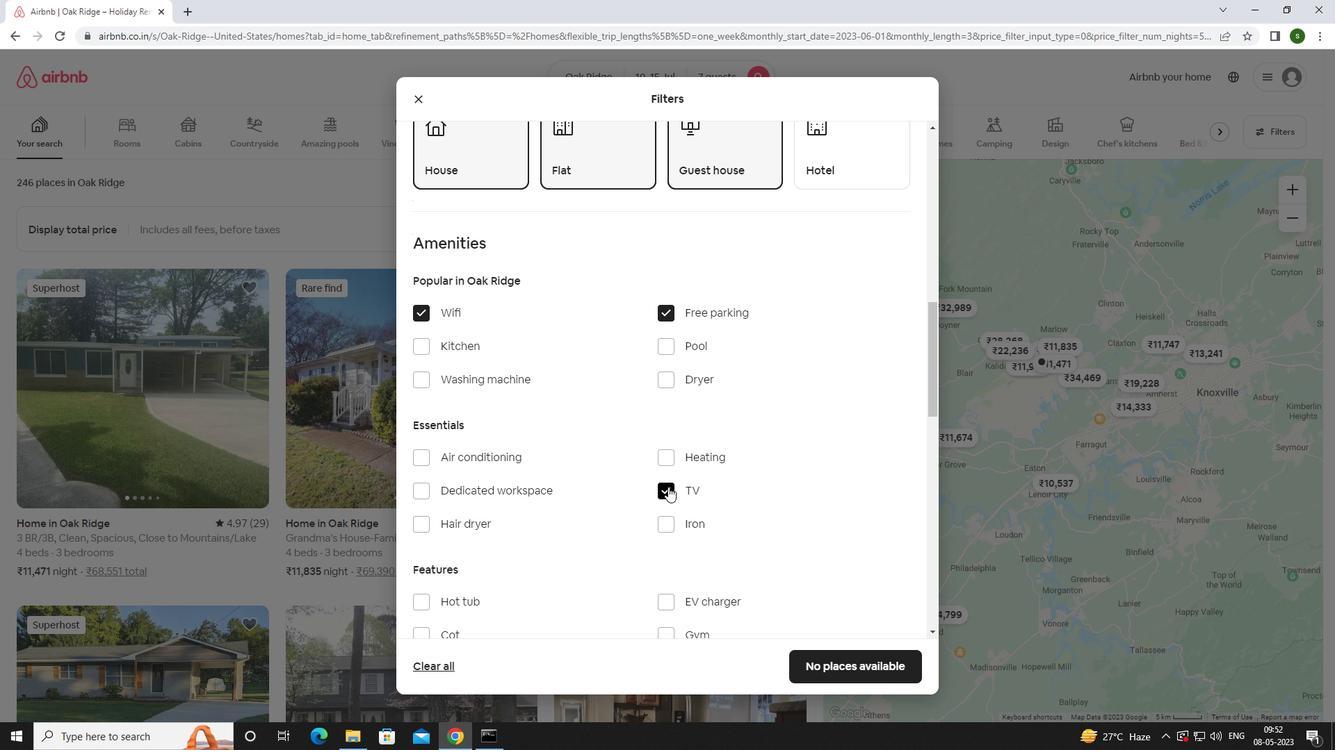 
Action: Mouse scrolled (668, 486) with delta (0, 0)
Screenshot: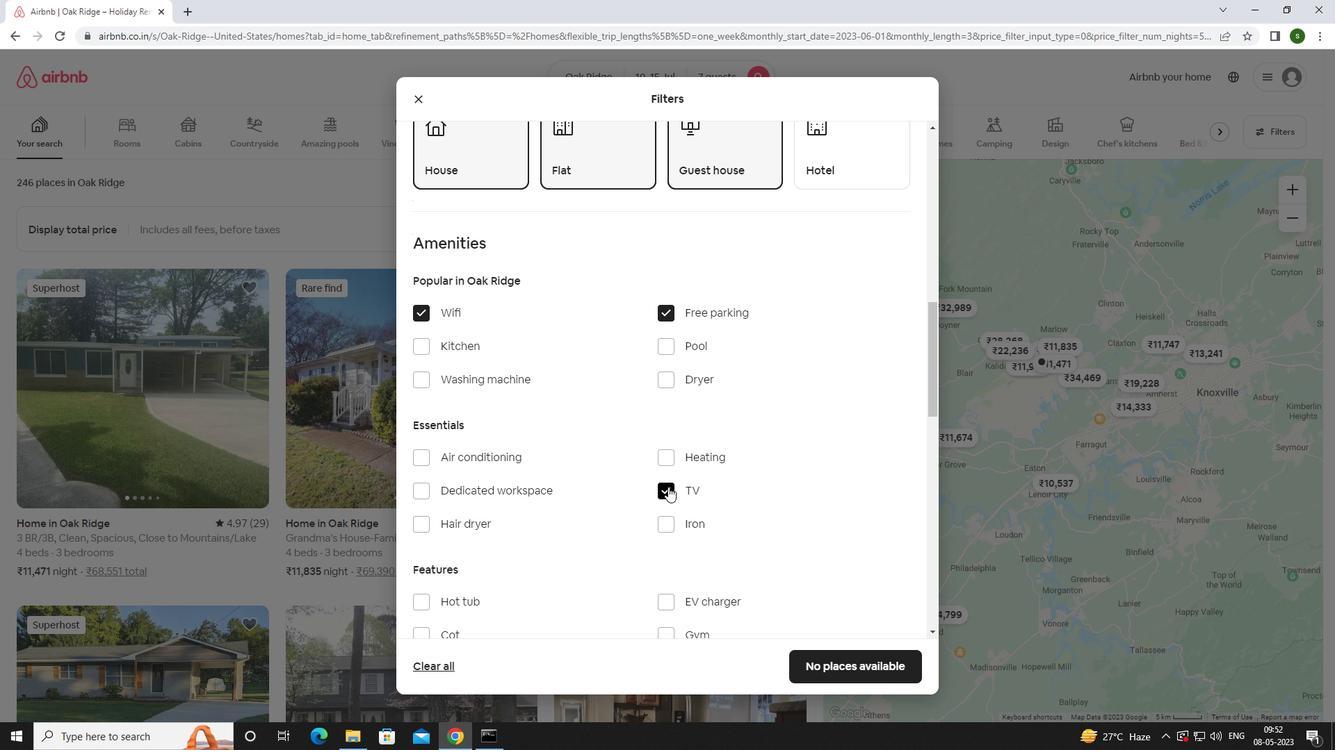 
Action: Mouse moved to (668, 495)
Screenshot: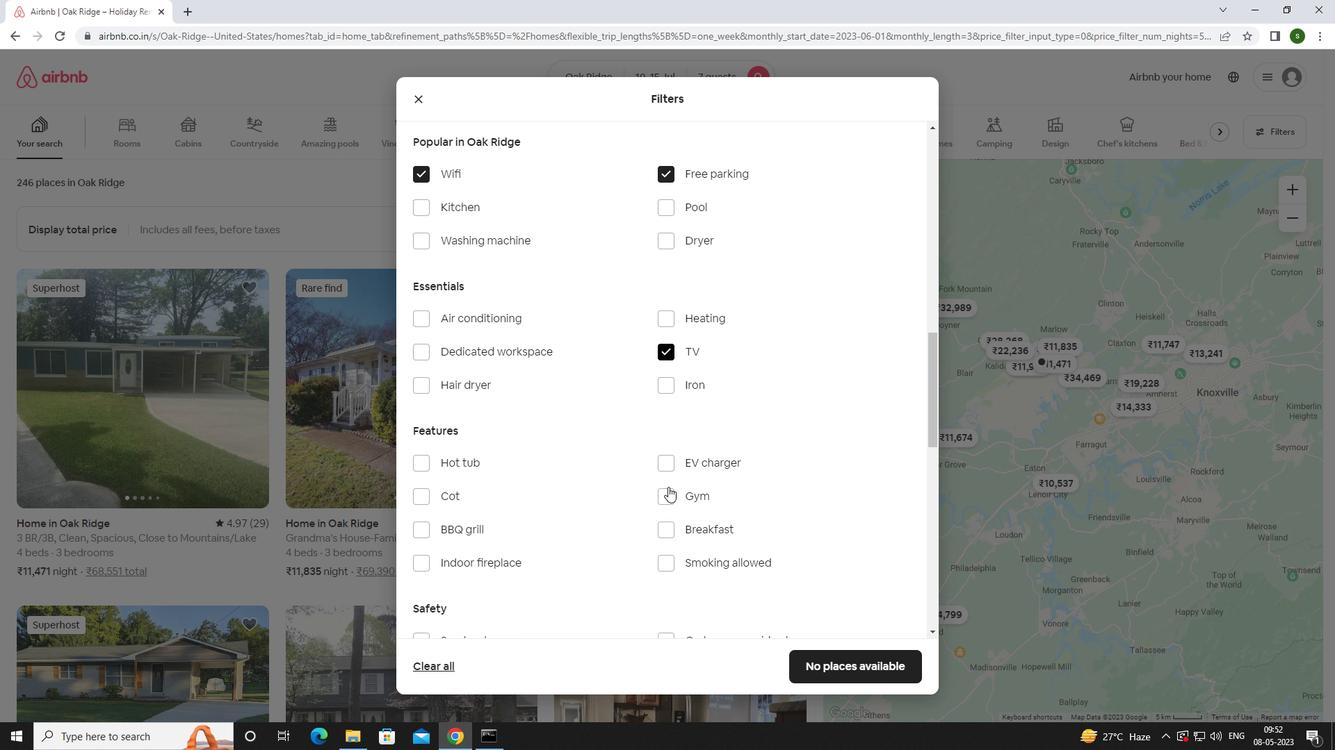 
Action: Mouse pressed left at (668, 495)
Screenshot: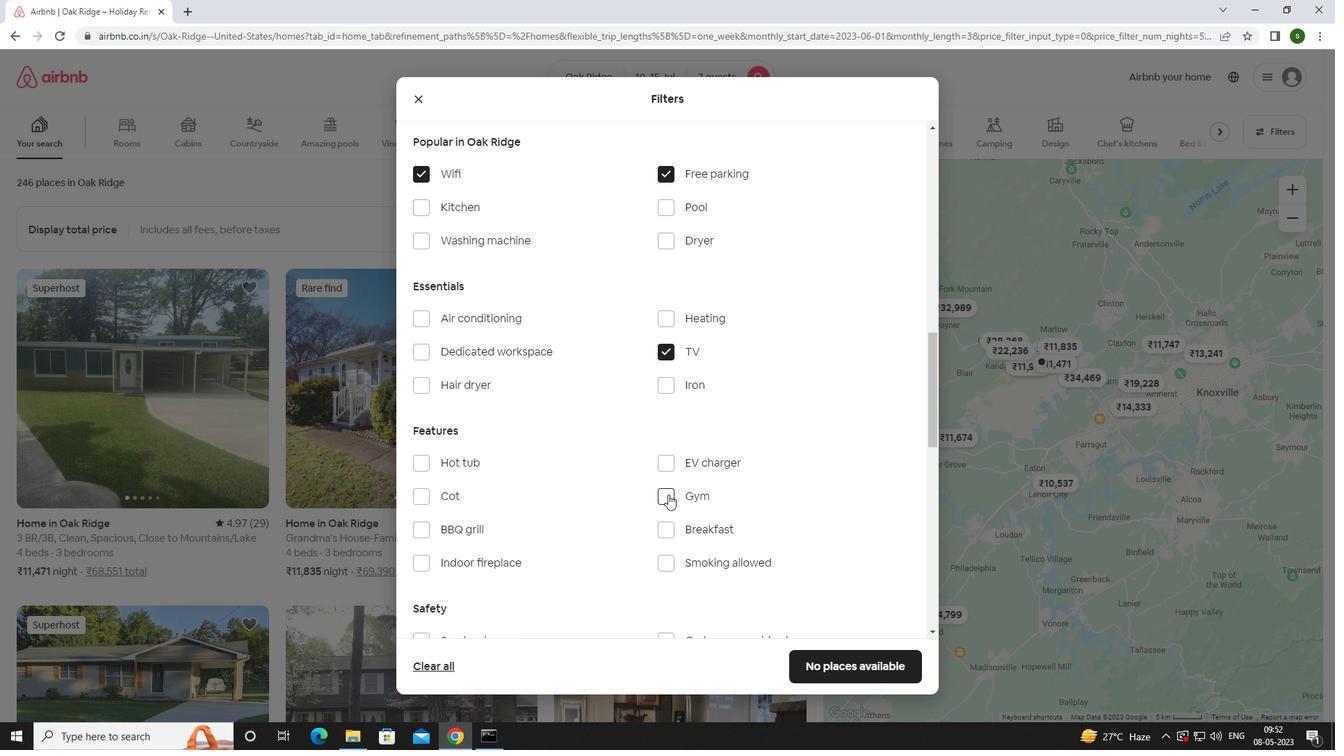 
Action: Mouse moved to (666, 539)
Screenshot: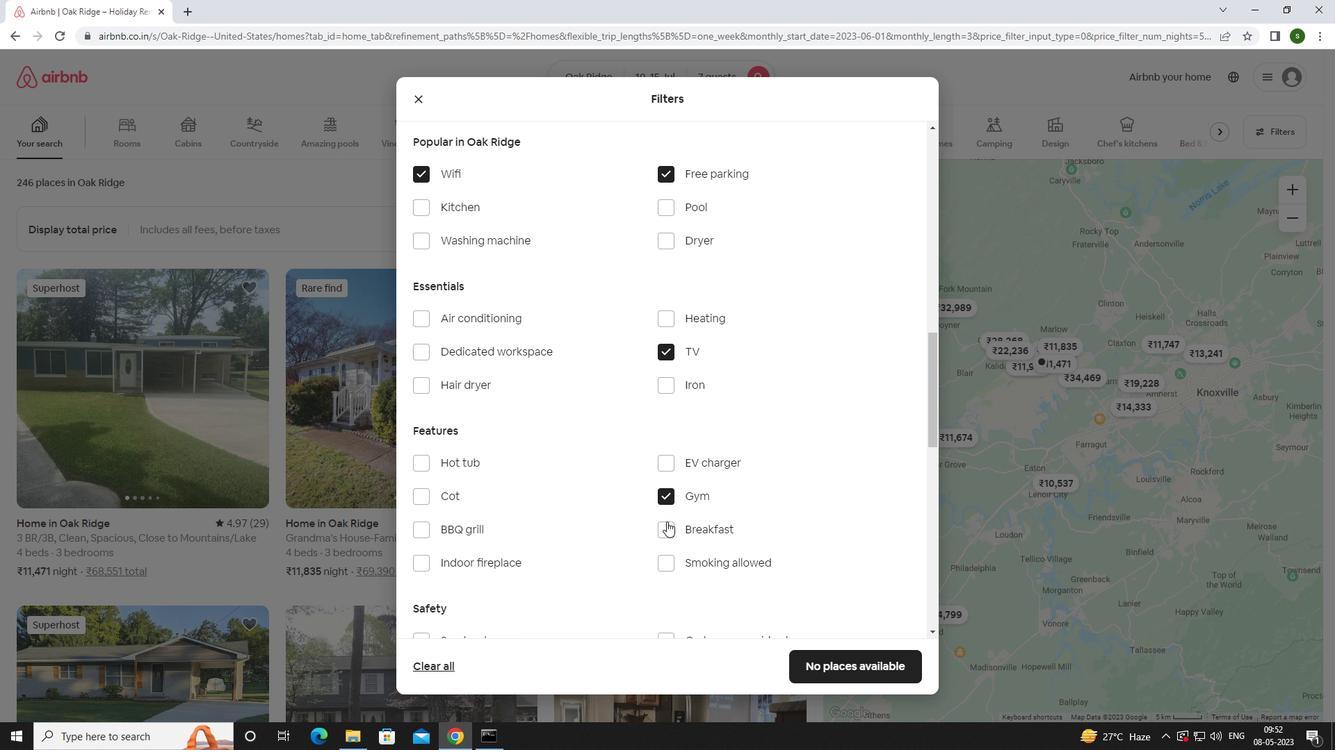 
Action: Mouse pressed left at (666, 539)
Screenshot: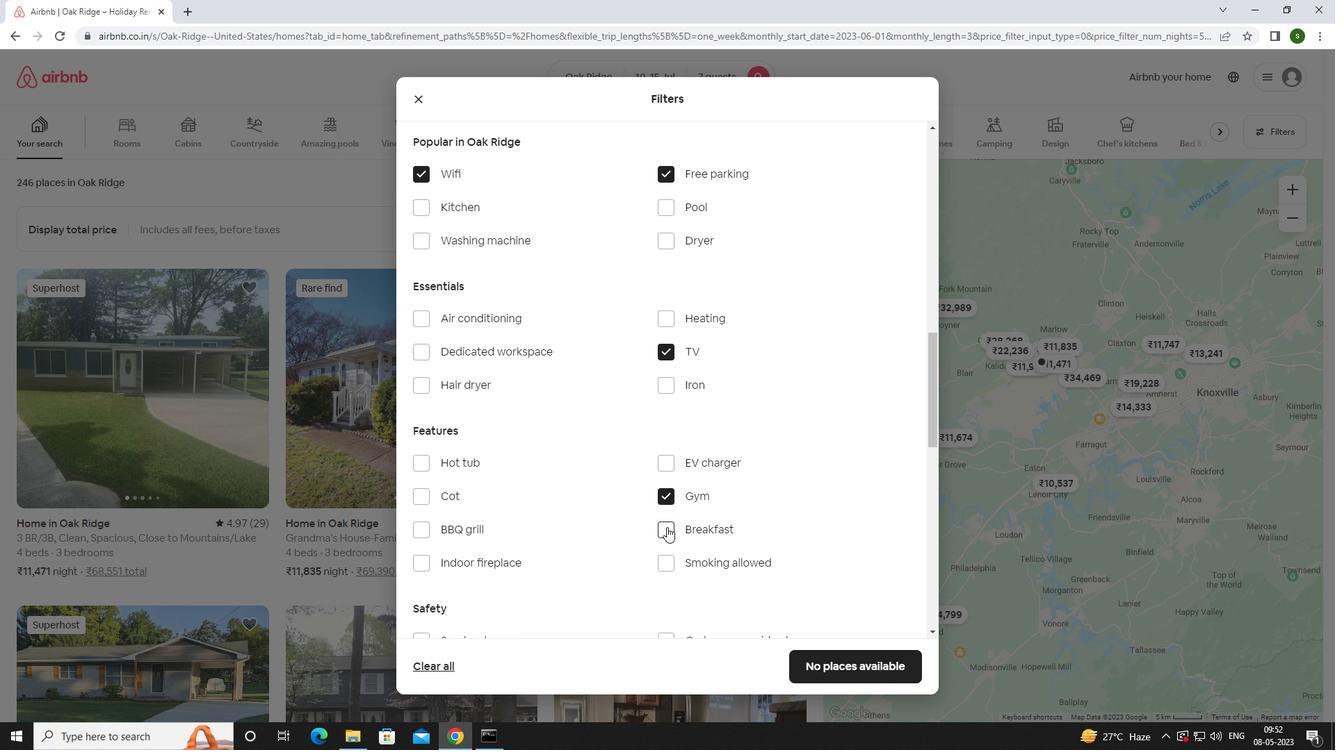 
Action: Mouse moved to (671, 534)
Screenshot: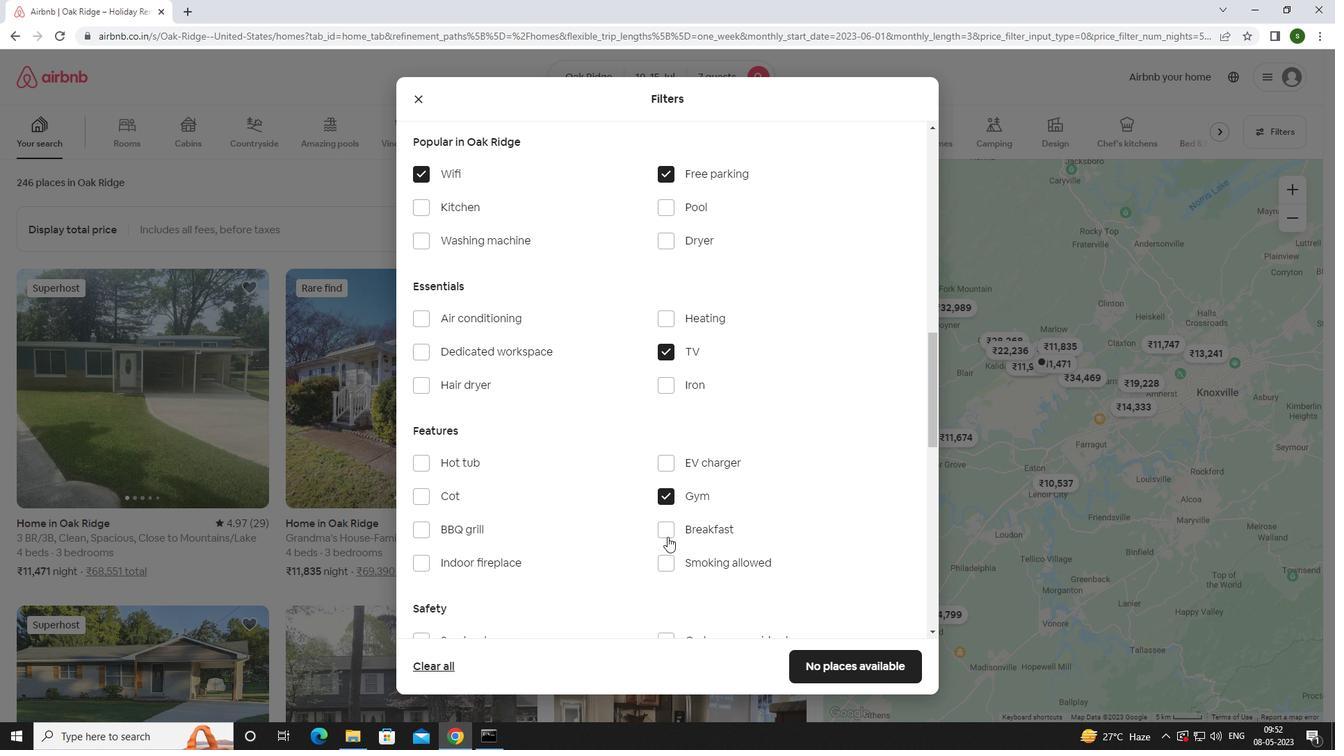 
Action: Mouse pressed left at (671, 534)
Screenshot: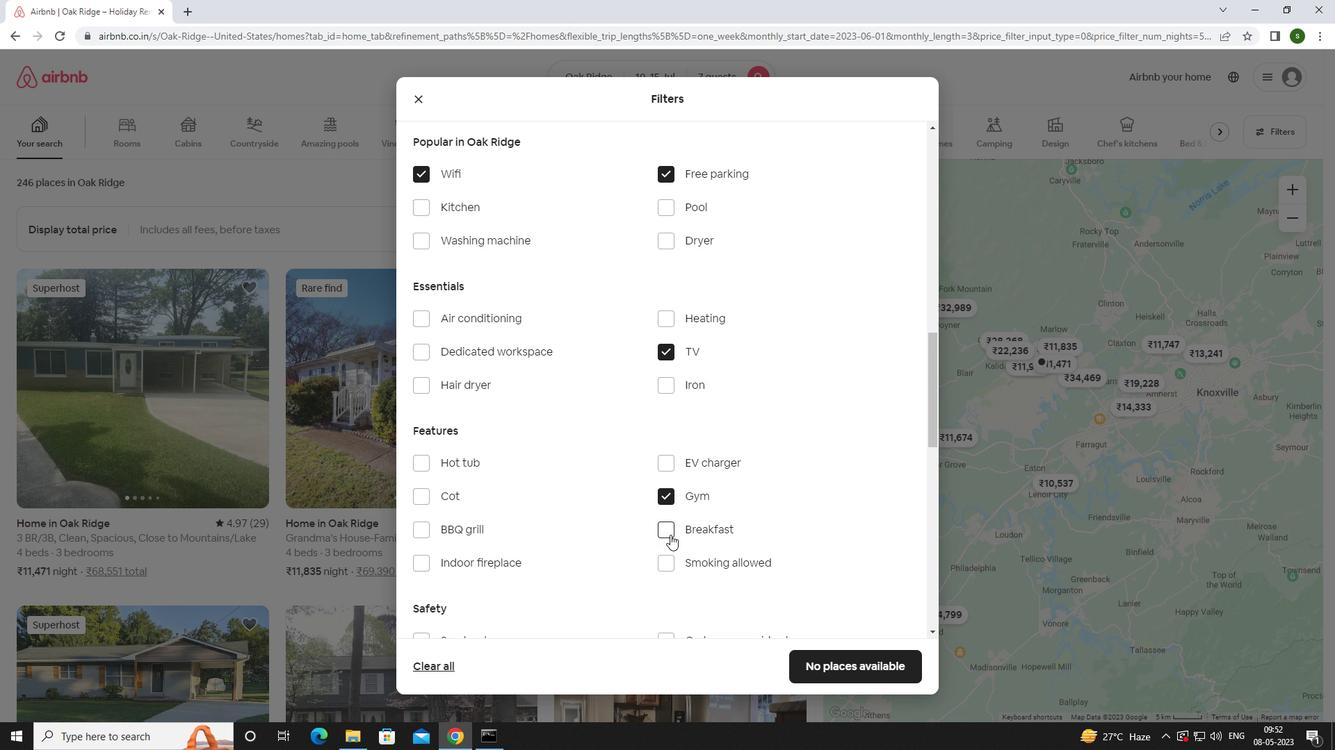 
Action: Mouse scrolled (671, 534) with delta (0, 0)
Screenshot: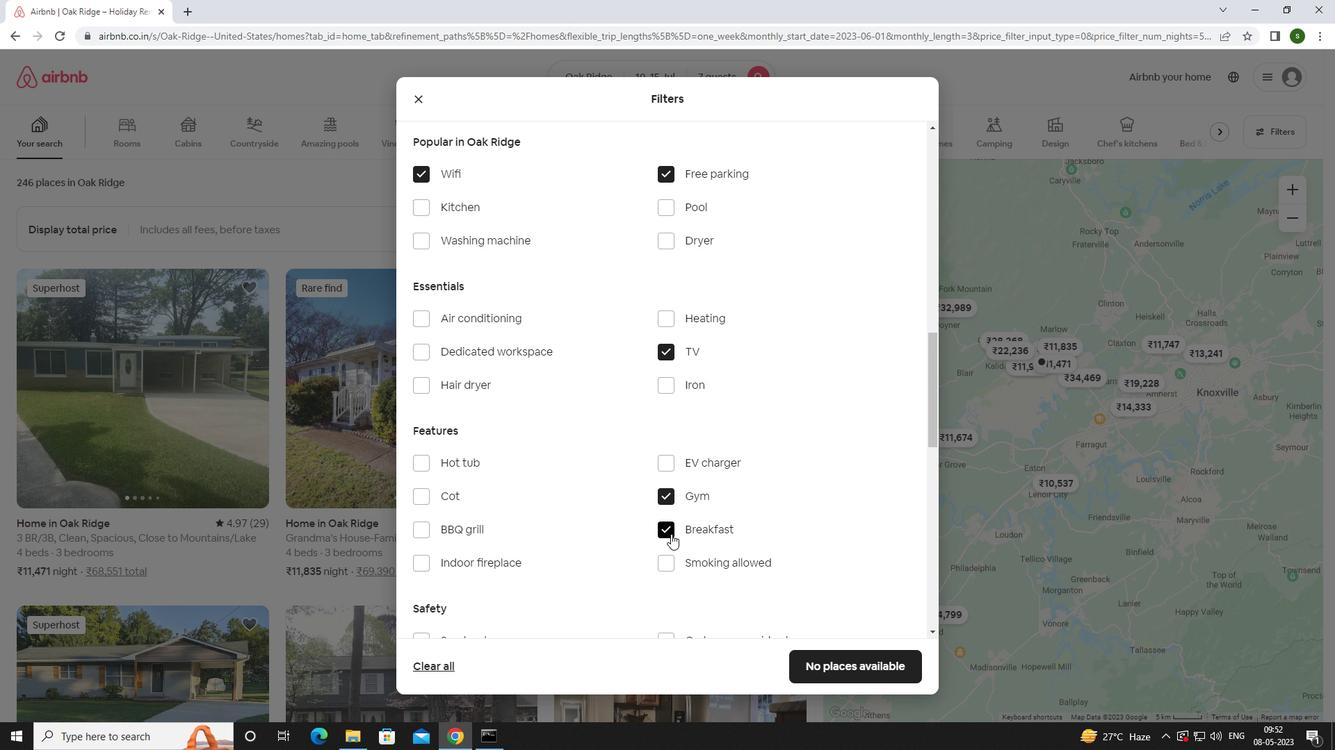 
Action: Mouse scrolled (671, 534) with delta (0, 0)
Screenshot: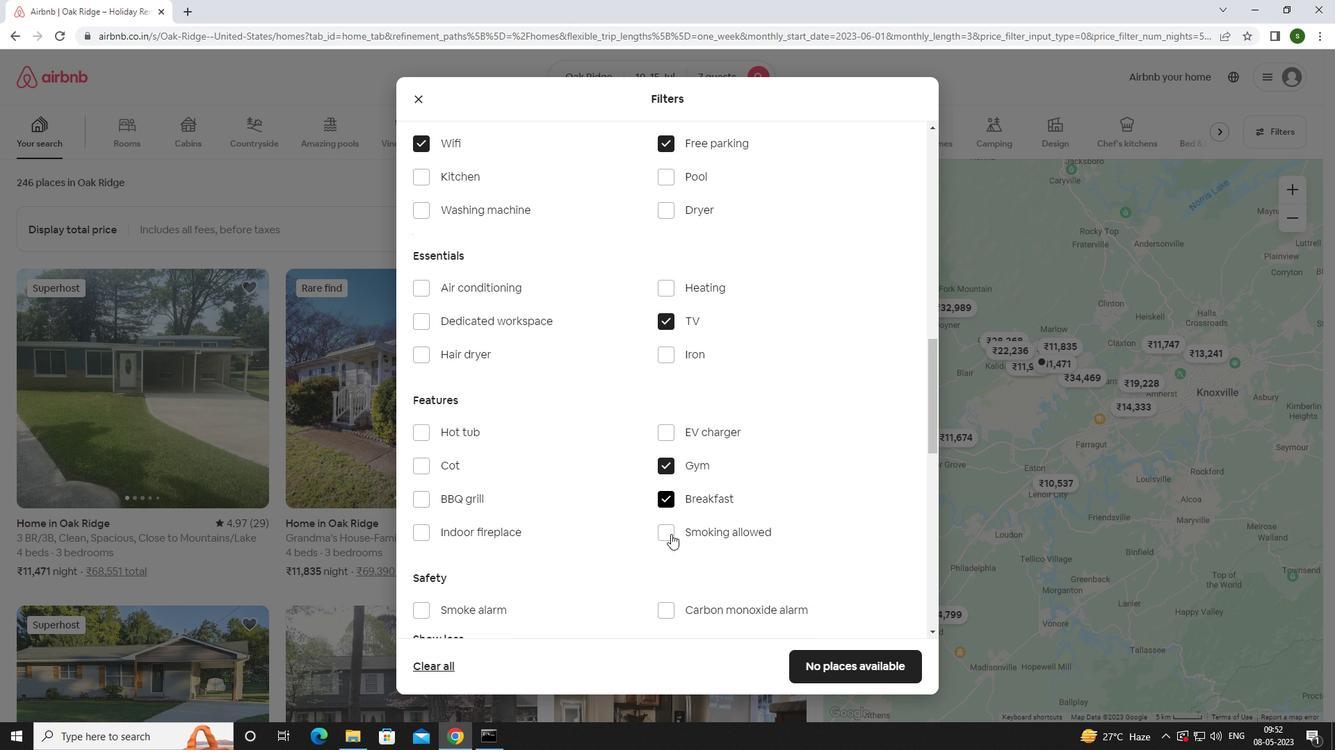 
Action: Mouse scrolled (671, 534) with delta (0, 0)
Screenshot: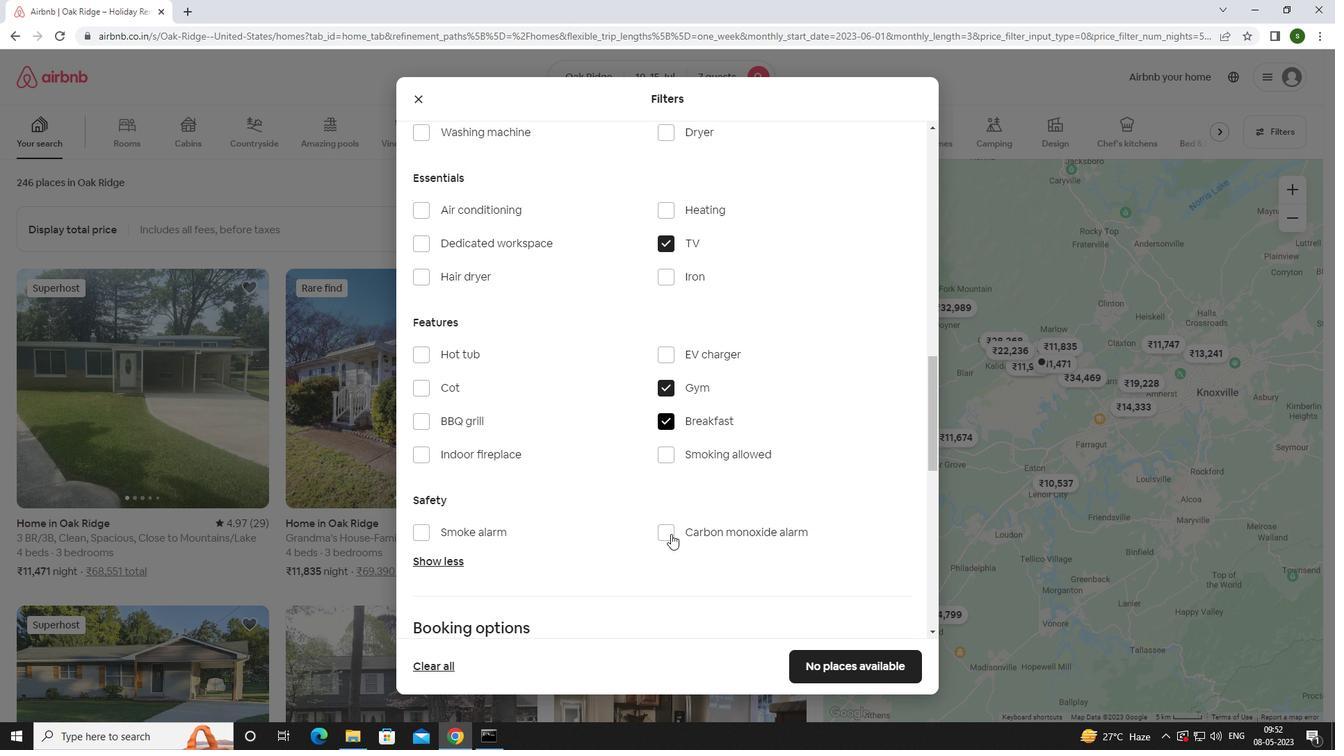 
Action: Mouse scrolled (671, 534) with delta (0, 0)
Screenshot: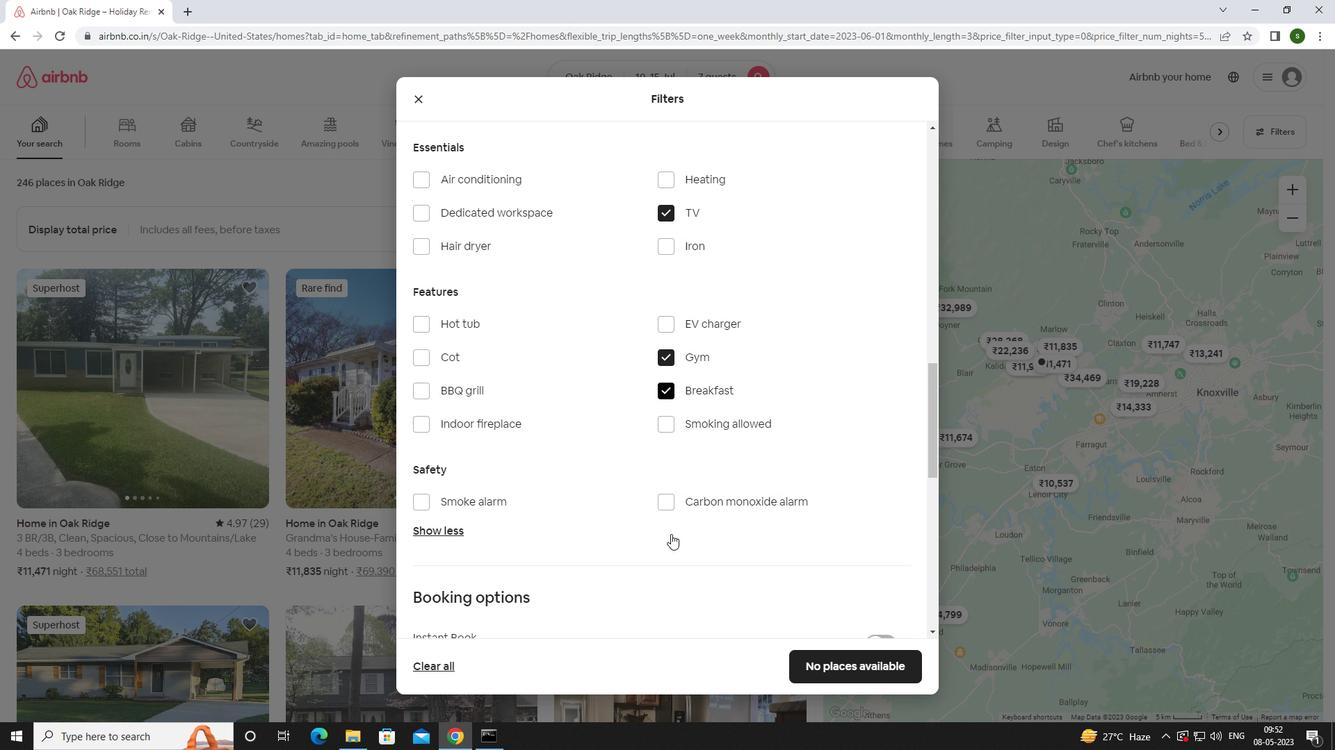
Action: Mouse scrolled (671, 534) with delta (0, 0)
Screenshot: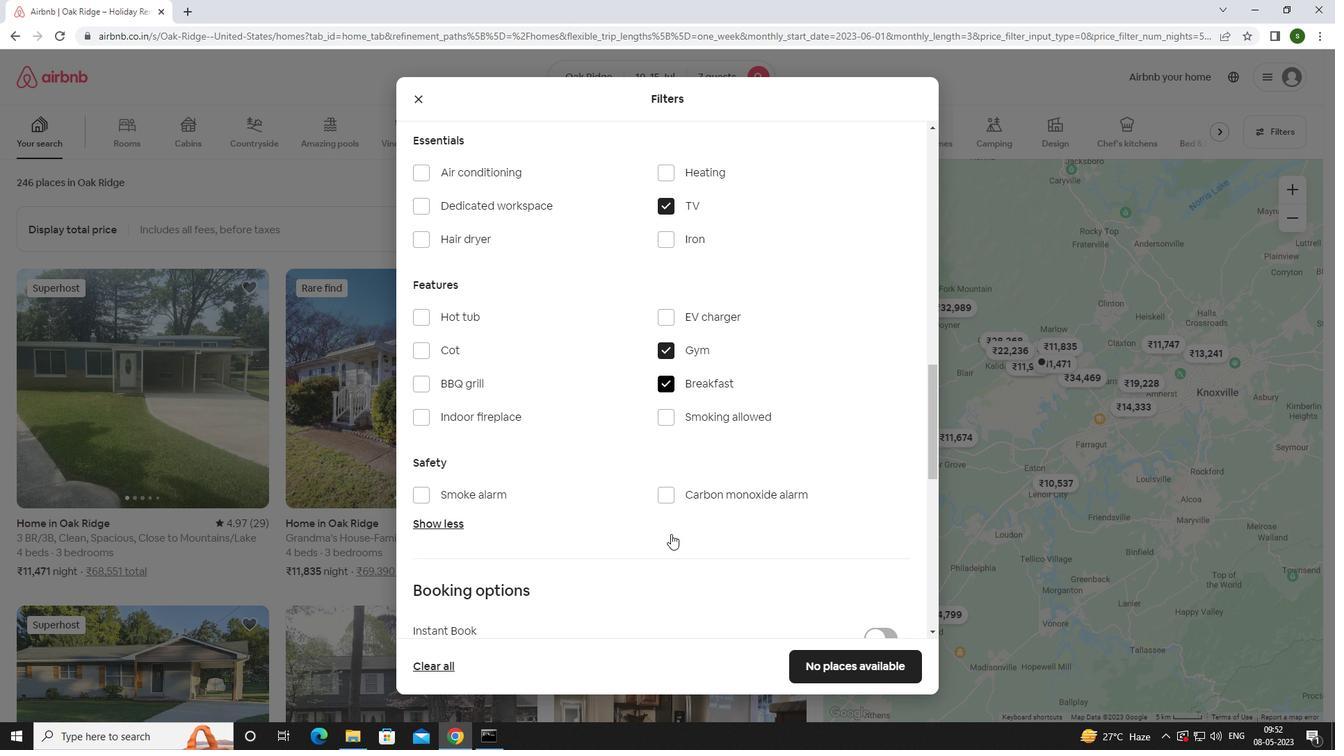 
Action: Mouse moved to (875, 478)
Screenshot: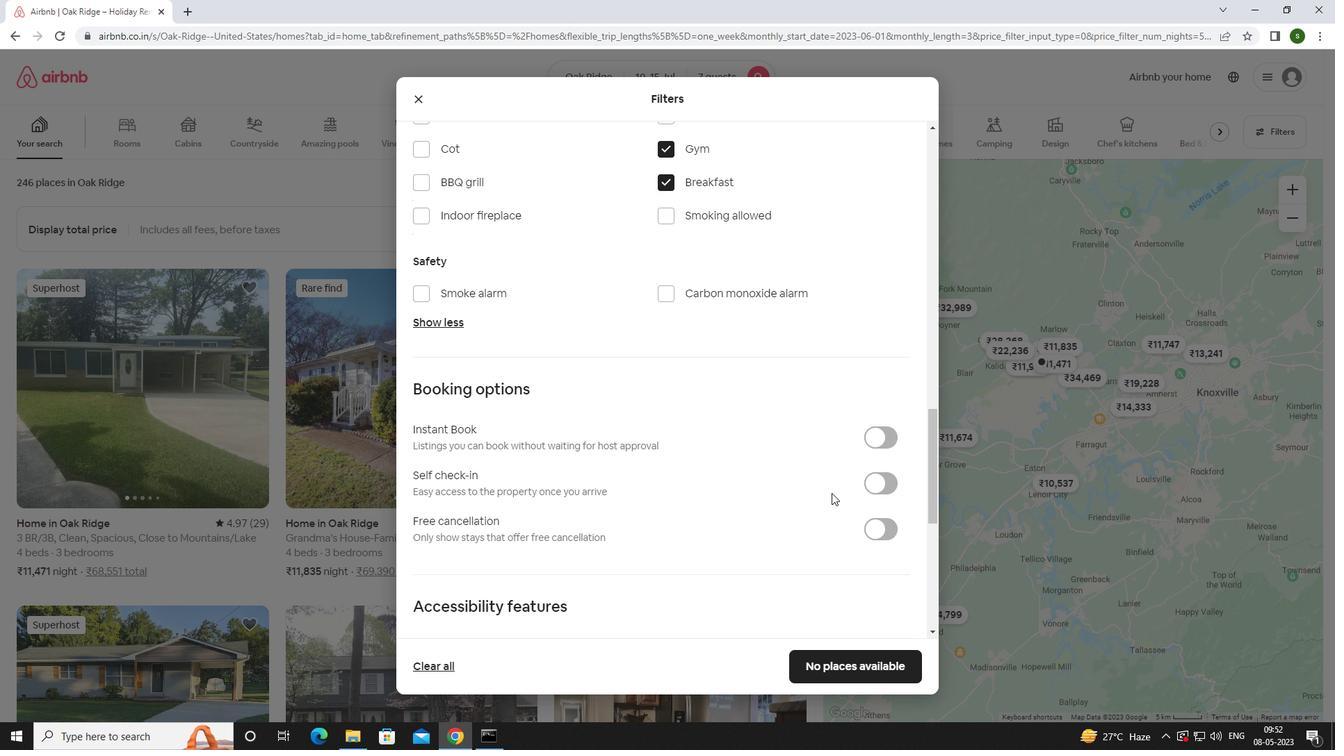 
Action: Mouse pressed left at (875, 478)
Screenshot: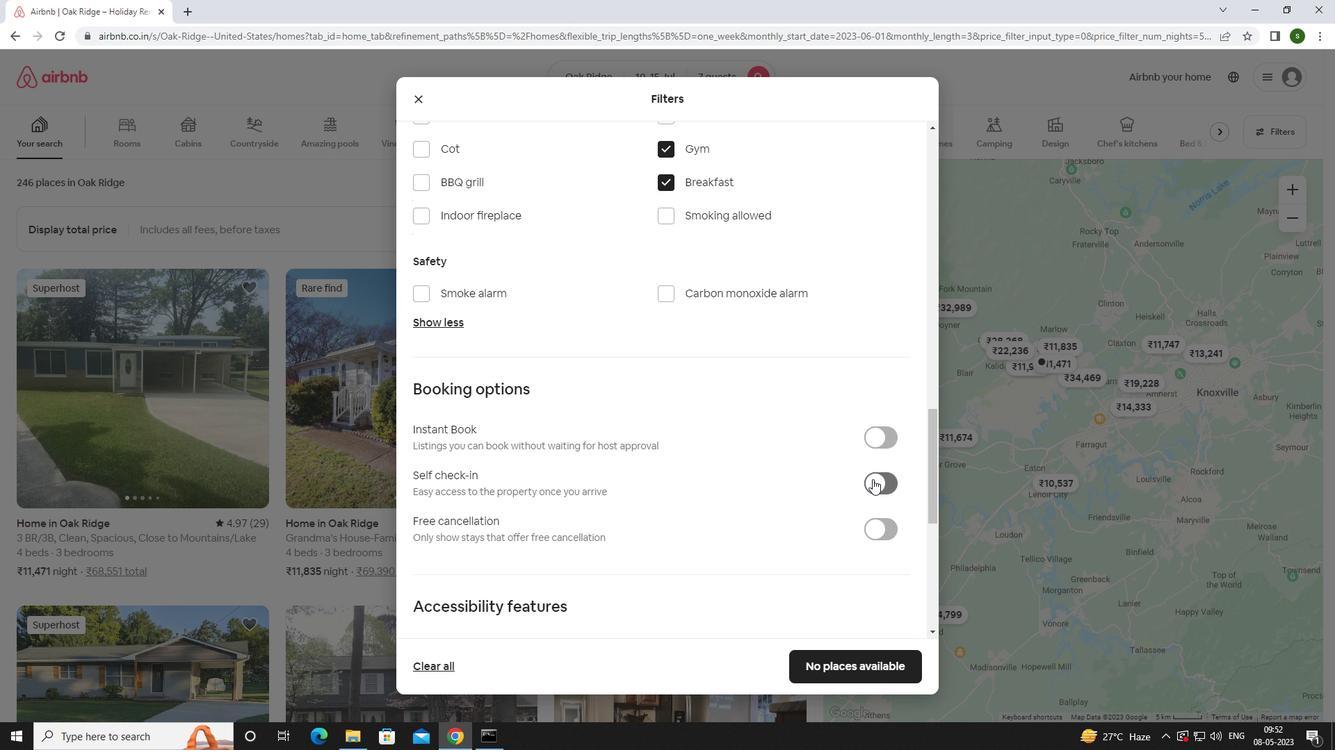 
Action: Mouse moved to (710, 514)
Screenshot: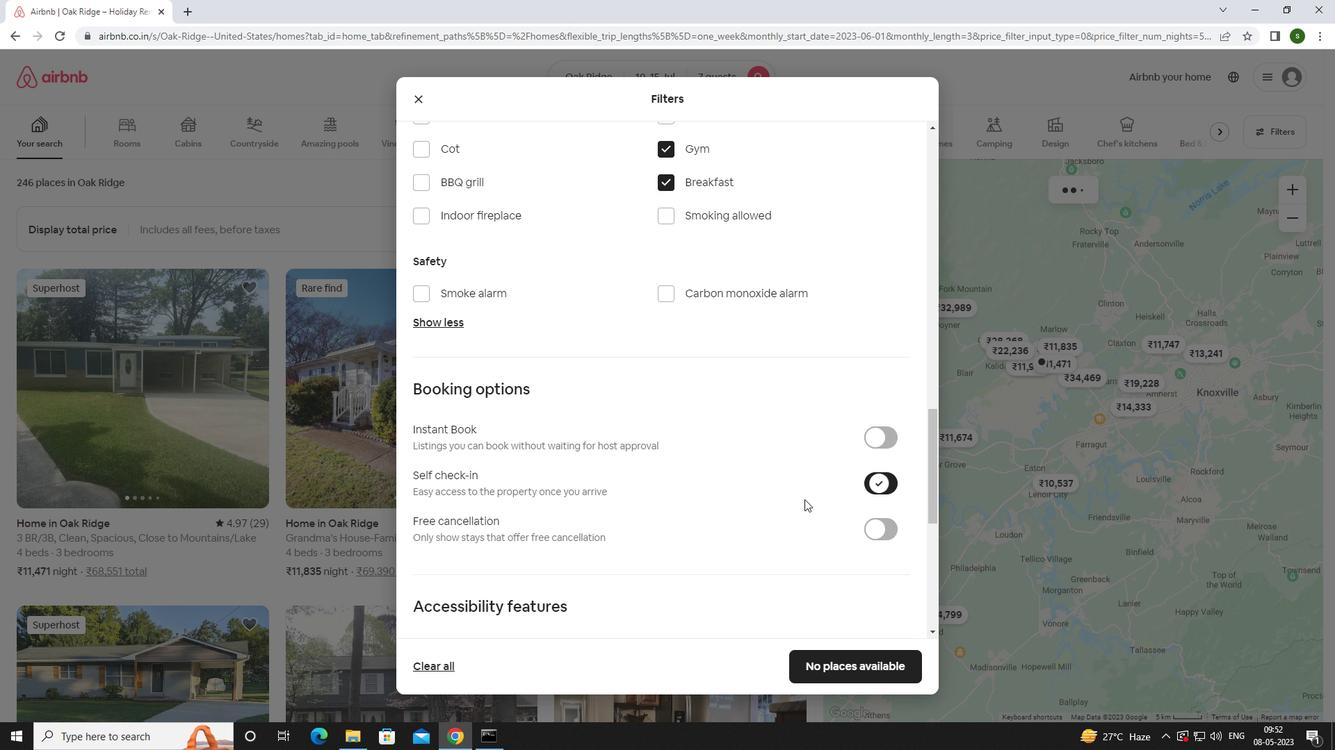 
Action: Mouse scrolled (710, 513) with delta (0, 0)
Screenshot: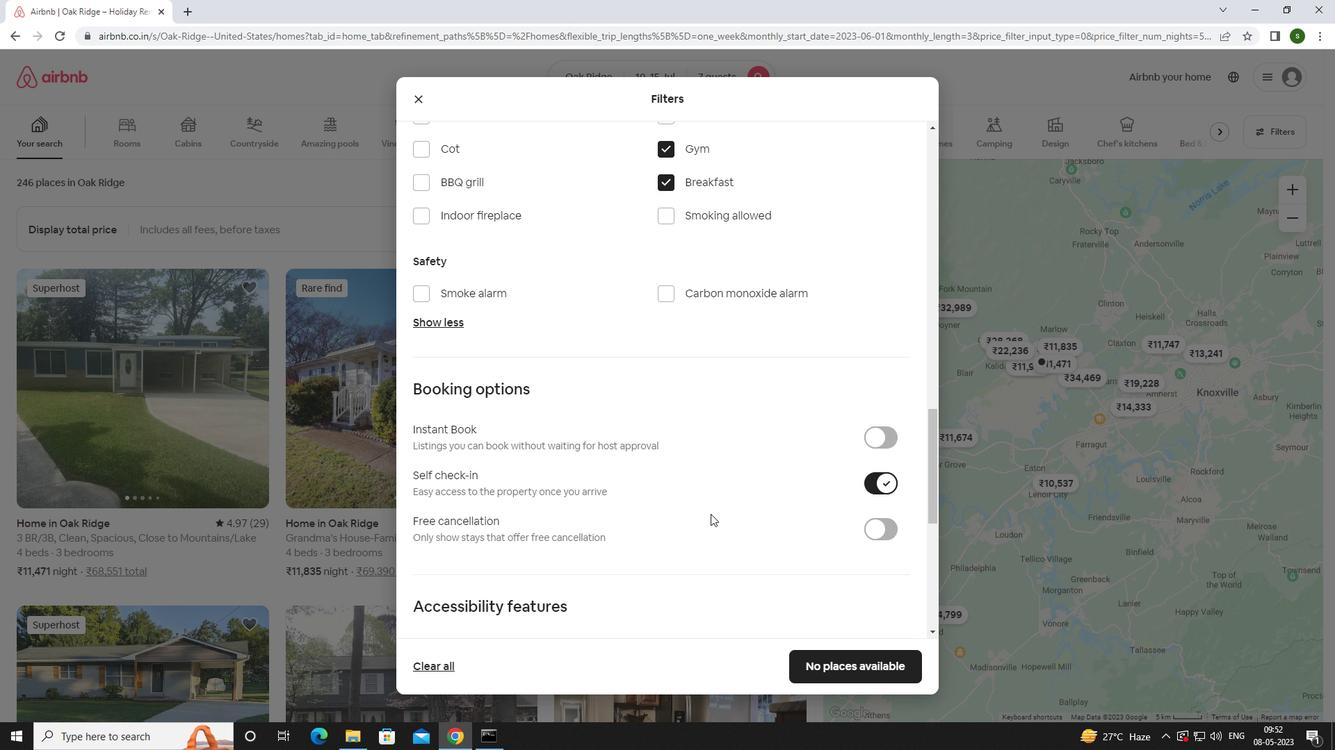 
Action: Mouse scrolled (710, 513) with delta (0, 0)
Screenshot: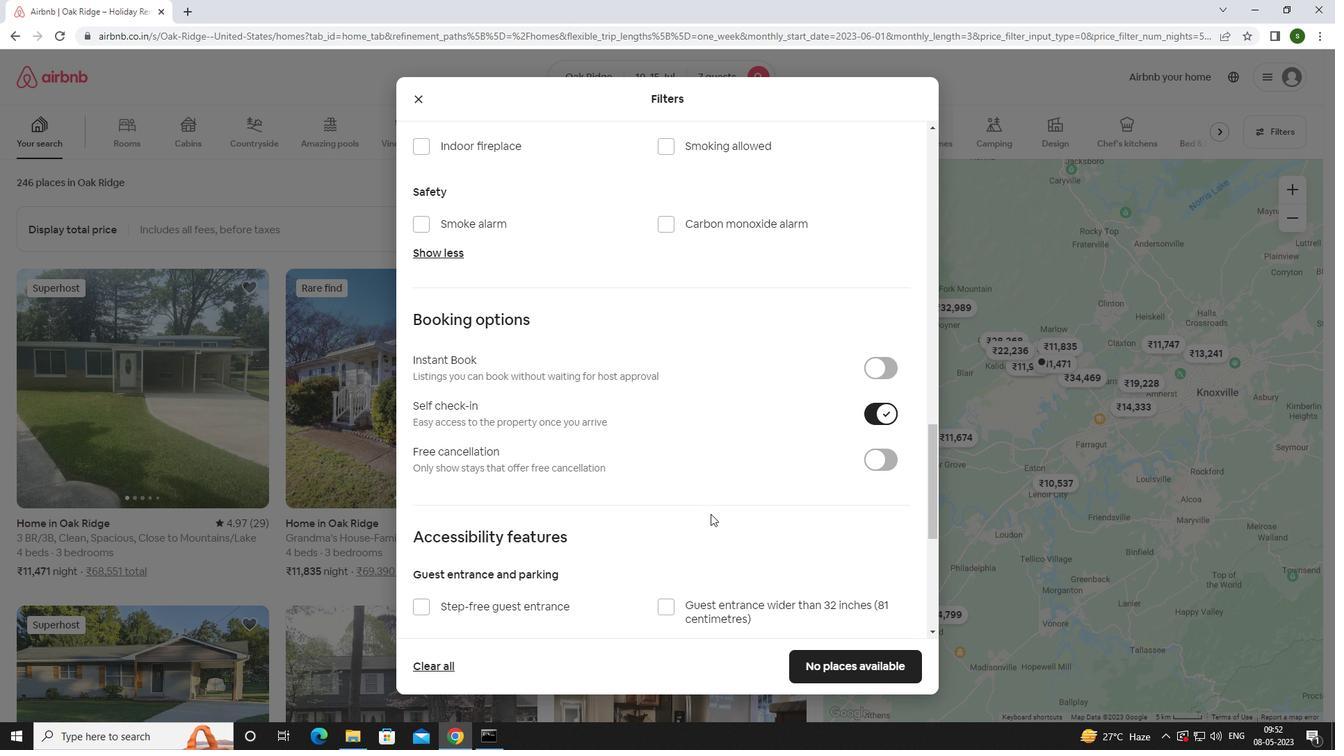 
Action: Mouse scrolled (710, 513) with delta (0, 0)
Screenshot: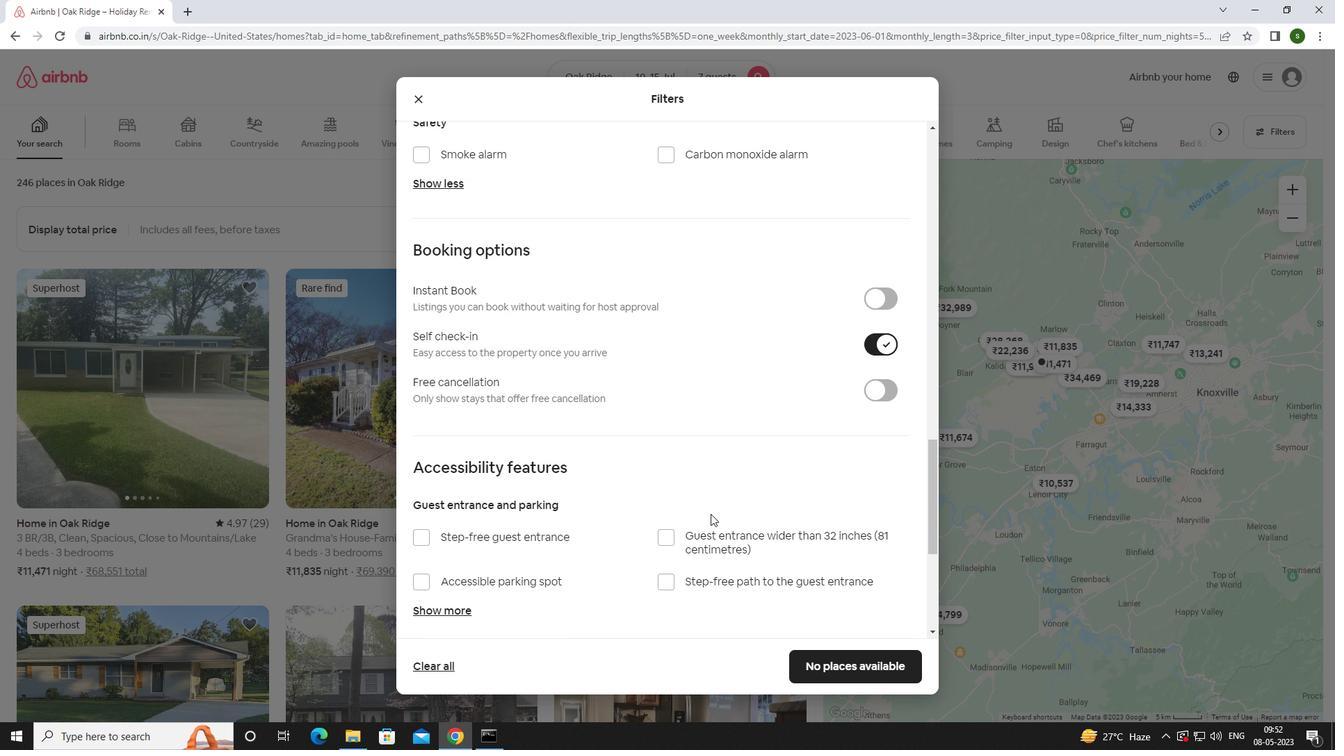 
Action: Mouse scrolled (710, 513) with delta (0, 0)
Screenshot: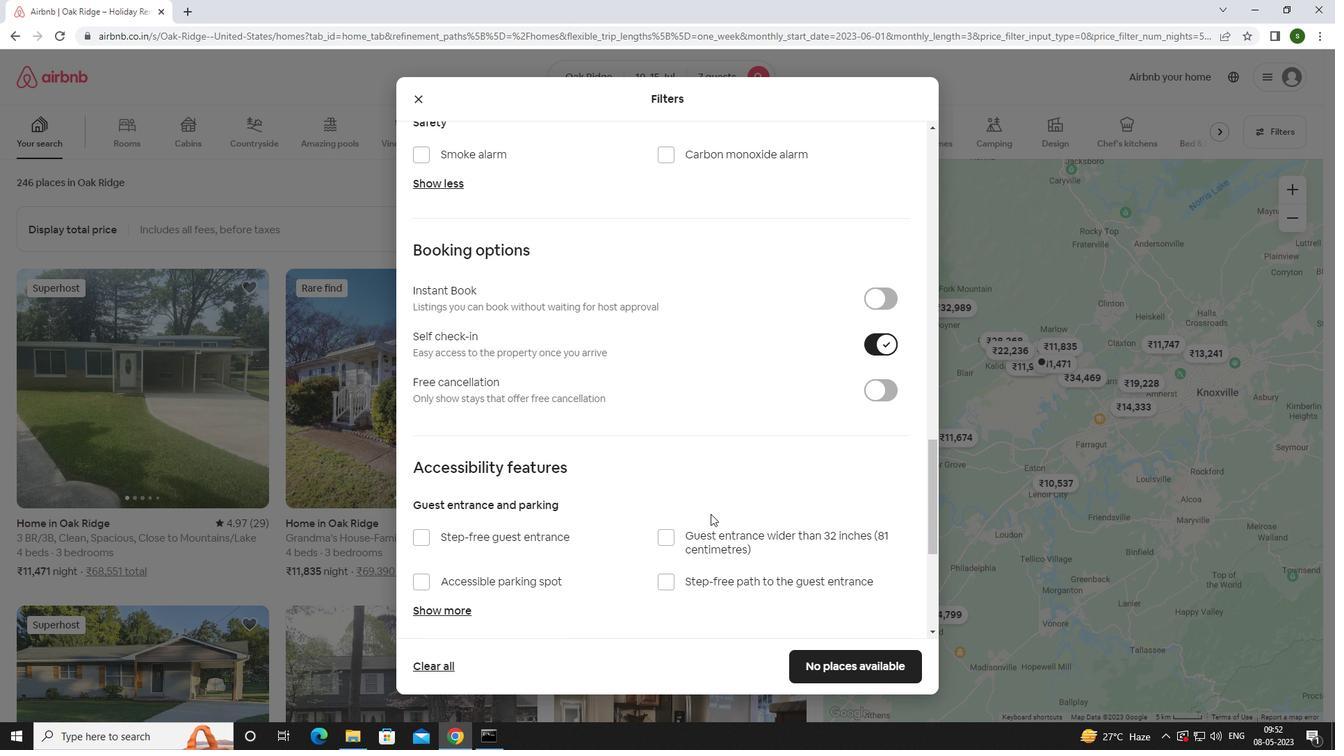 
Action: Mouse scrolled (710, 513) with delta (0, 0)
Screenshot: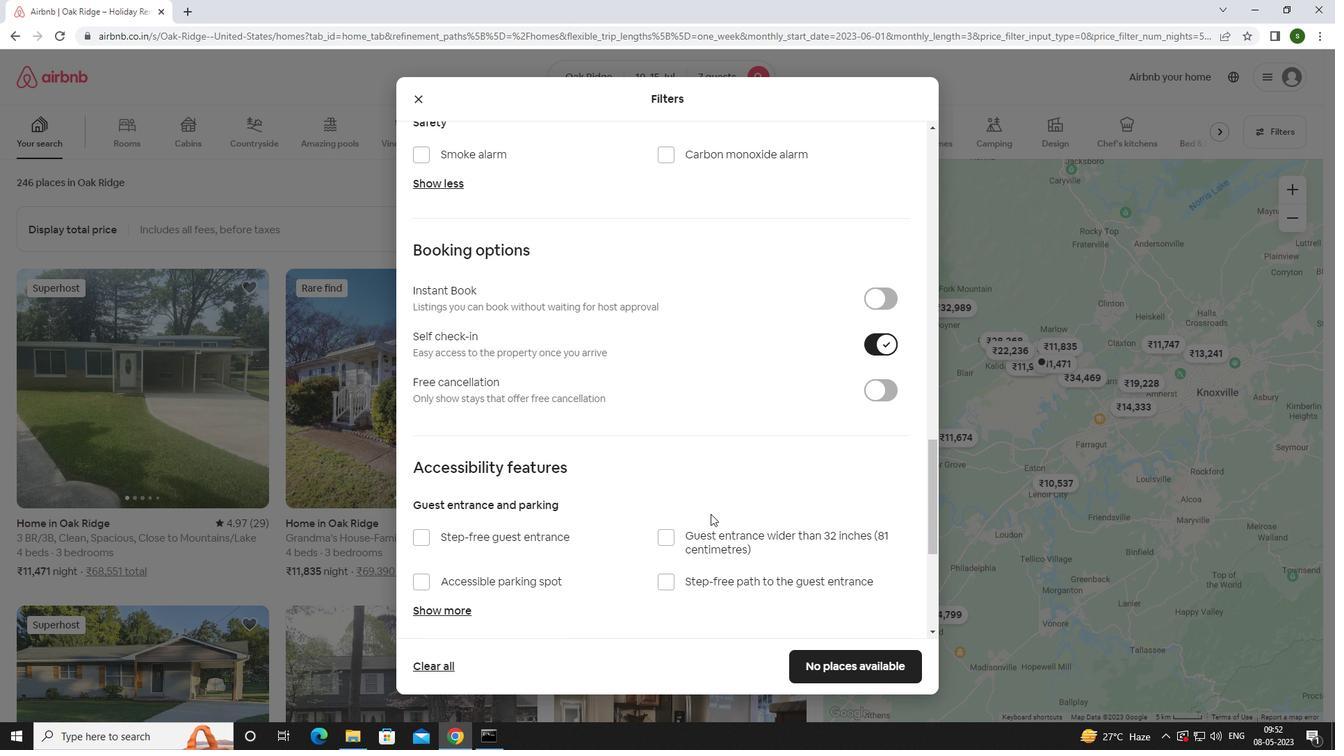 
Action: Mouse scrolled (710, 513) with delta (0, 0)
Screenshot: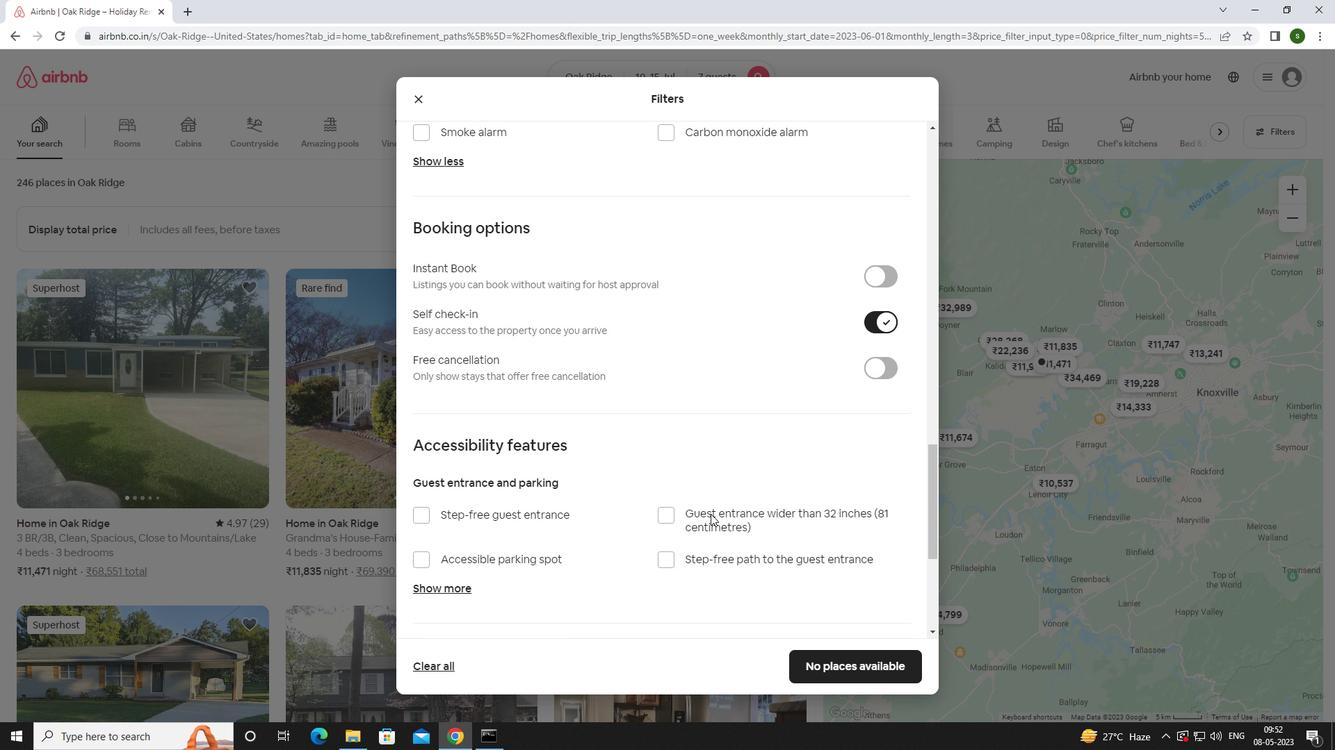 
Action: Mouse scrolled (710, 513) with delta (0, 0)
Screenshot: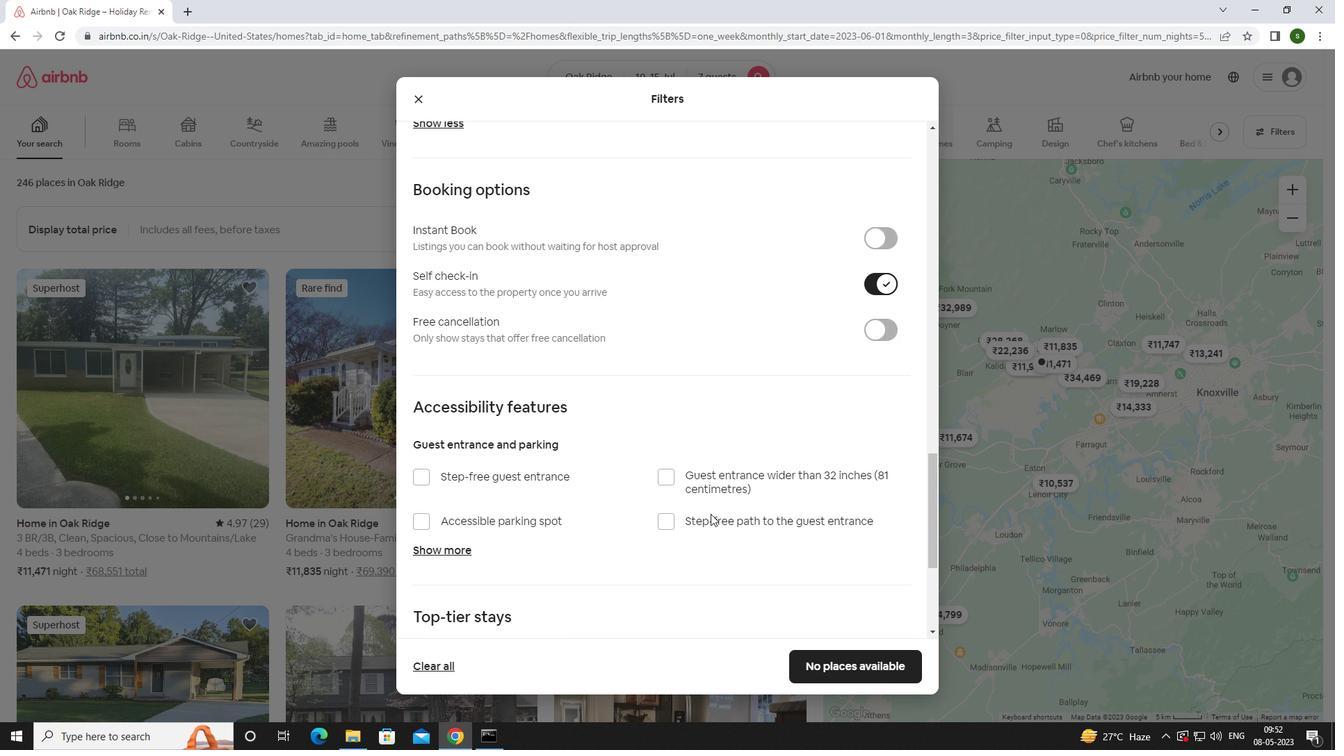 
Action: Mouse moved to (465, 550)
Screenshot: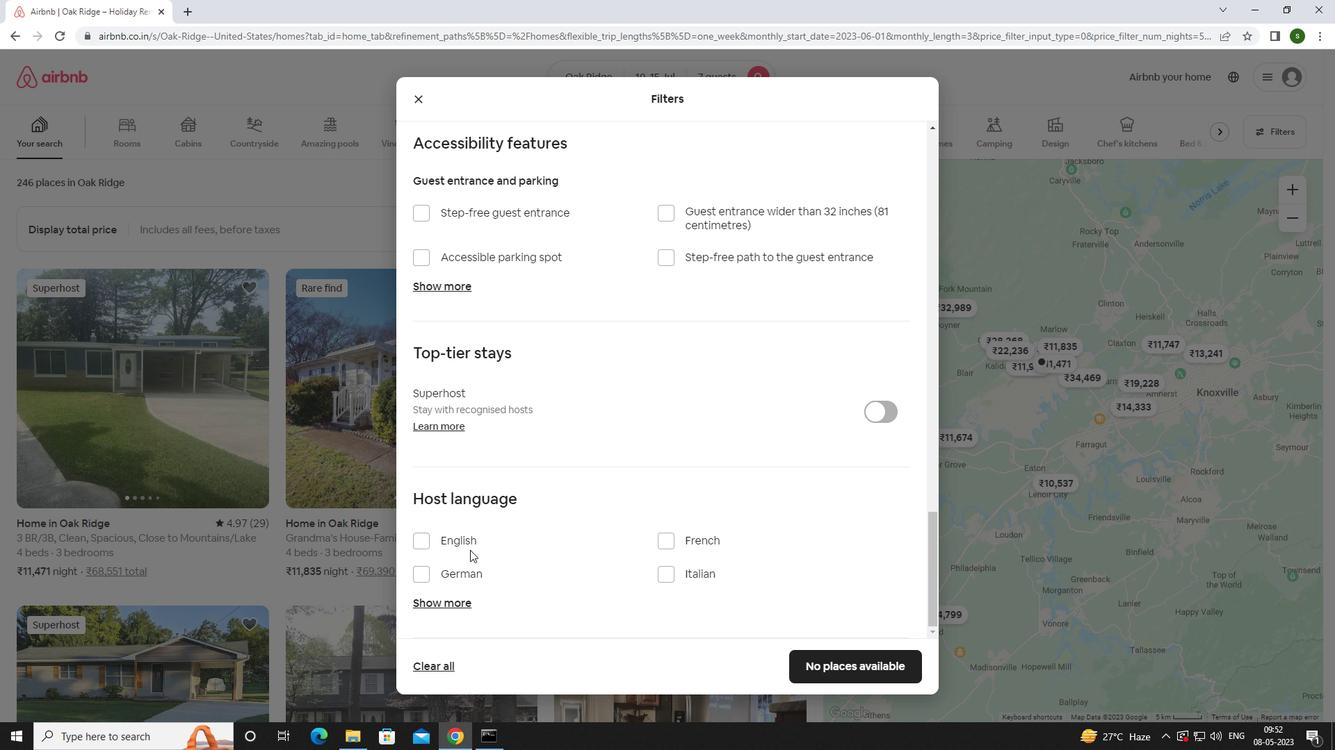 
Action: Mouse pressed left at (465, 550)
Screenshot: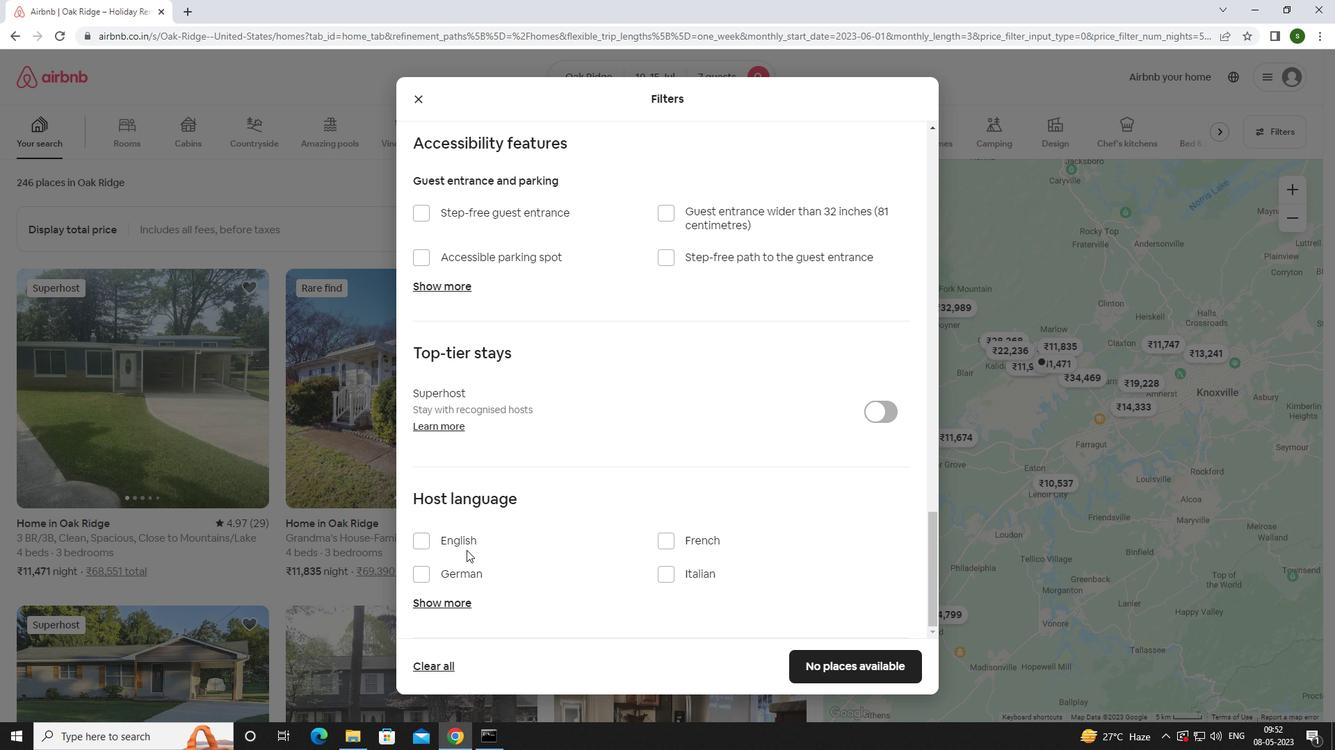
Action: Mouse moved to (465, 543)
Screenshot: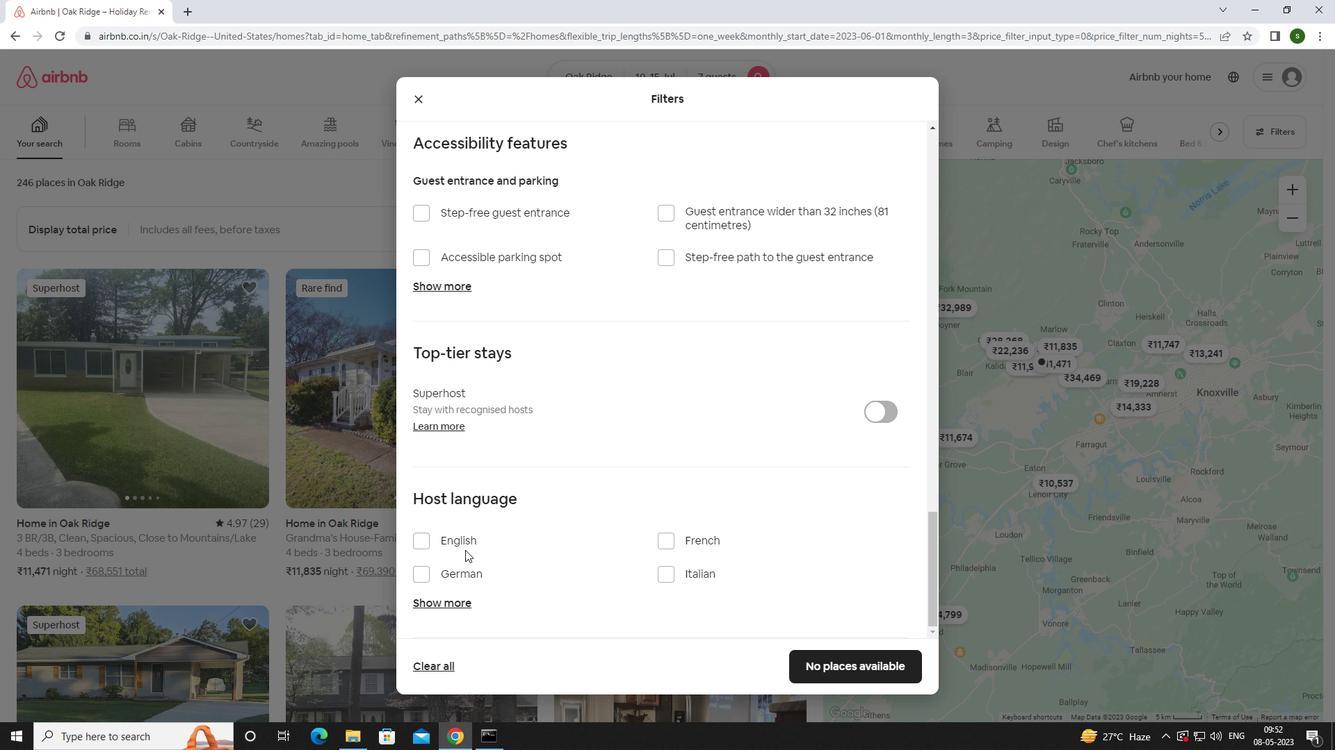 
Action: Mouse pressed left at (465, 543)
Screenshot: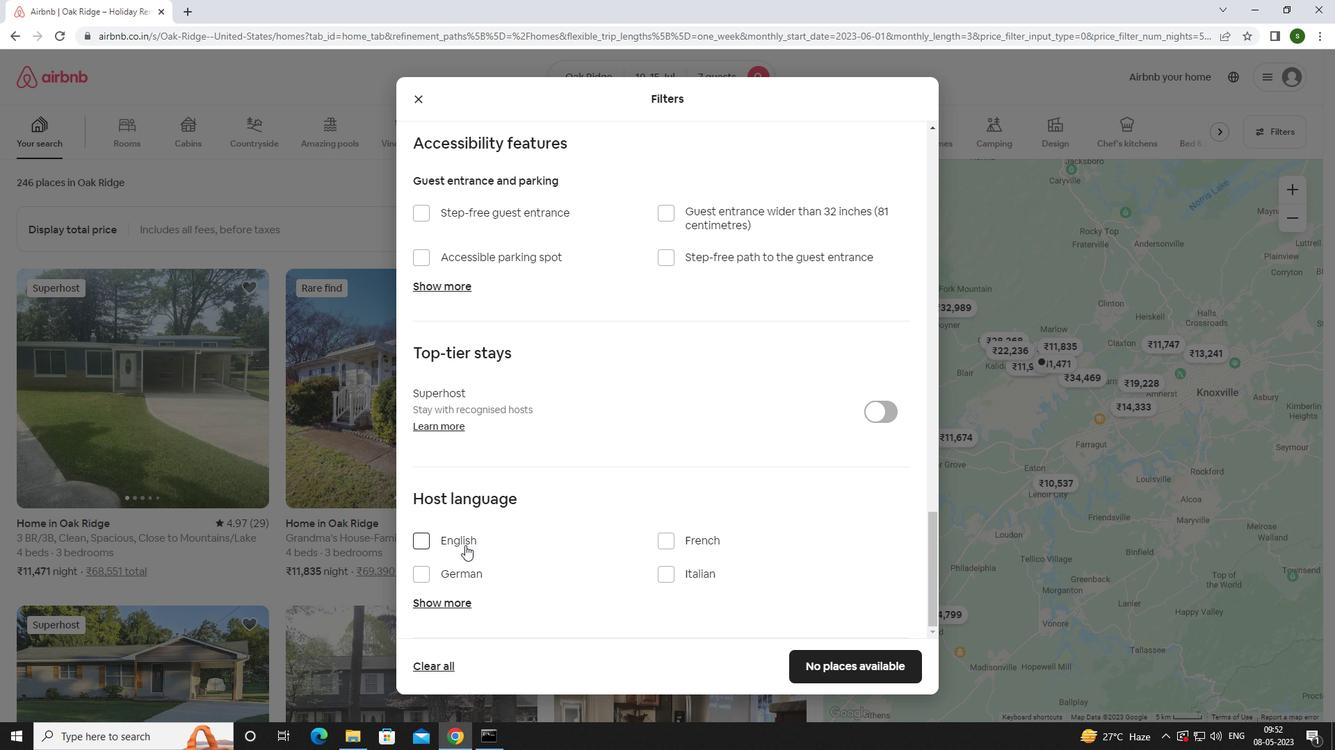 
Action: Mouse moved to (824, 673)
Screenshot: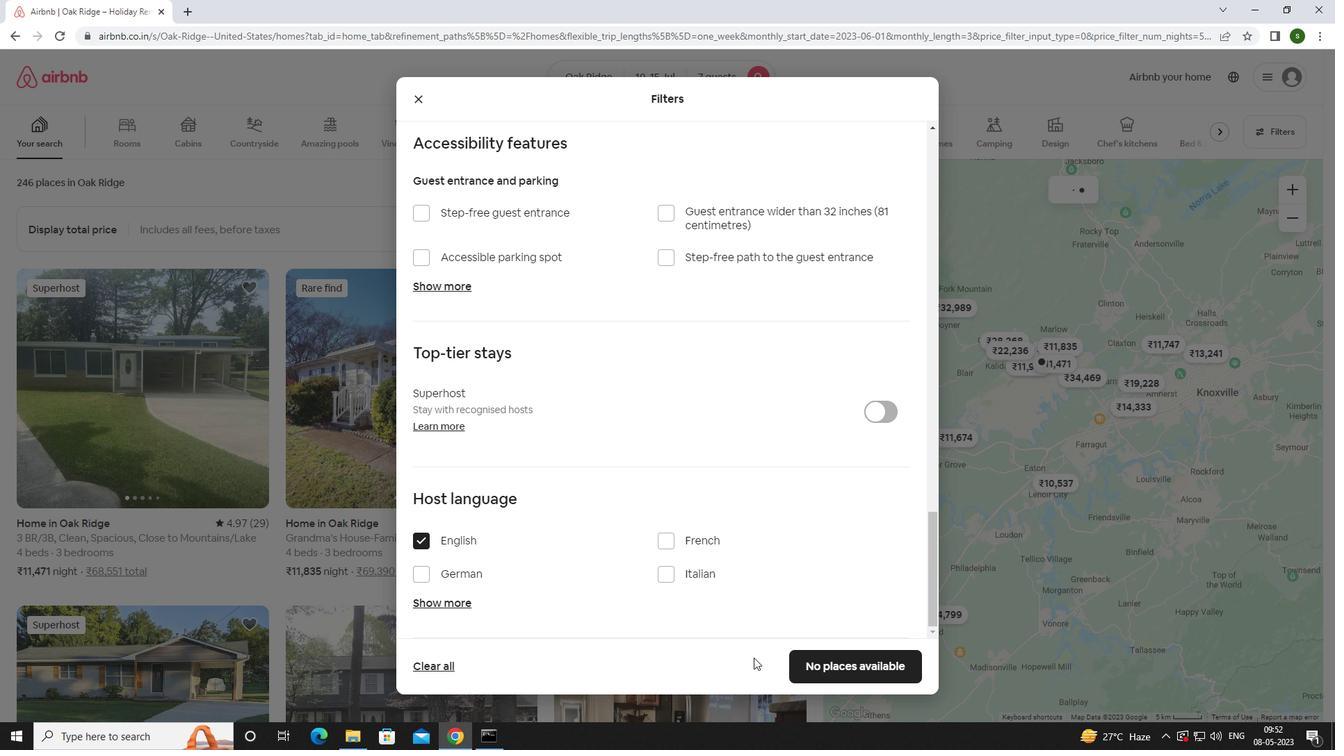 
Action: Mouse pressed left at (824, 673)
Screenshot: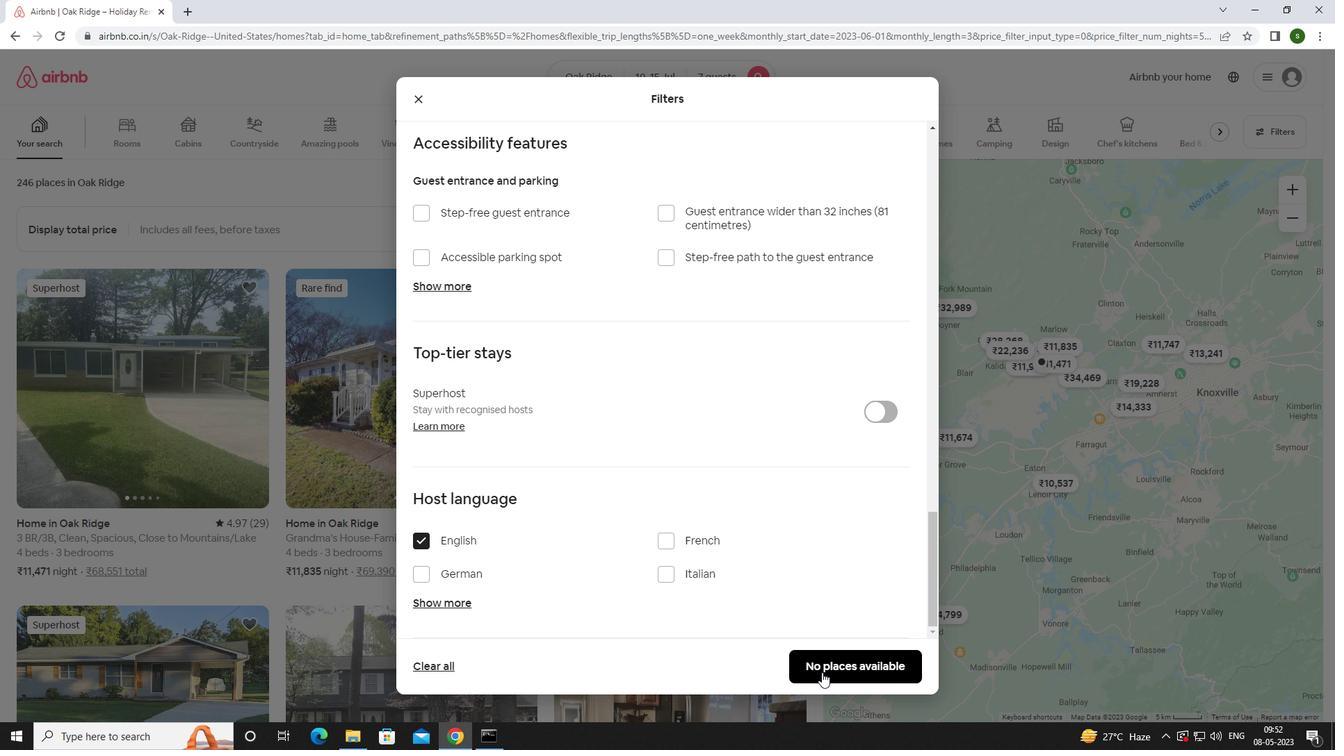 
Action: Mouse moved to (722, 644)
Screenshot: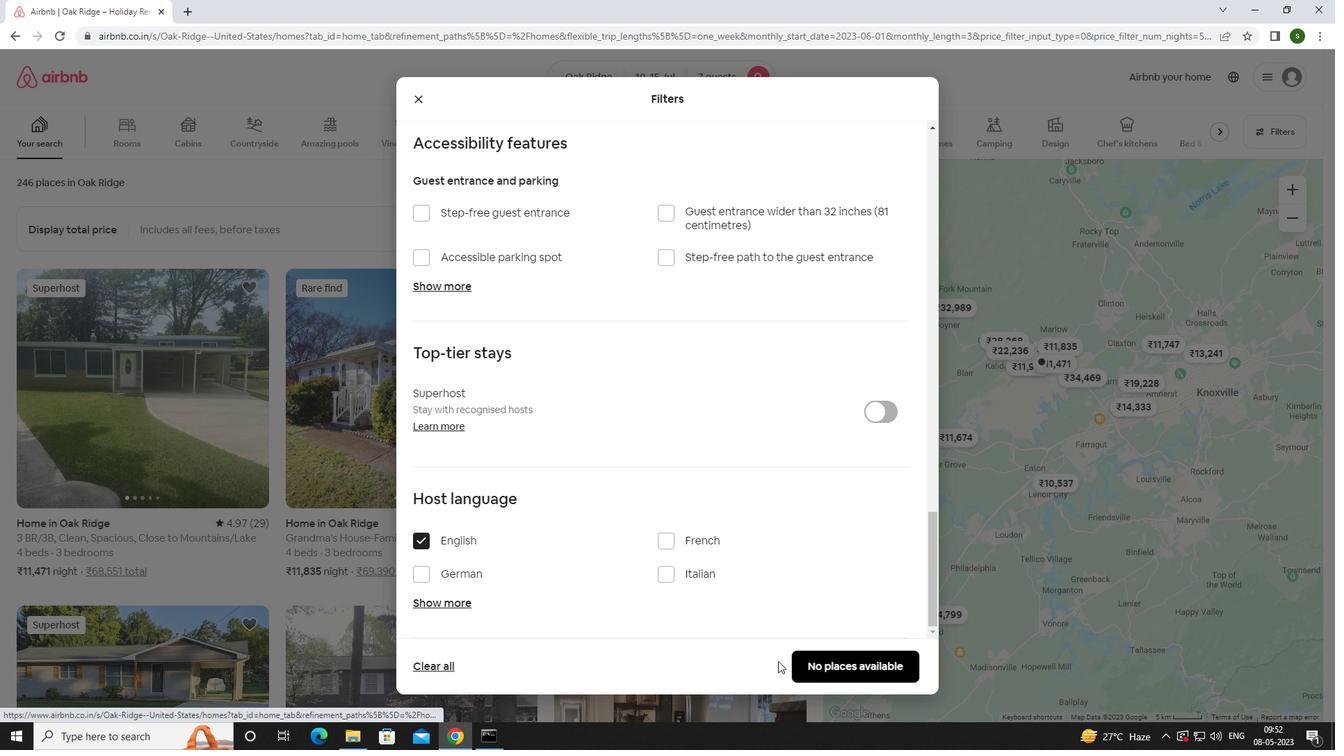 
